 Task: Sync a video tutorial's audio with additional background music for enhanced engagement.
Action: Mouse moved to (101, 37)
Screenshot: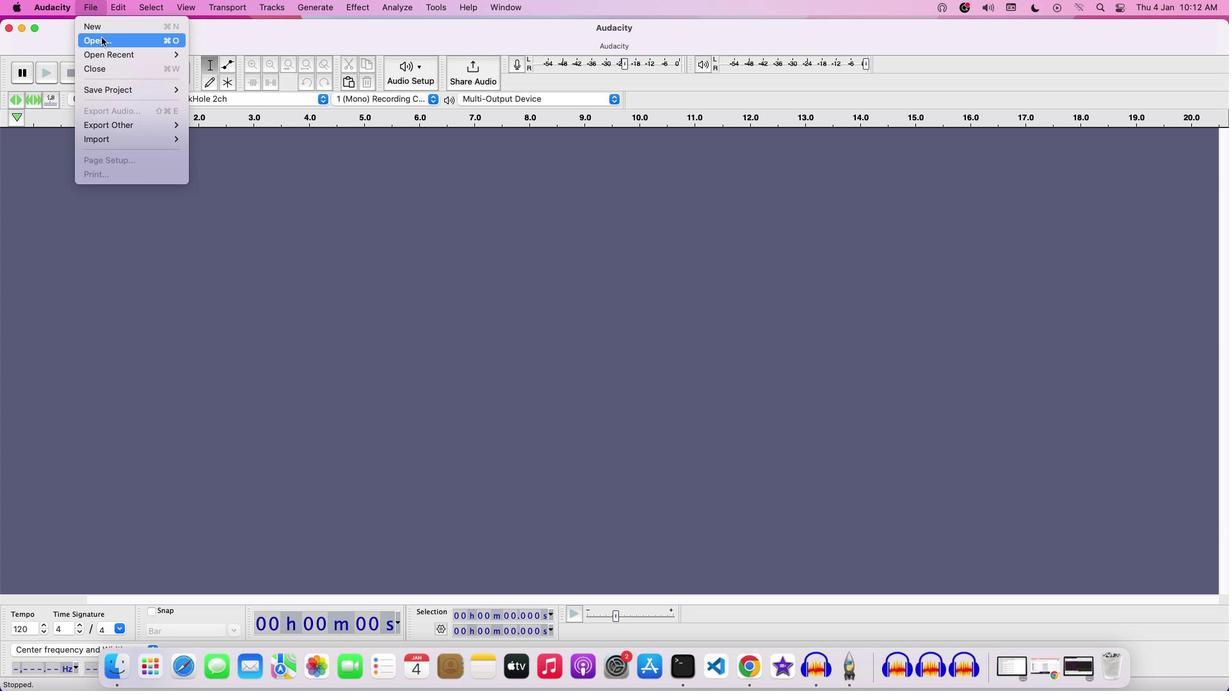 
Action: Mouse pressed left at (101, 37)
Screenshot: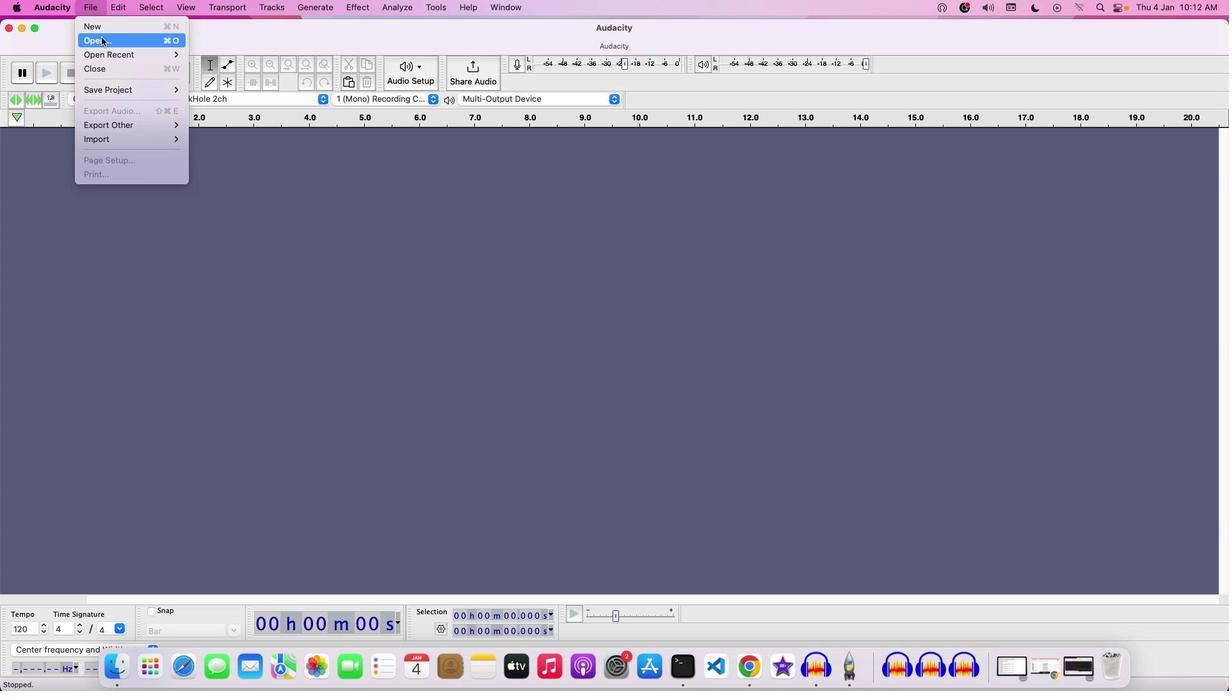 
Action: Mouse moved to (410, 170)
Screenshot: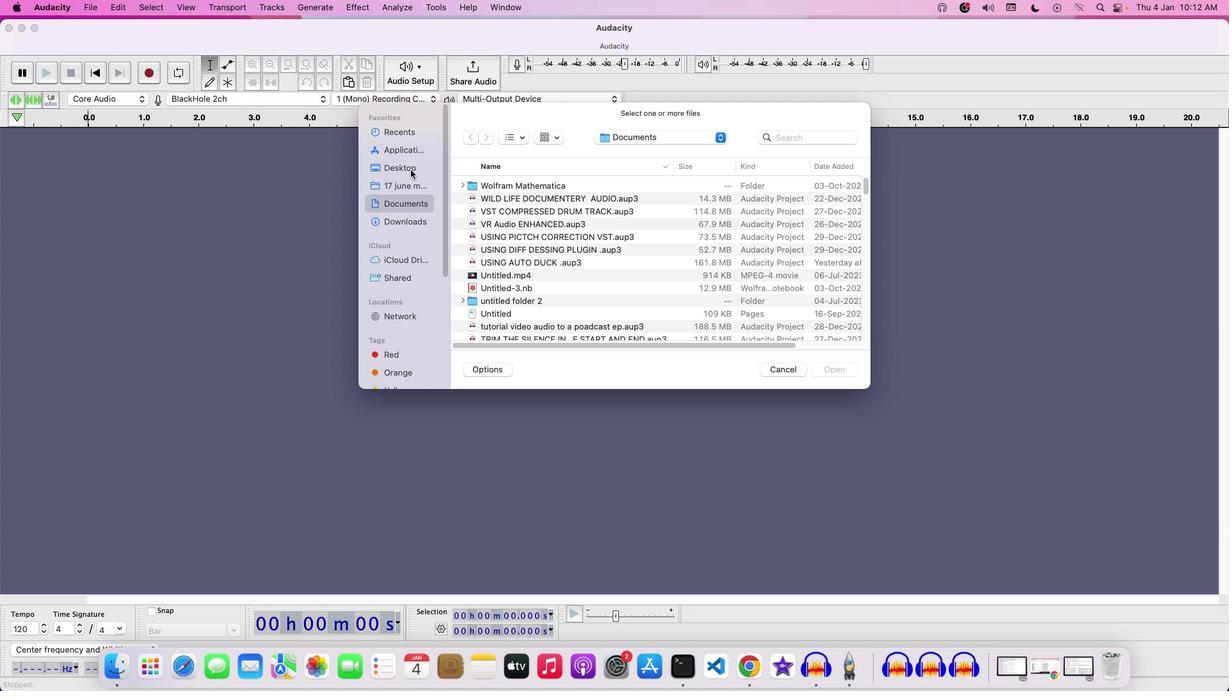 
Action: Mouse pressed left at (410, 170)
Screenshot: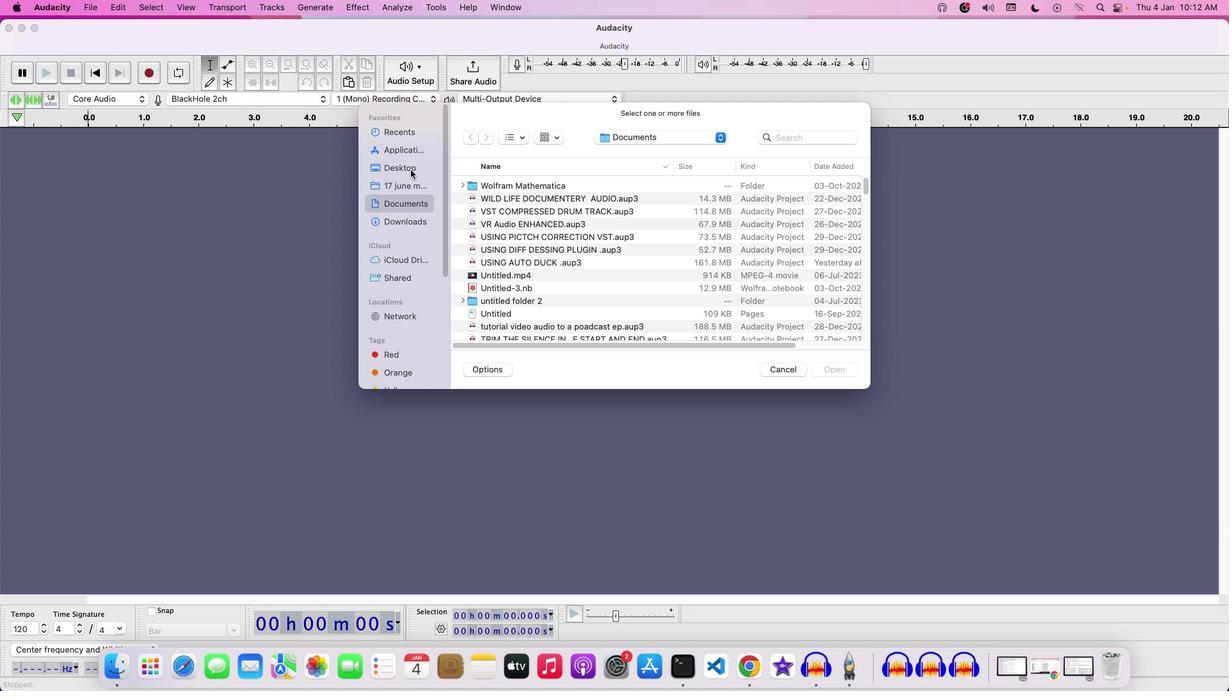 
Action: Mouse moved to (511, 220)
Screenshot: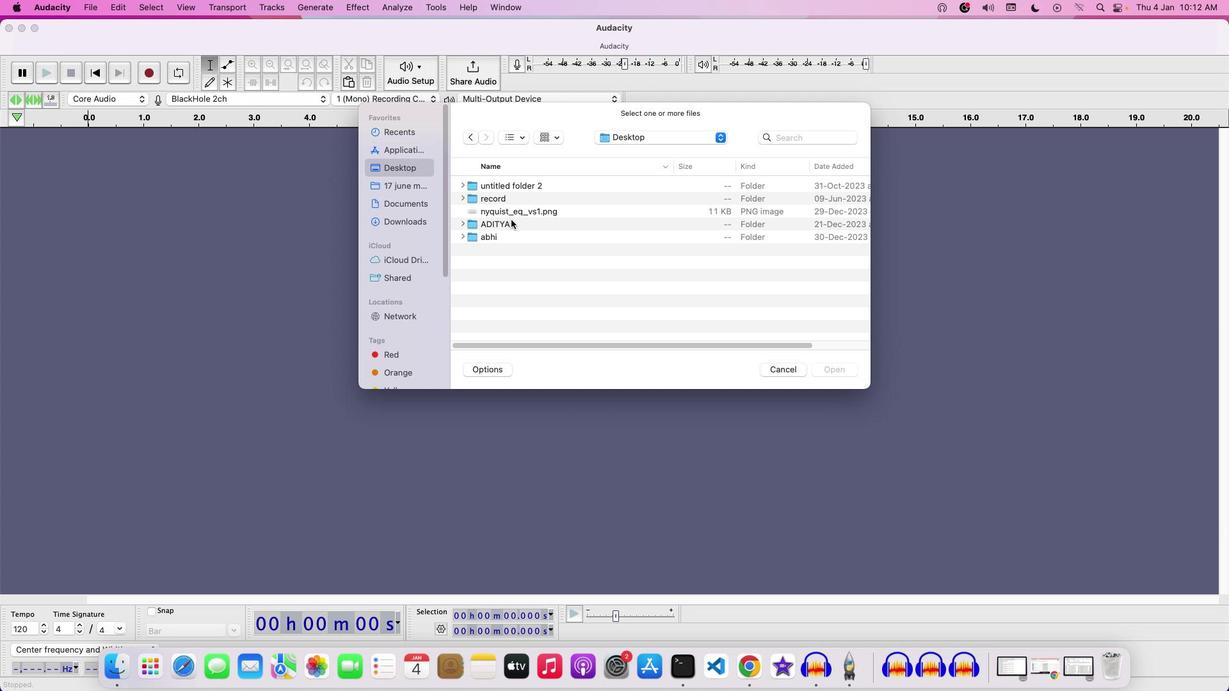 
Action: Mouse pressed left at (511, 220)
Screenshot: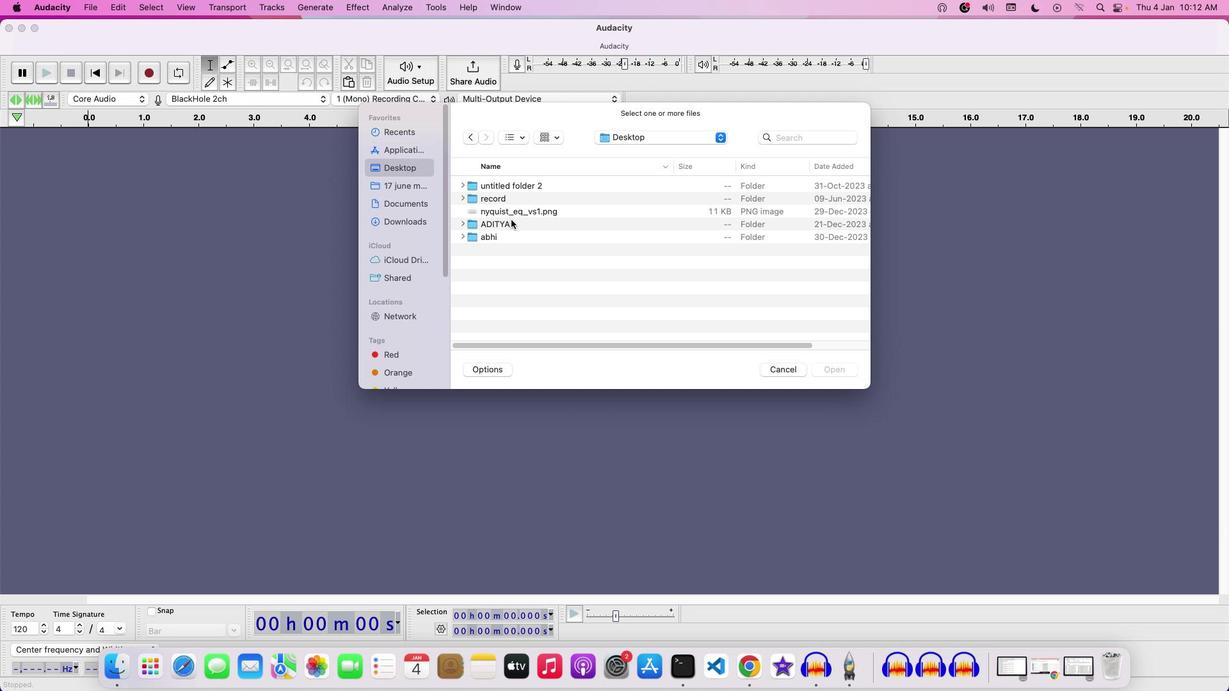 
Action: Mouse pressed left at (511, 220)
Screenshot: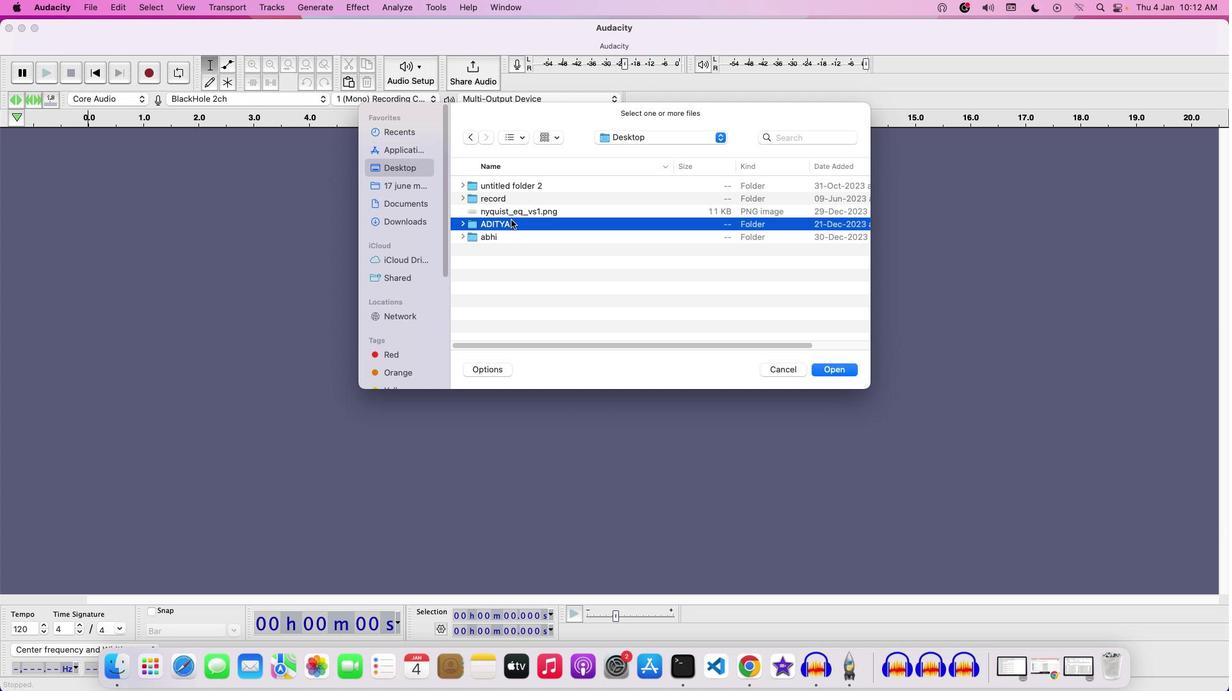 
Action: Mouse moved to (519, 258)
Screenshot: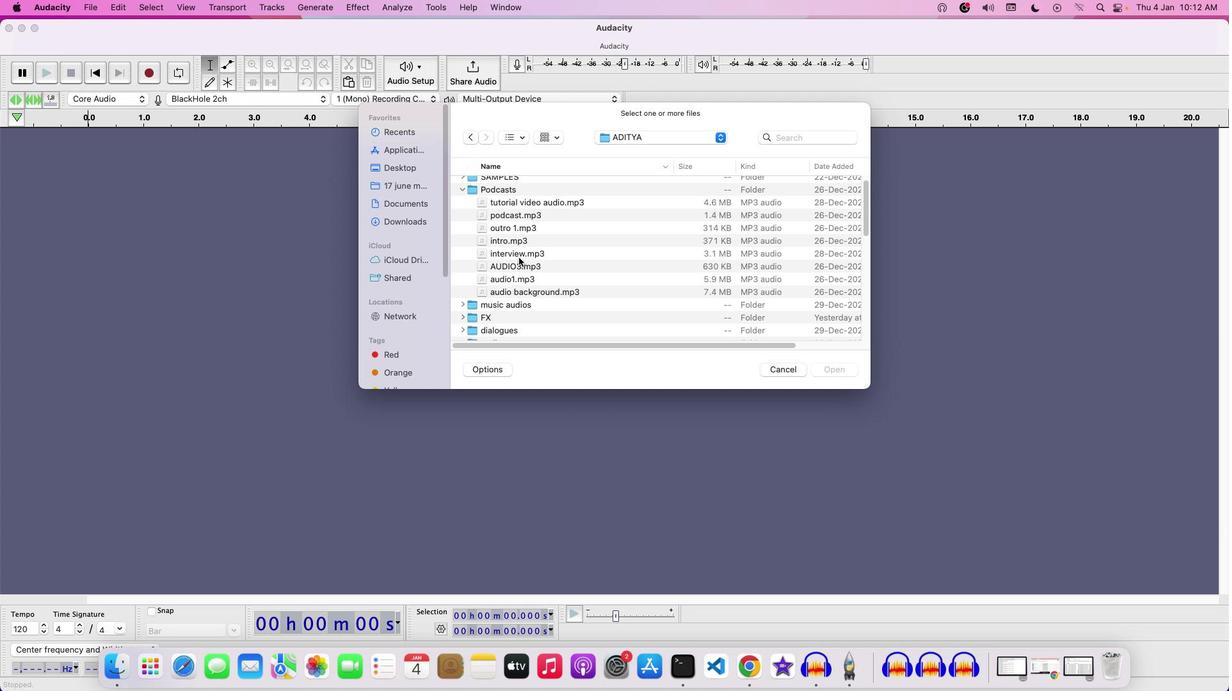 
Action: Mouse scrolled (519, 258) with delta (0, 0)
Screenshot: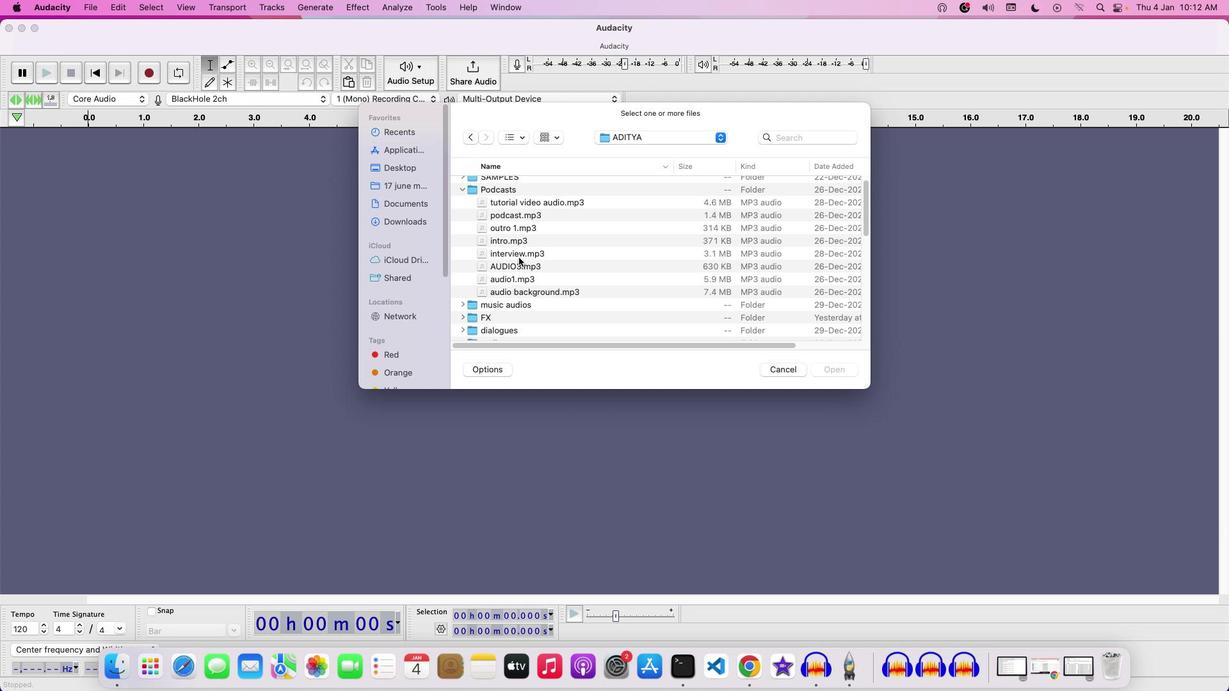 
Action: Mouse moved to (518, 258)
Screenshot: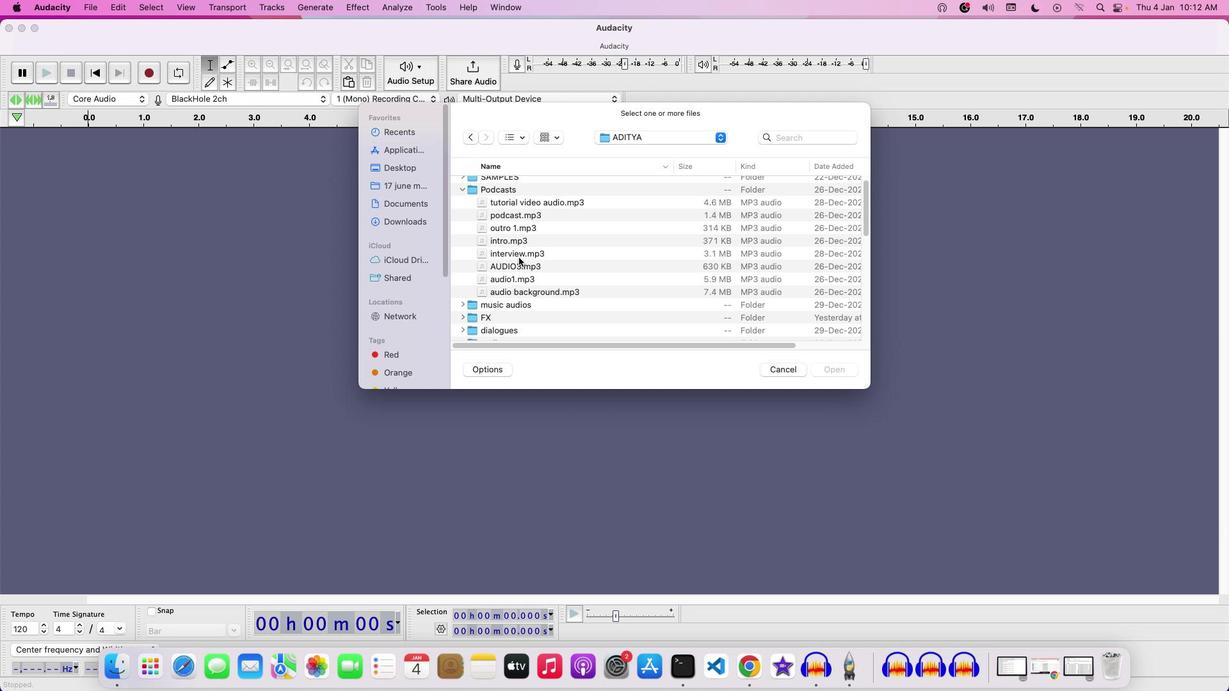 
Action: Mouse scrolled (518, 258) with delta (0, 0)
Screenshot: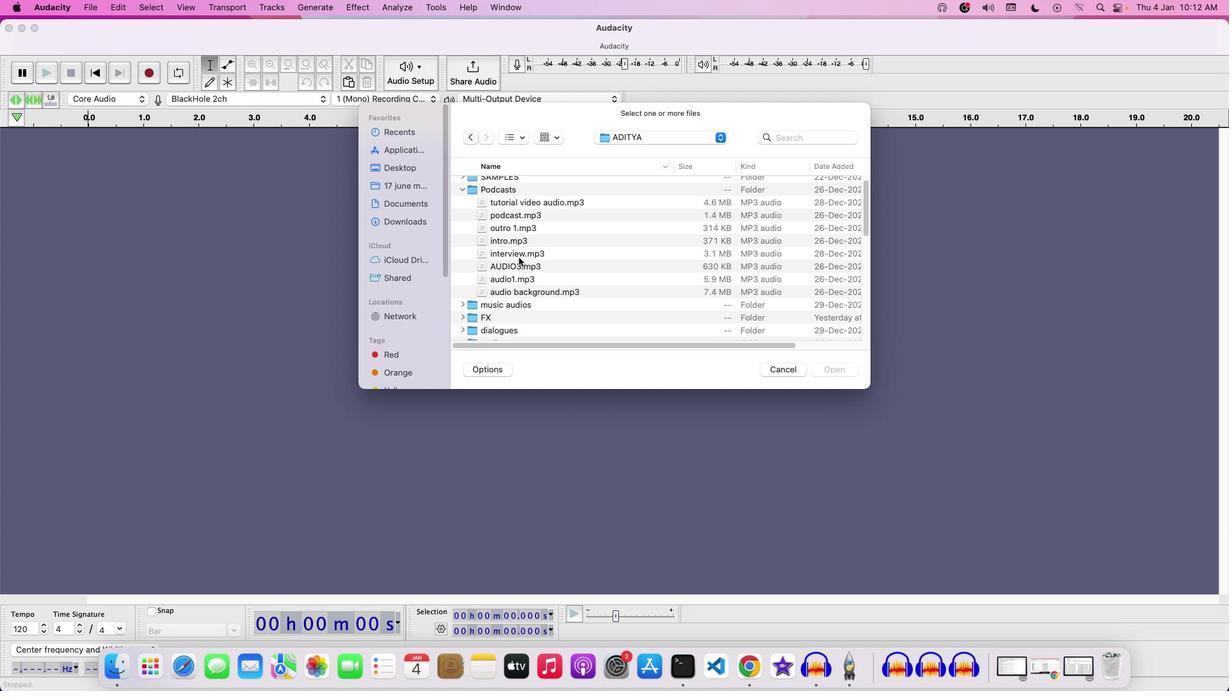 
Action: Mouse moved to (507, 278)
Screenshot: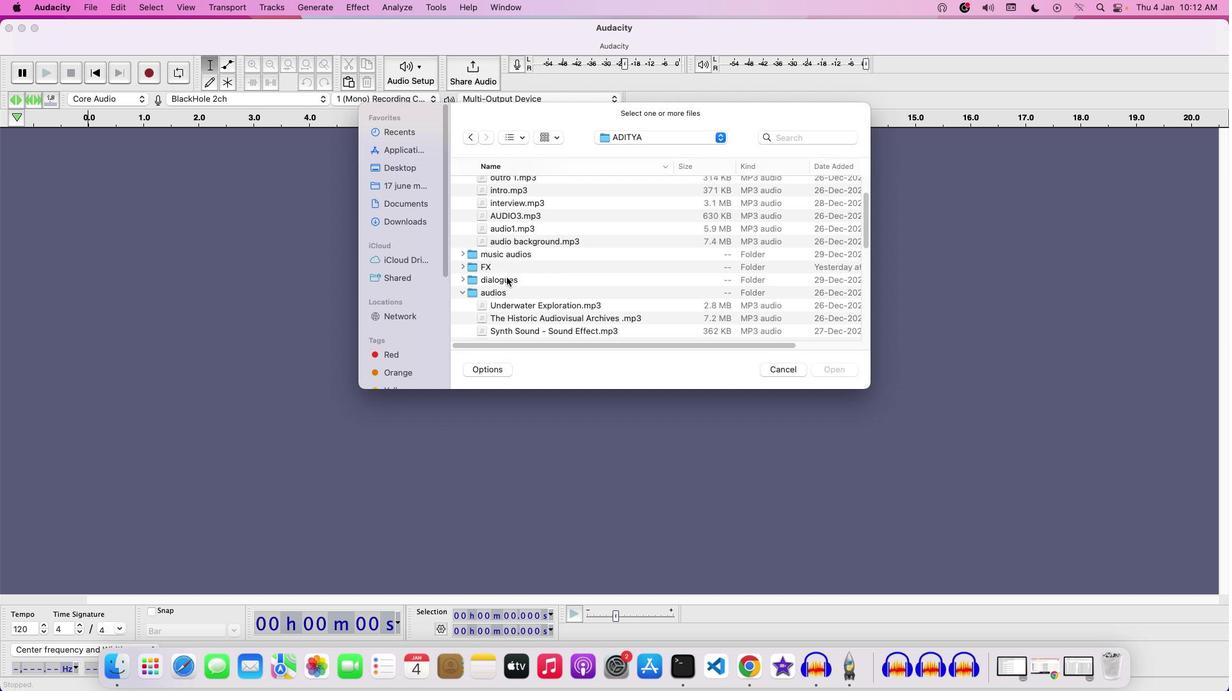 
Action: Mouse scrolled (507, 278) with delta (0, 0)
Screenshot: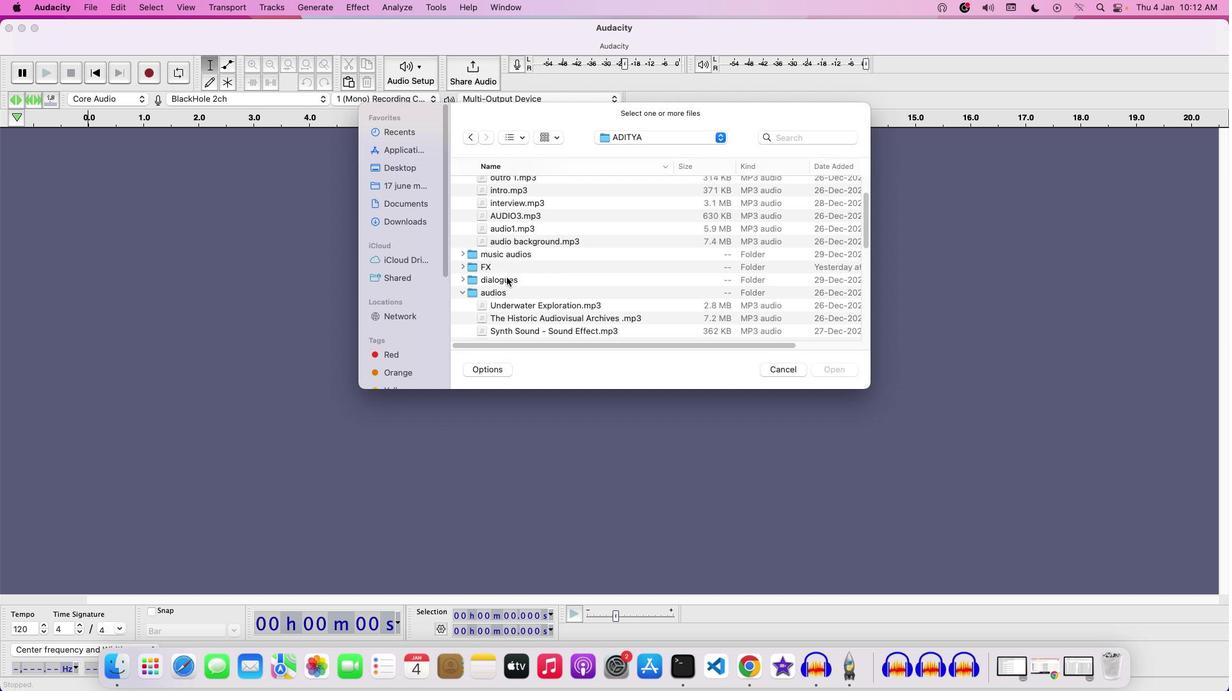 
Action: Mouse scrolled (507, 278) with delta (0, 0)
Screenshot: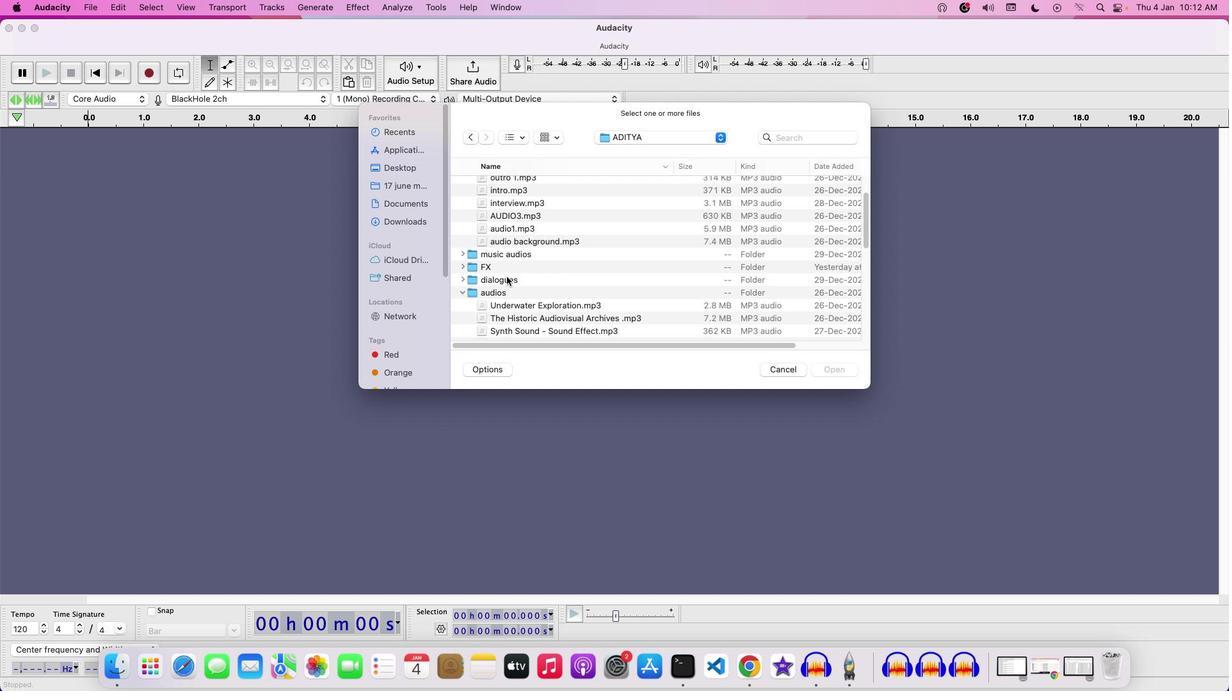 
Action: Mouse moved to (507, 277)
Screenshot: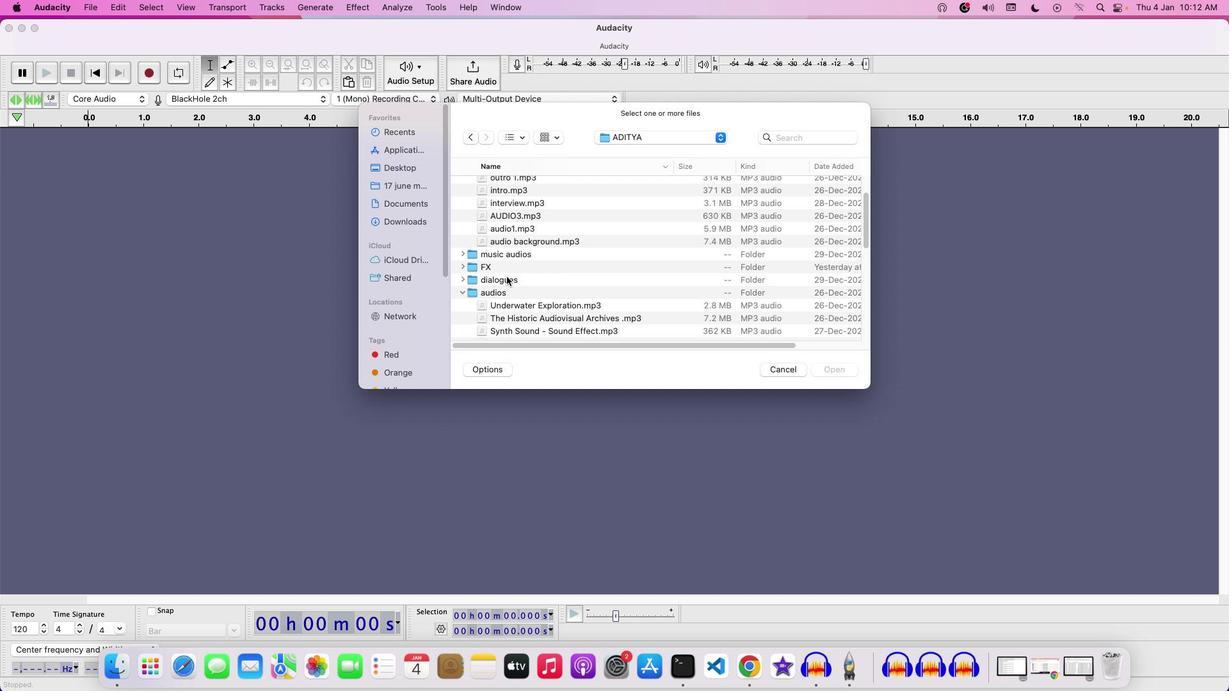 
Action: Mouse scrolled (507, 277) with delta (0, -1)
Screenshot: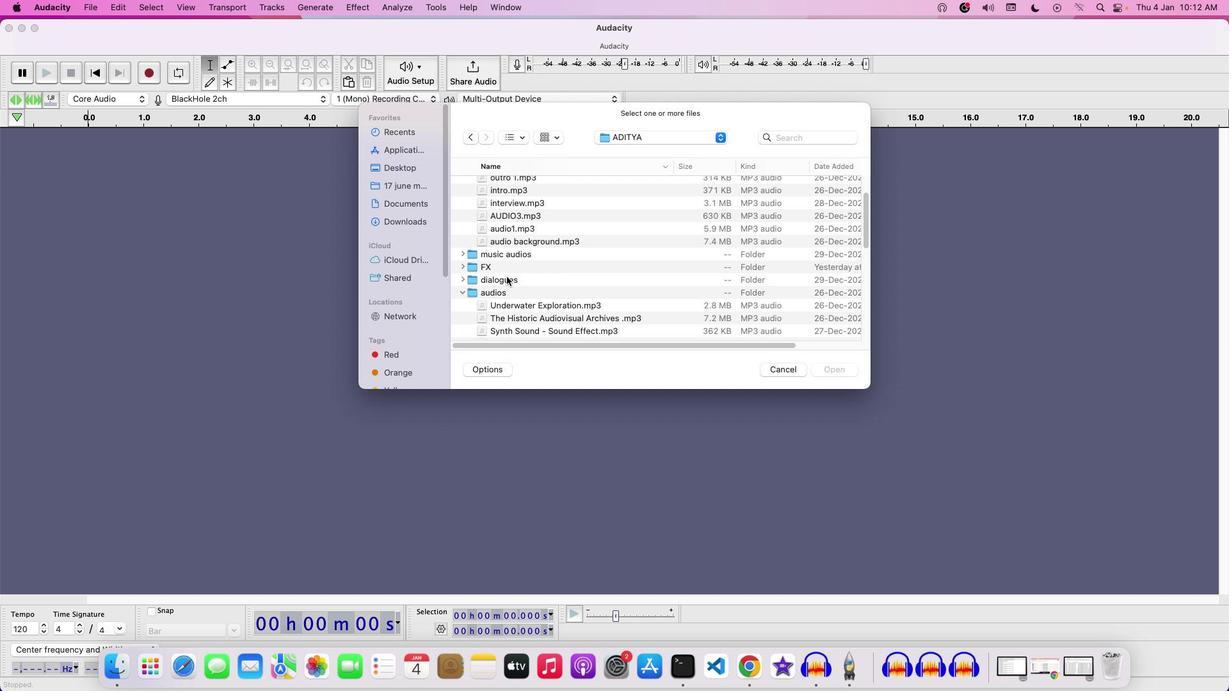 
Action: Mouse moved to (507, 276)
Screenshot: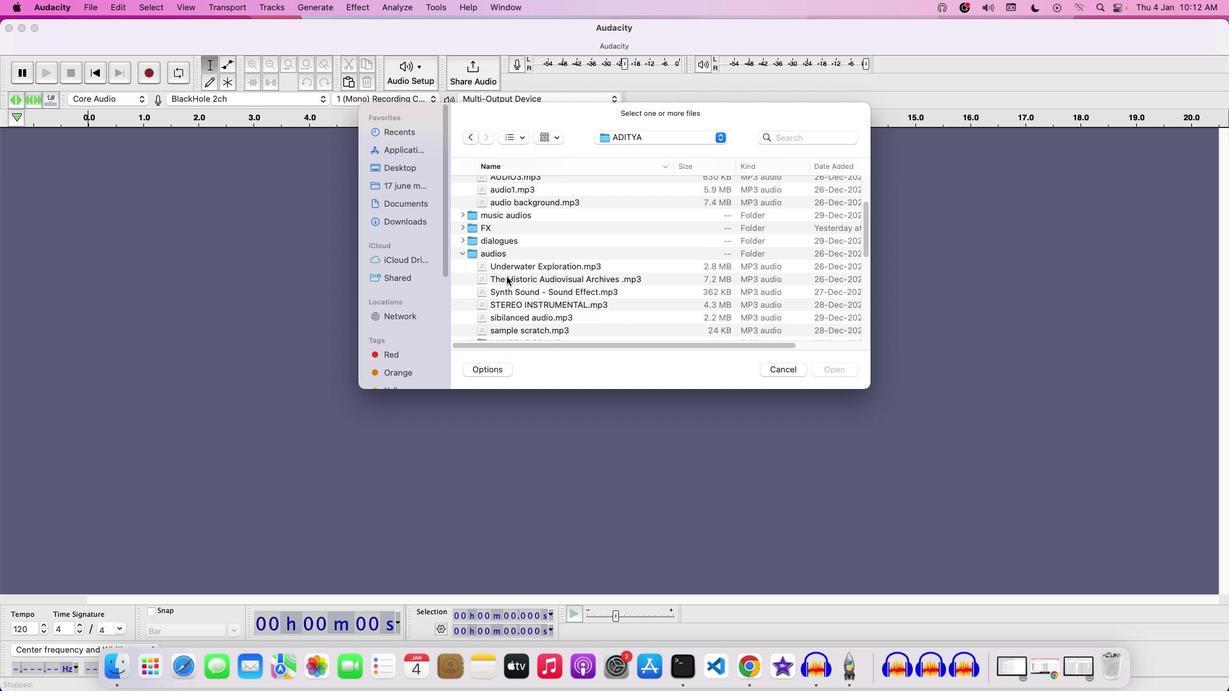 
Action: Mouse scrolled (507, 276) with delta (0, -1)
Screenshot: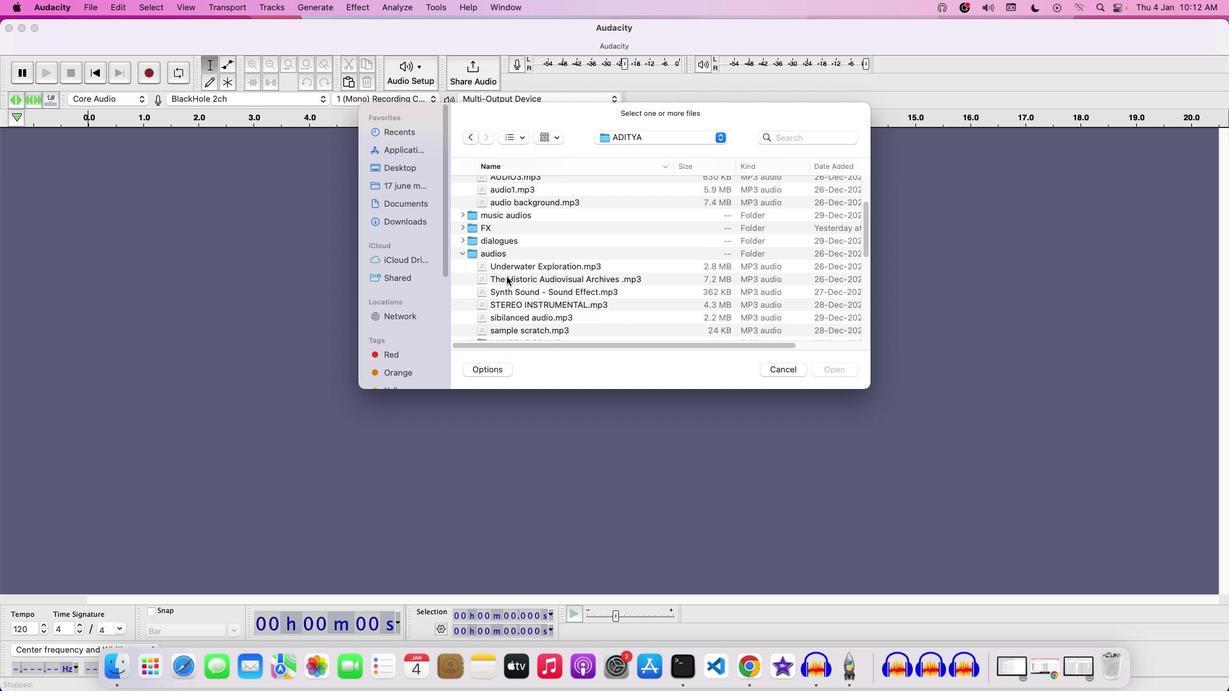 
Action: Mouse moved to (539, 279)
Screenshot: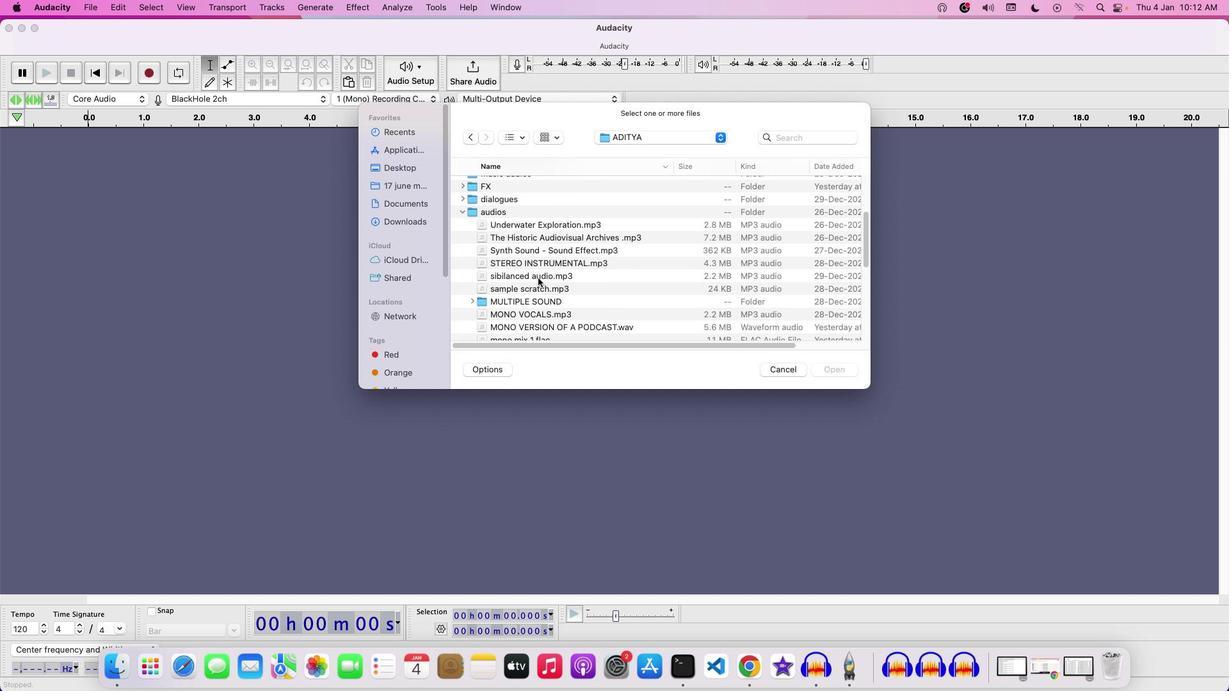 
Action: Mouse scrolled (539, 279) with delta (0, 0)
Screenshot: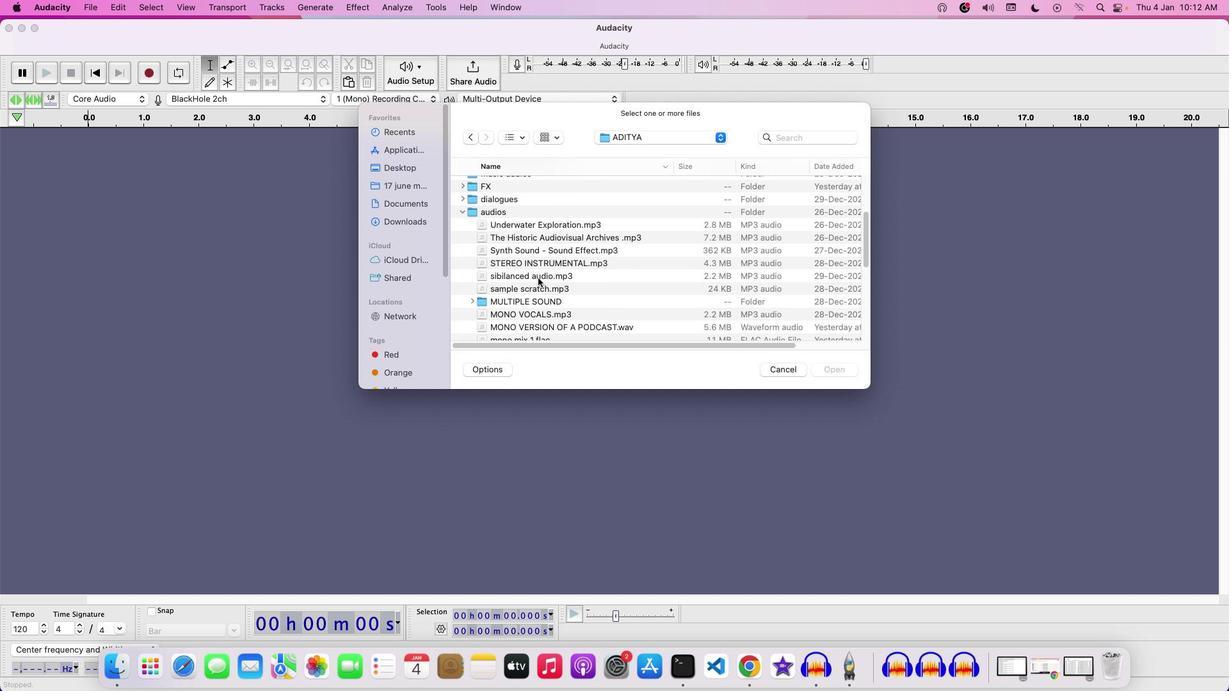 
Action: Mouse moved to (538, 278)
Screenshot: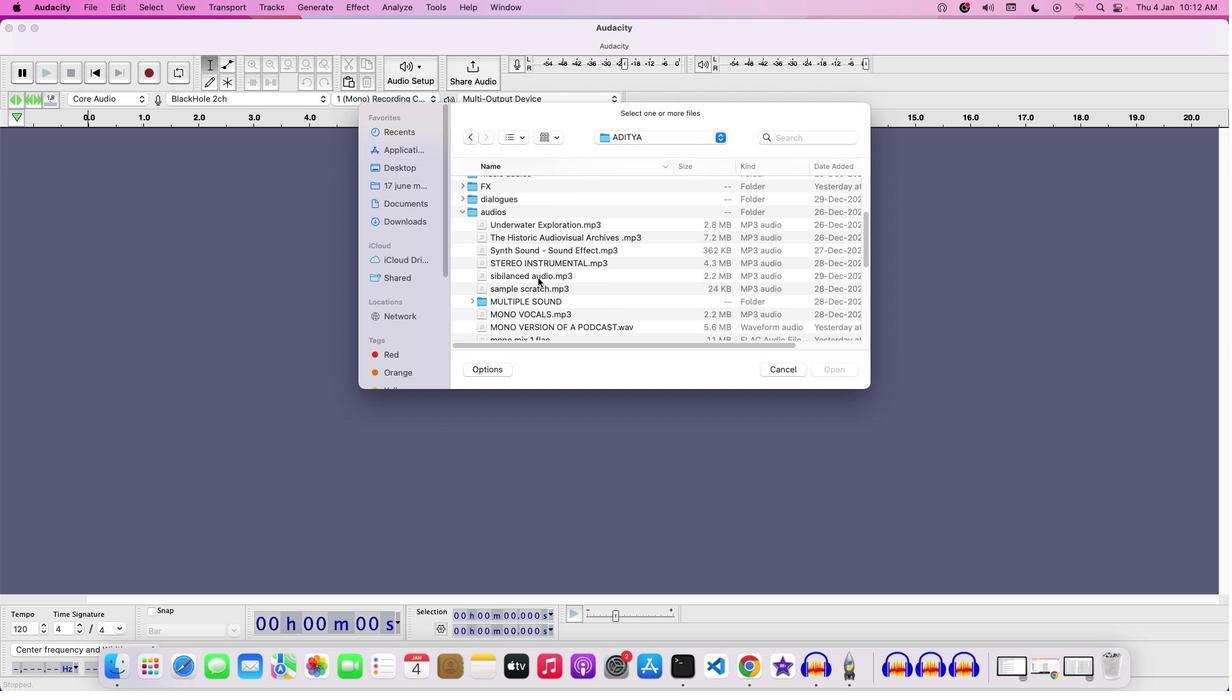 
Action: Mouse scrolled (538, 278) with delta (0, 0)
Screenshot: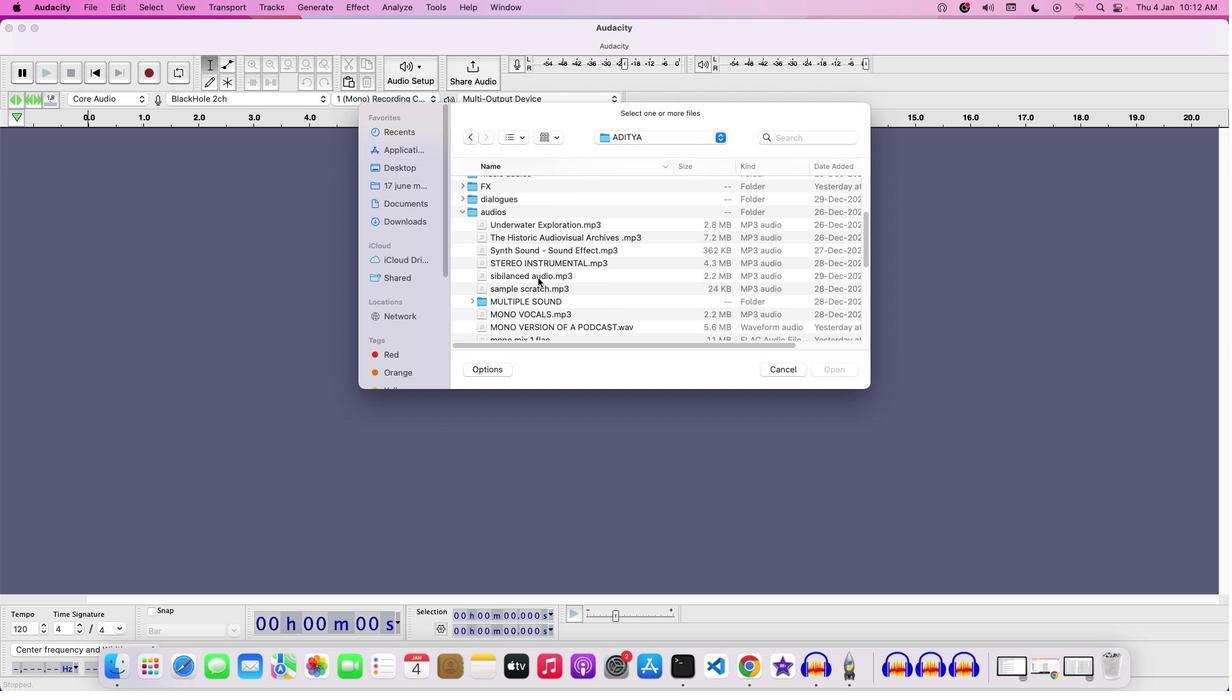 
Action: Mouse moved to (538, 278)
Screenshot: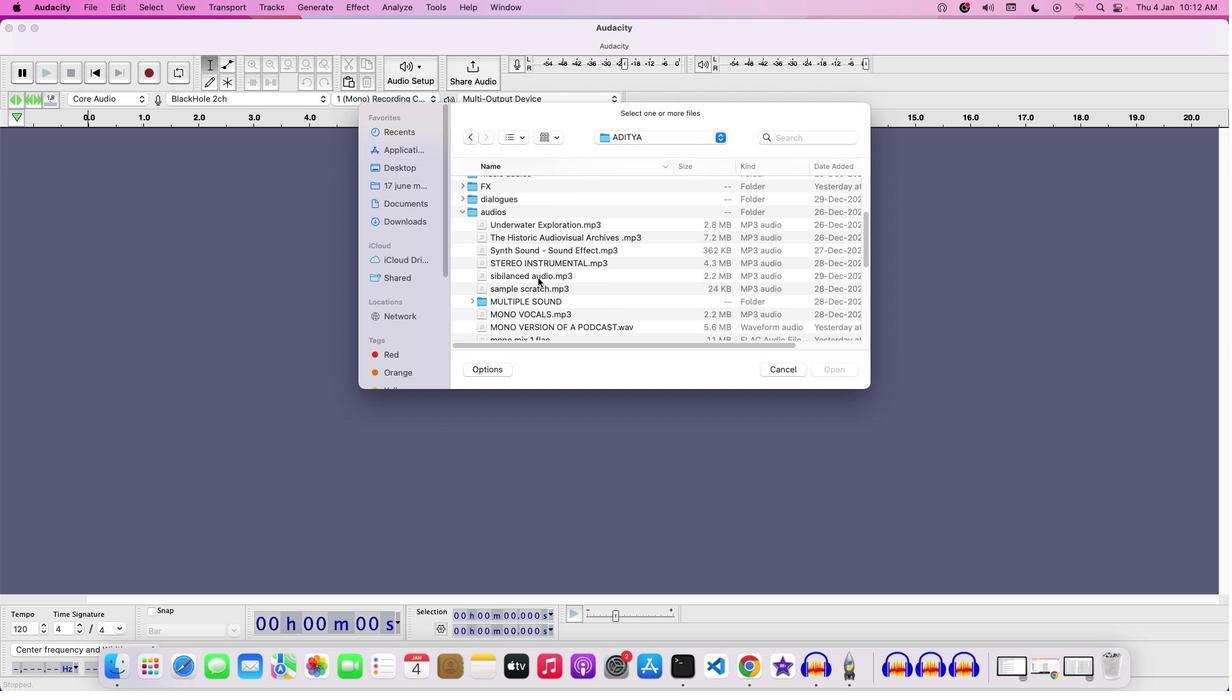 
Action: Mouse scrolled (538, 278) with delta (0, -1)
Screenshot: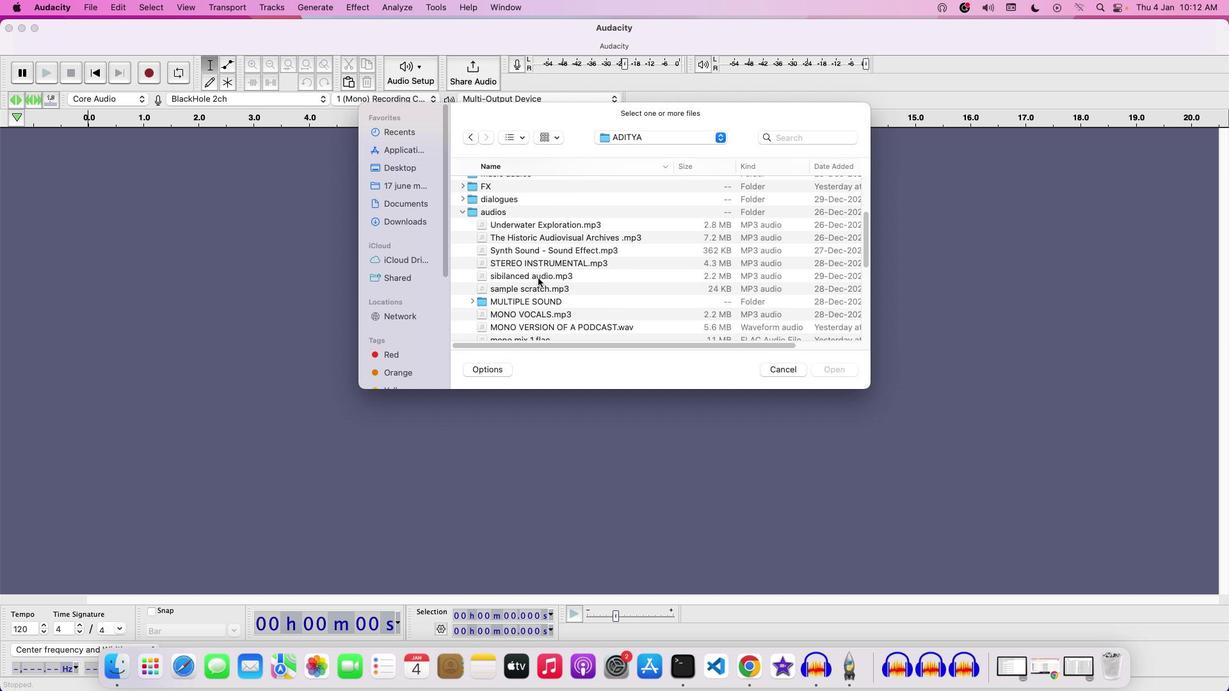 
Action: Mouse moved to (538, 297)
Screenshot: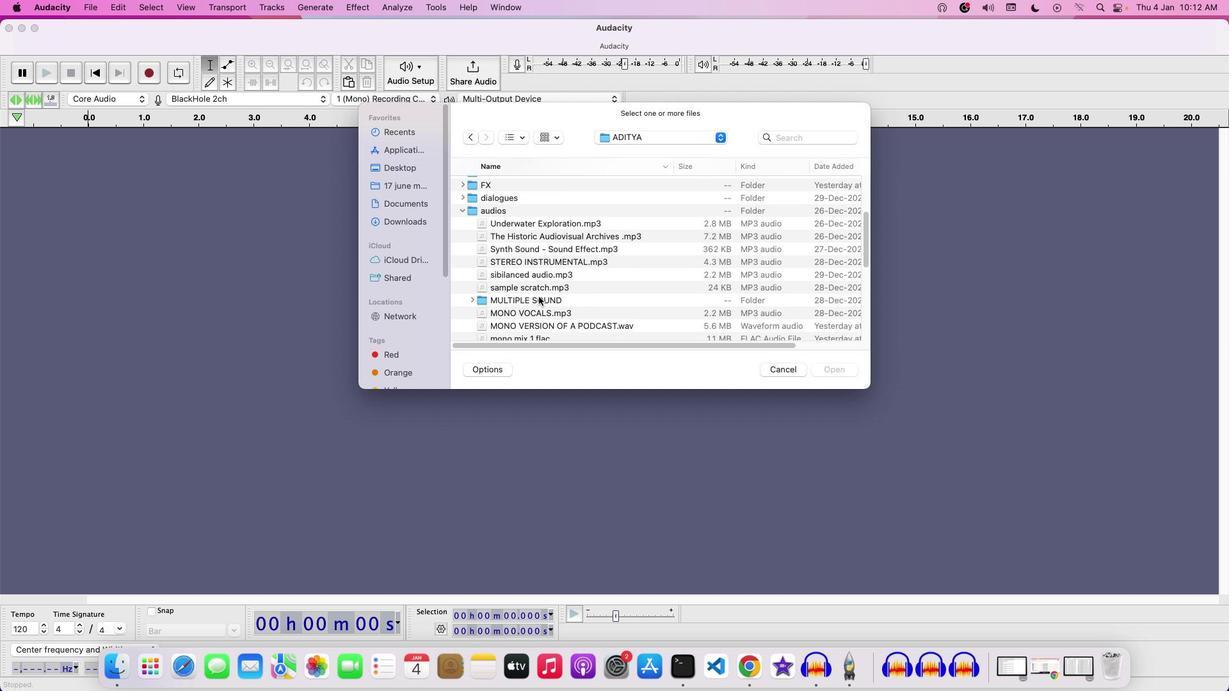 
Action: Mouse scrolled (538, 297) with delta (0, 0)
Screenshot: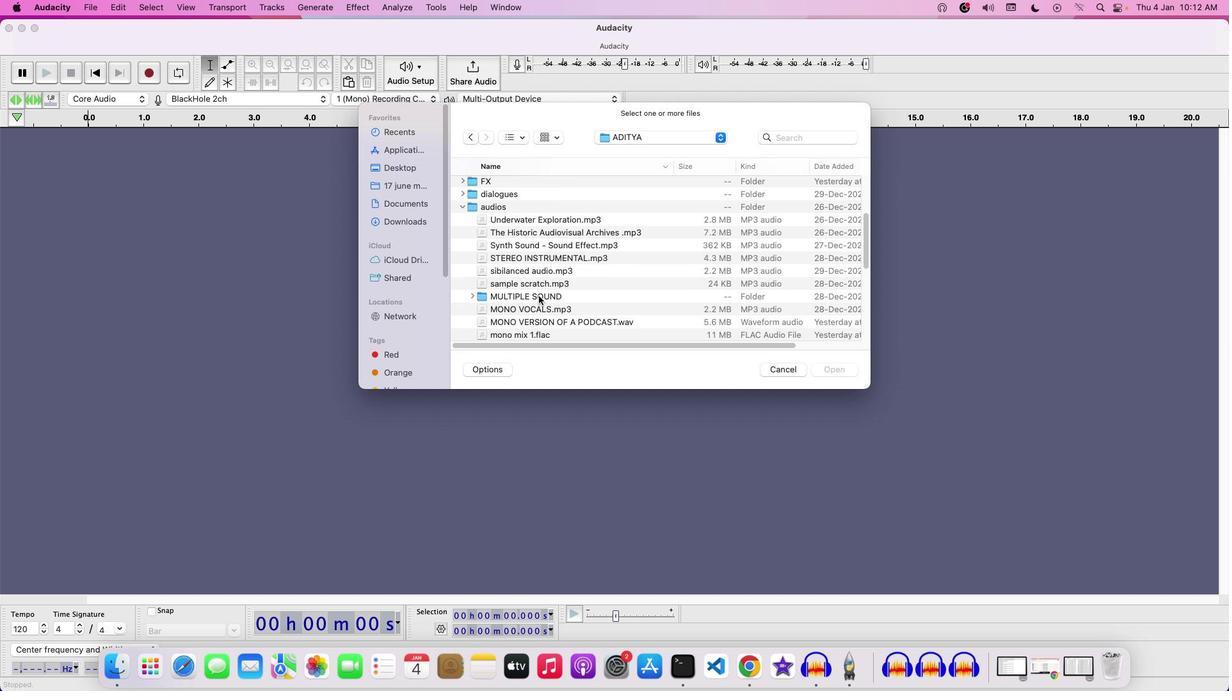 
Action: Mouse moved to (538, 296)
Screenshot: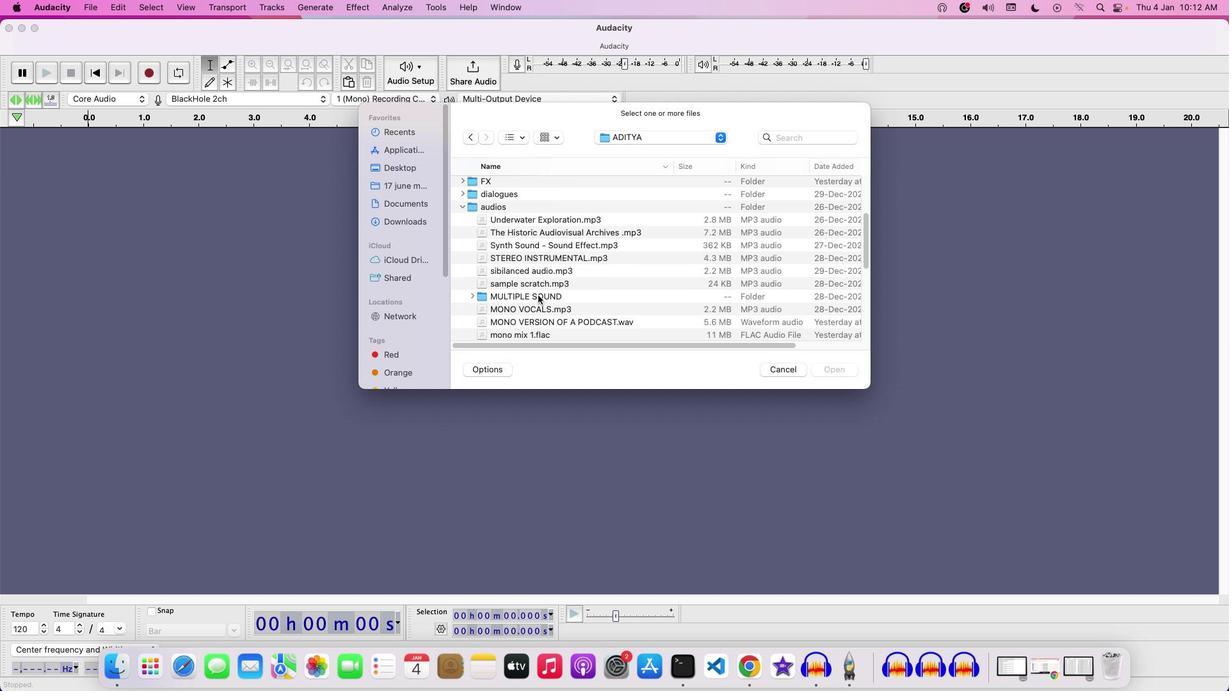 
Action: Mouse scrolled (538, 296) with delta (0, 0)
Screenshot: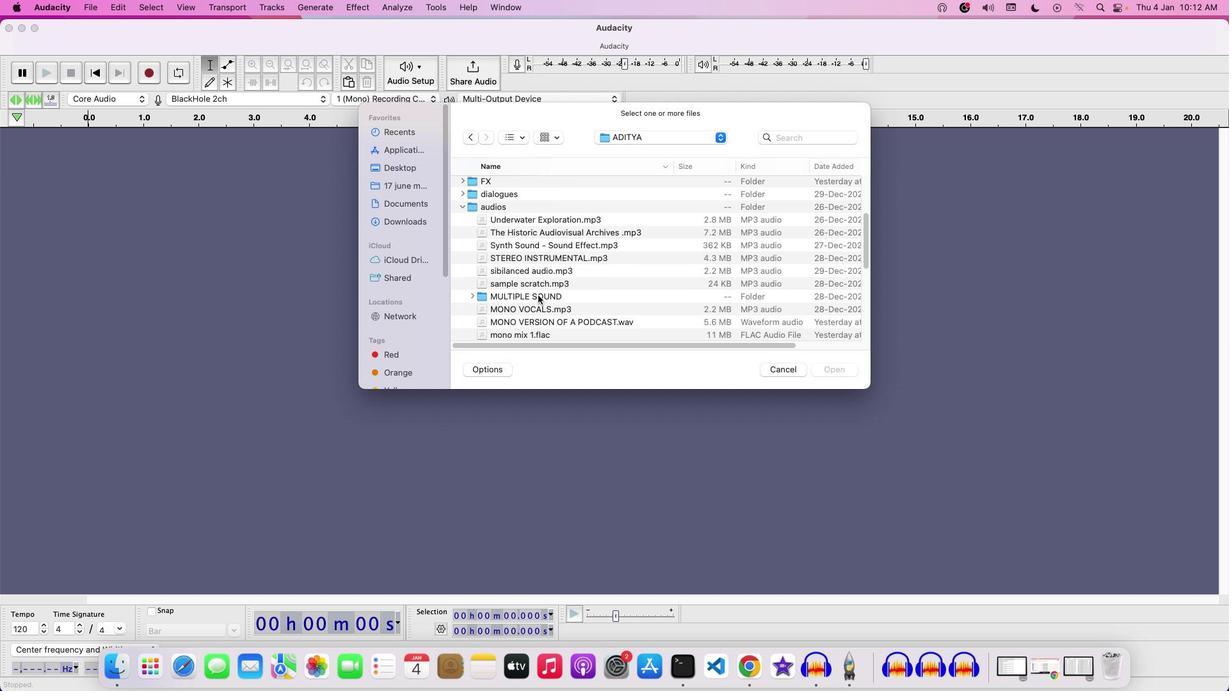 
Action: Mouse moved to (476, 296)
Screenshot: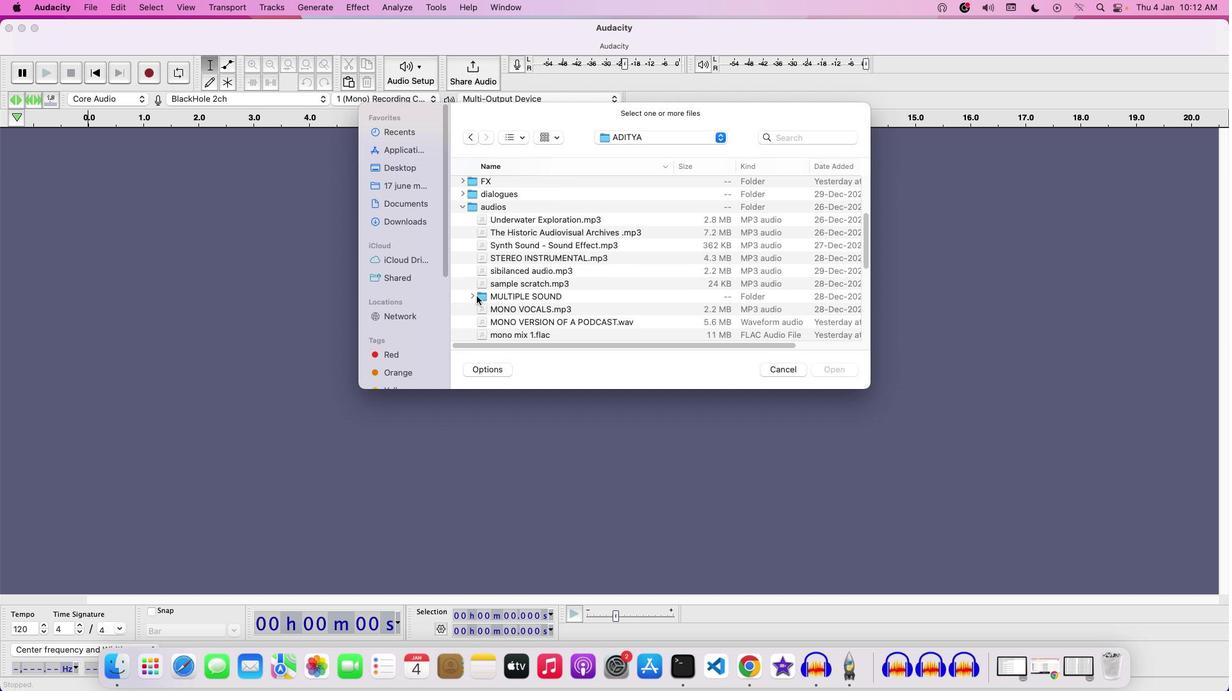 
Action: Mouse pressed left at (476, 296)
Screenshot: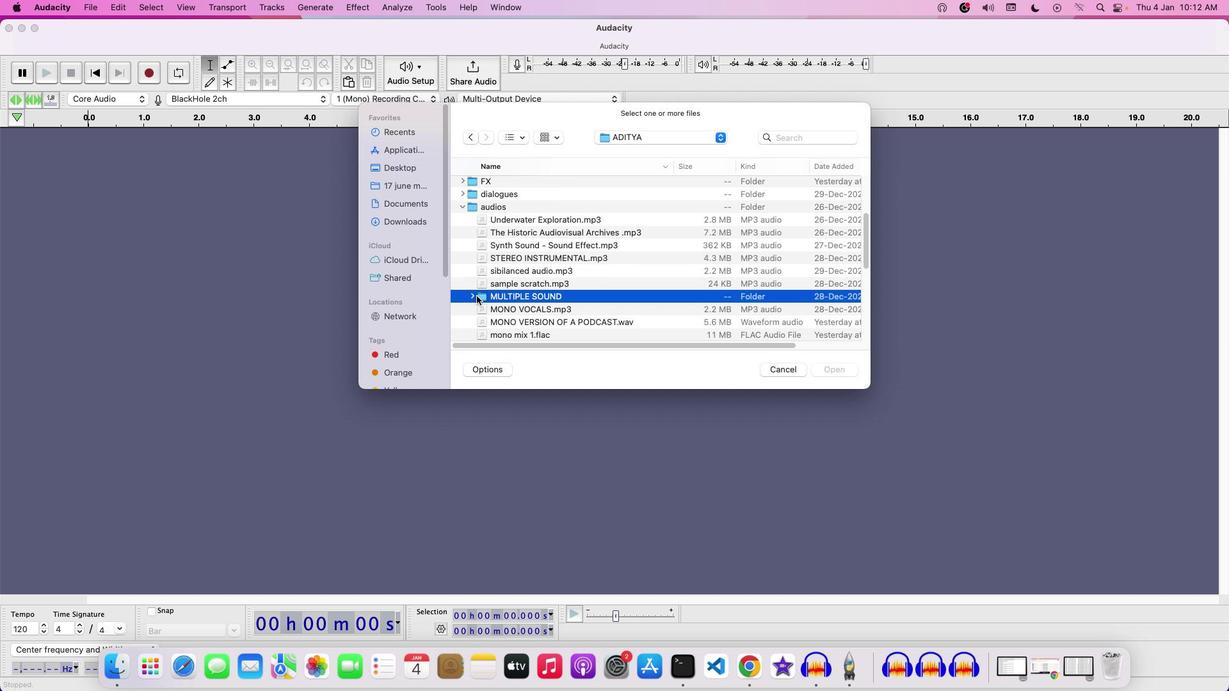 
Action: Mouse pressed left at (476, 296)
Screenshot: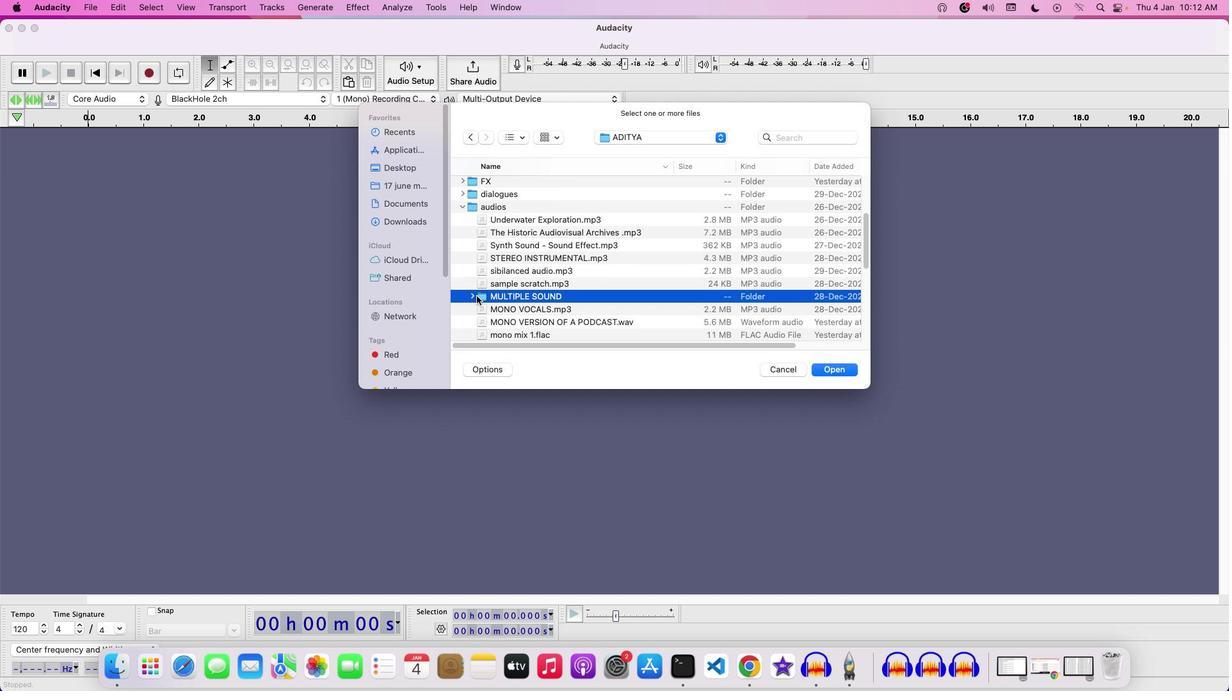
Action: Mouse pressed left at (476, 296)
Screenshot: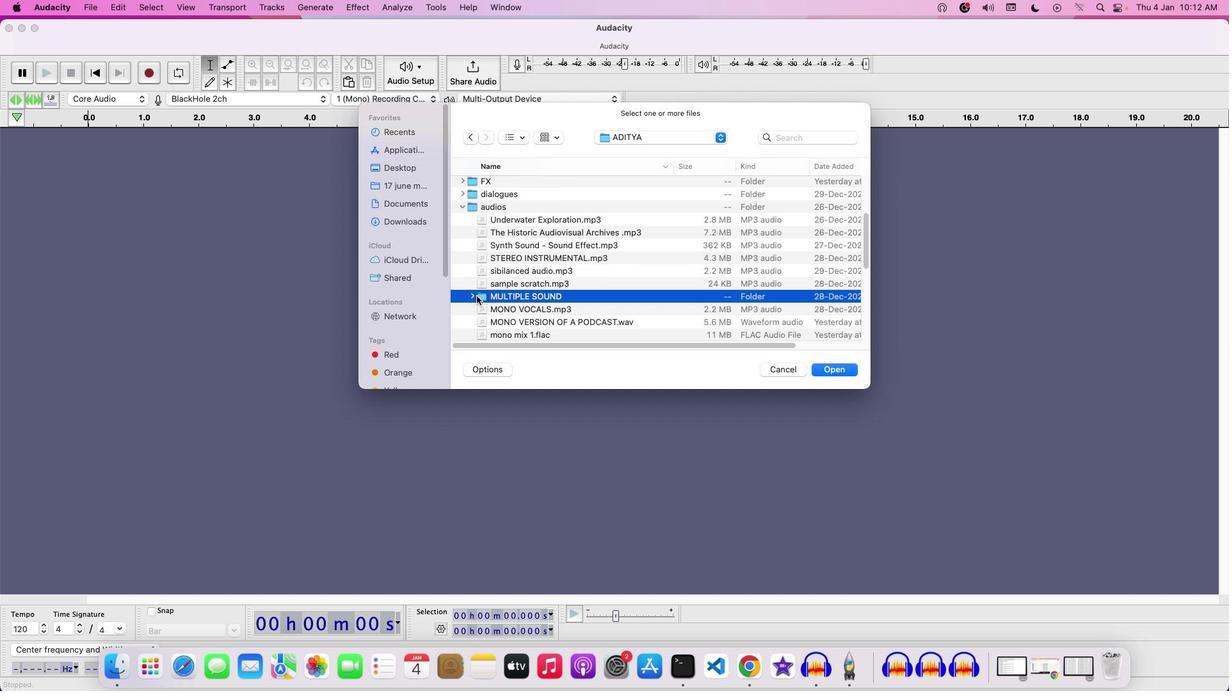 
Action: Mouse pressed left at (476, 296)
Screenshot: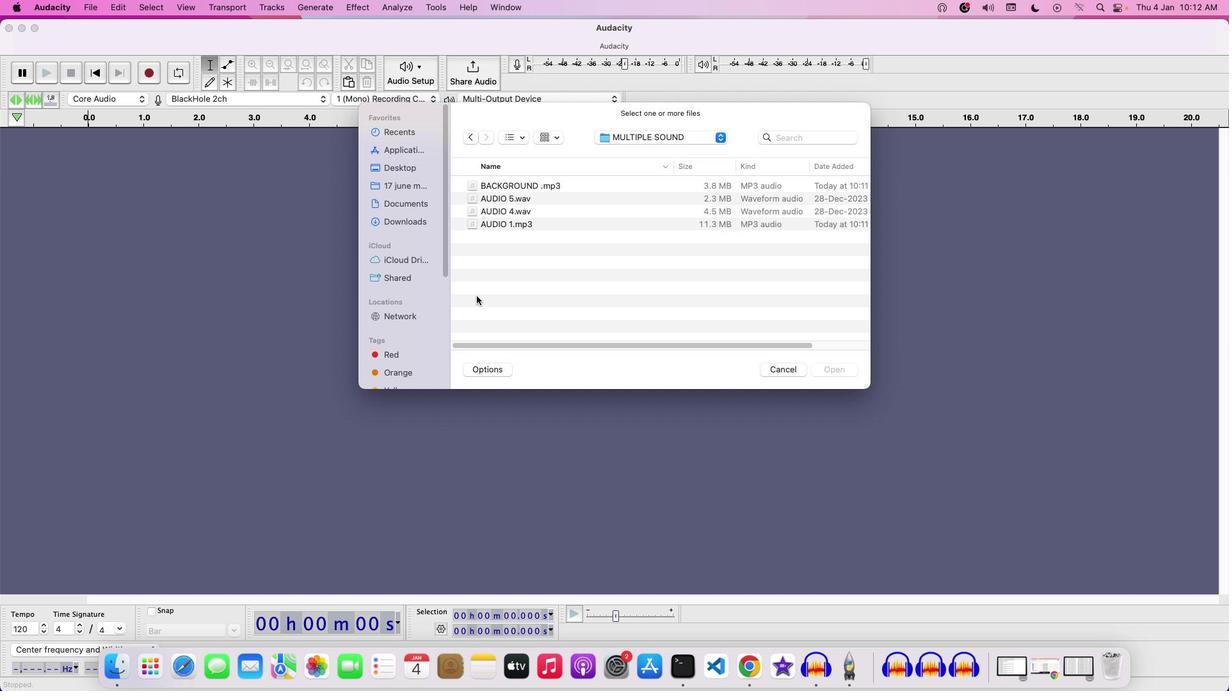 
Action: Mouse moved to (523, 183)
Screenshot: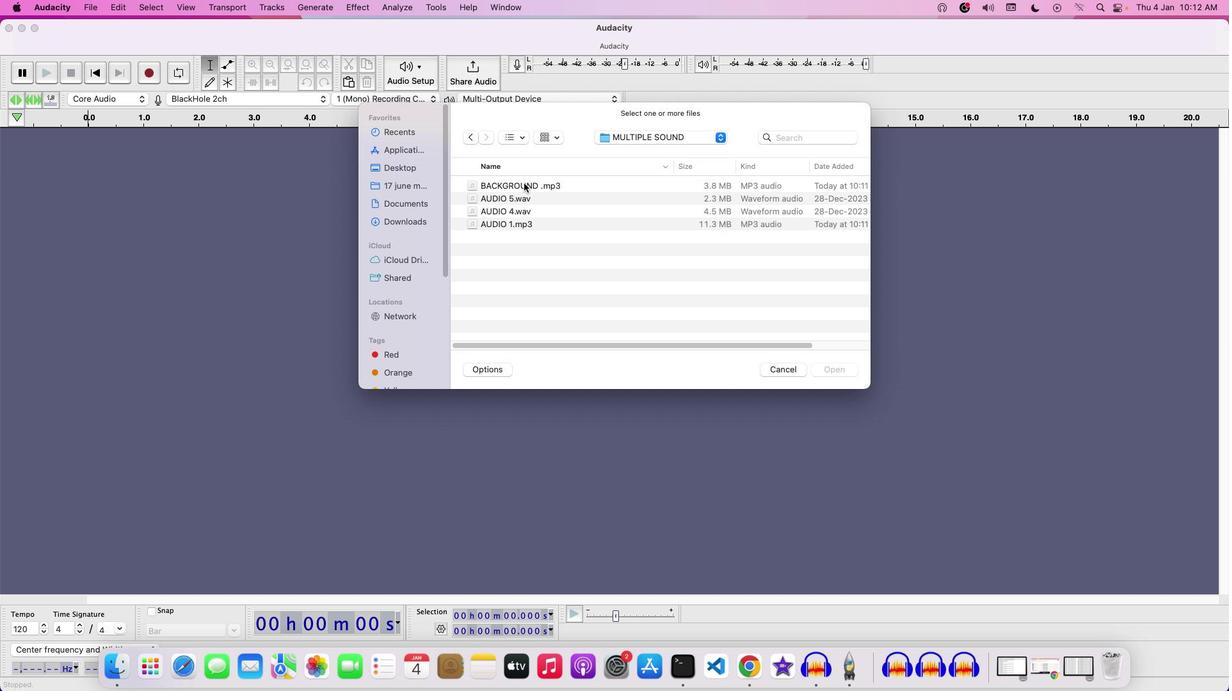 
Action: Mouse pressed left at (523, 183)
Screenshot: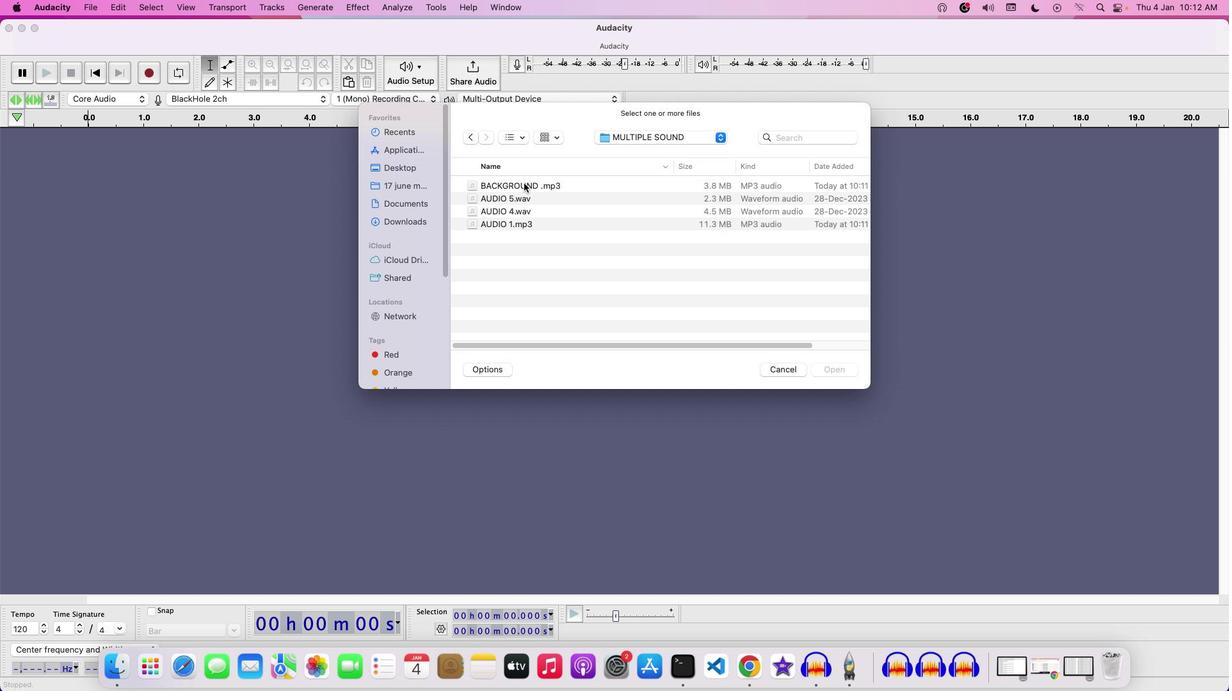 
Action: Mouse moved to (524, 222)
Screenshot: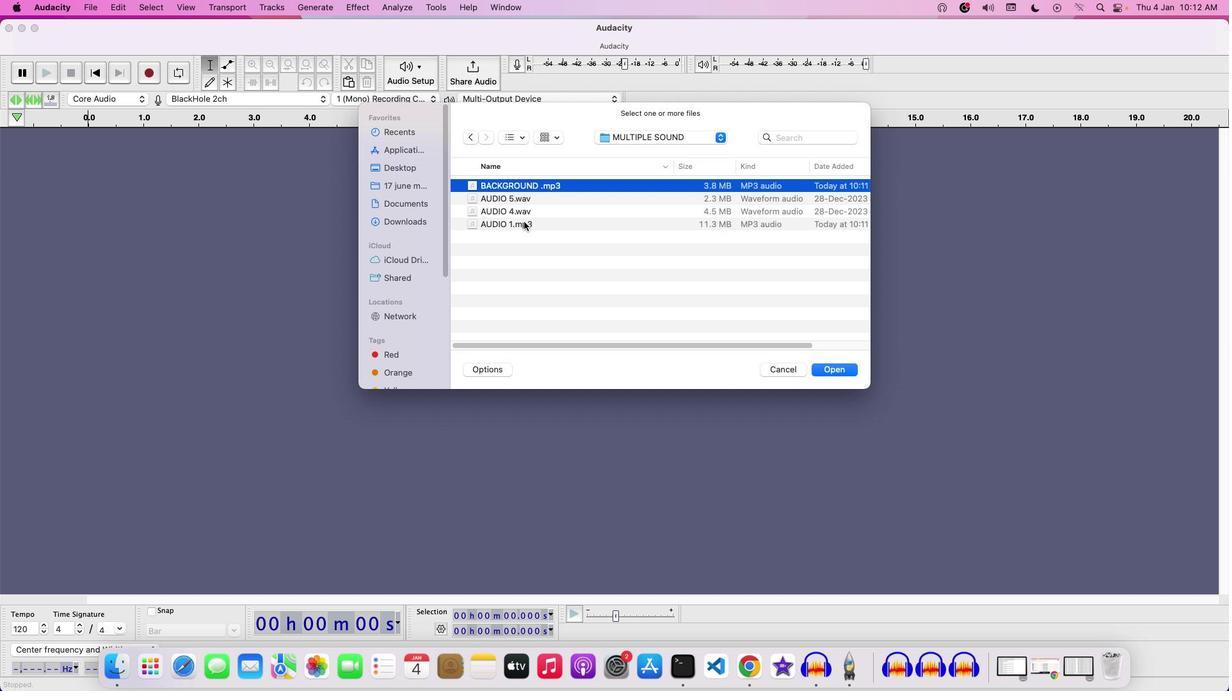 
Action: Mouse pressed left at (524, 222)
Screenshot: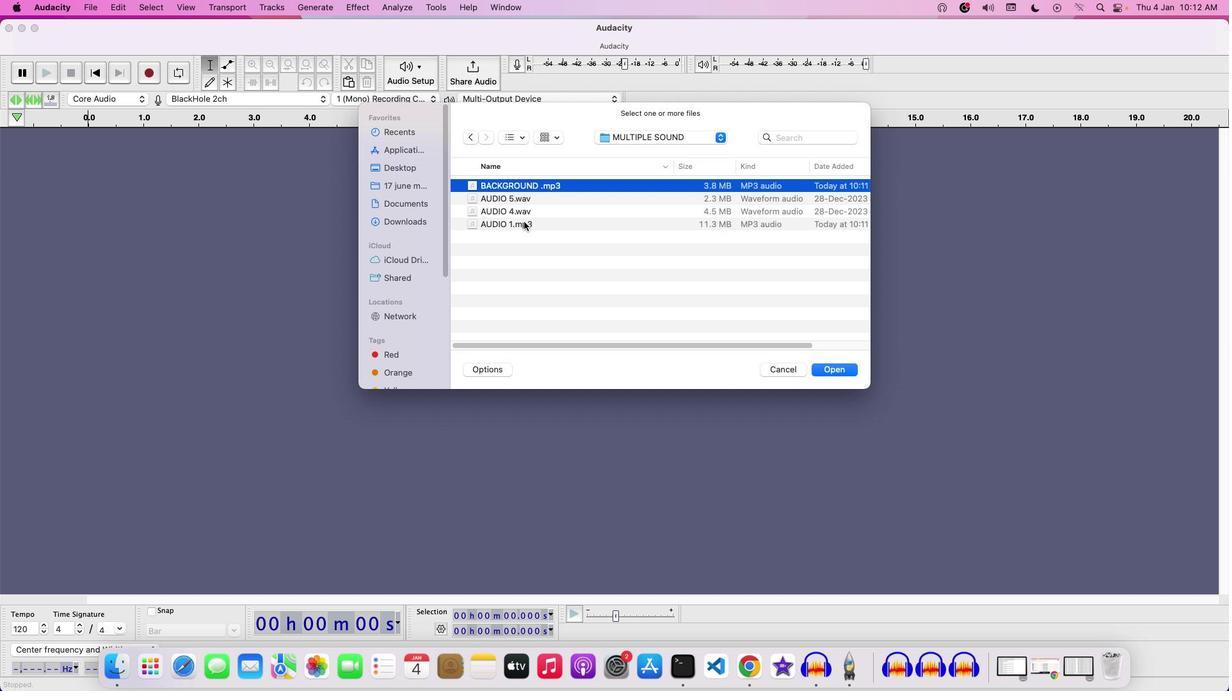
Action: Mouse moved to (536, 222)
Screenshot: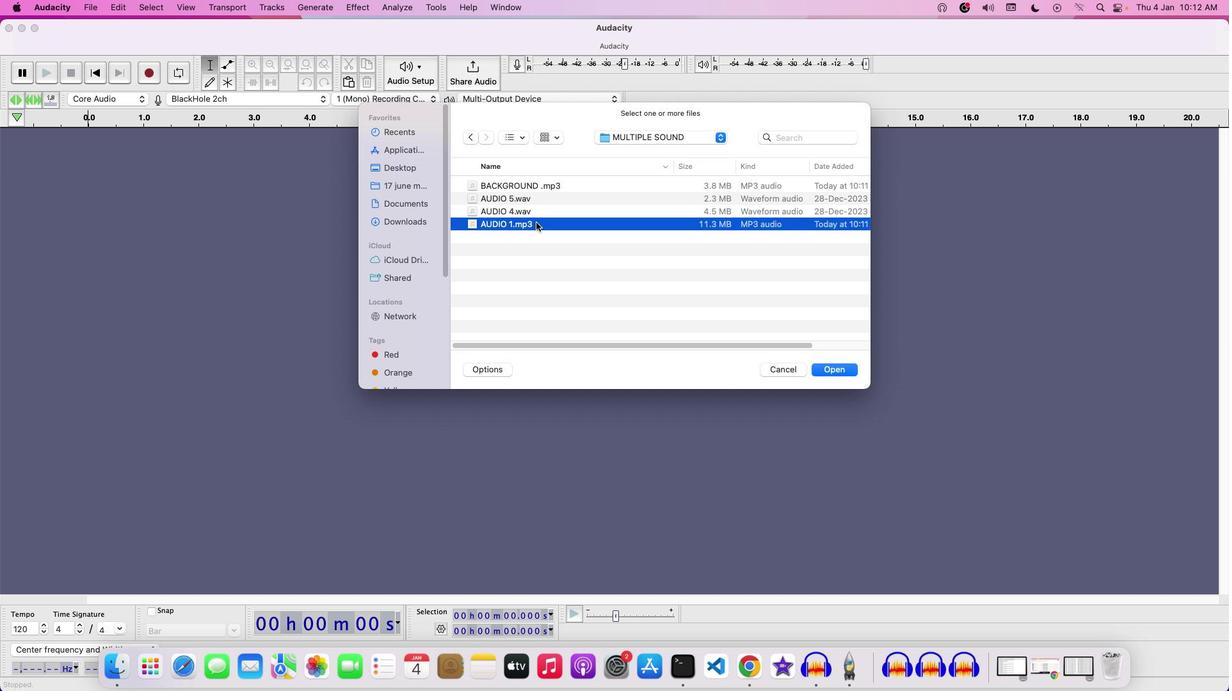 
Action: Mouse pressed left at (536, 222)
Screenshot: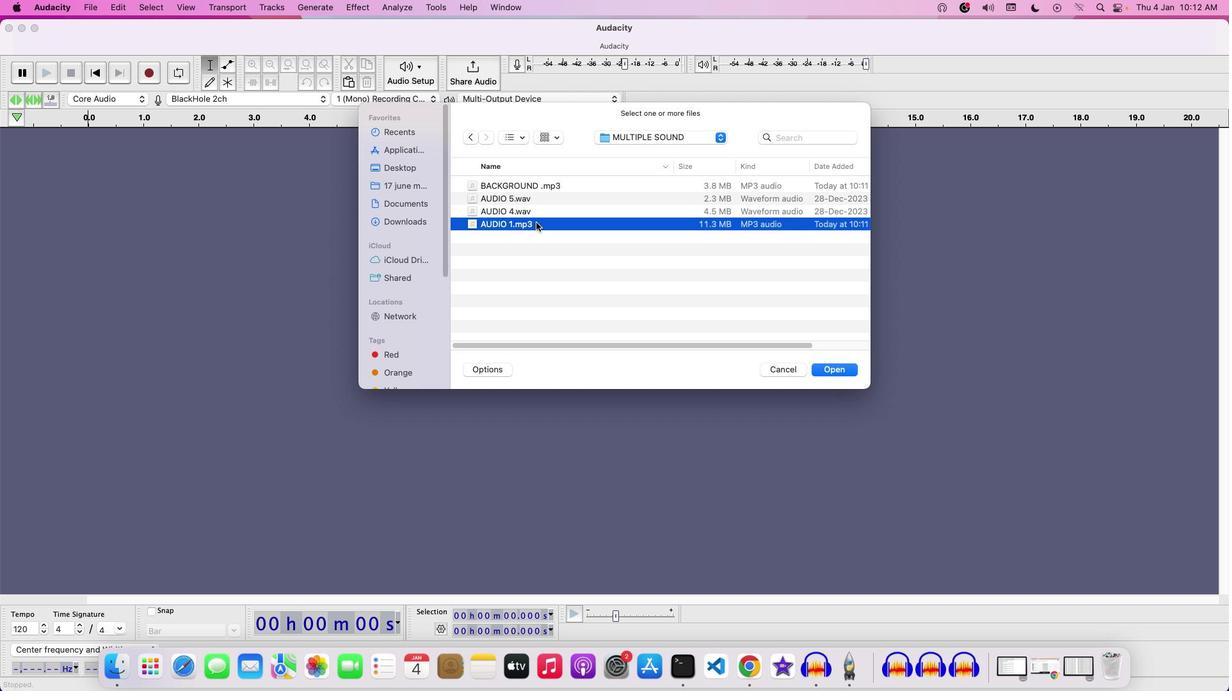 
Action: Mouse moved to (592, 110)
Screenshot: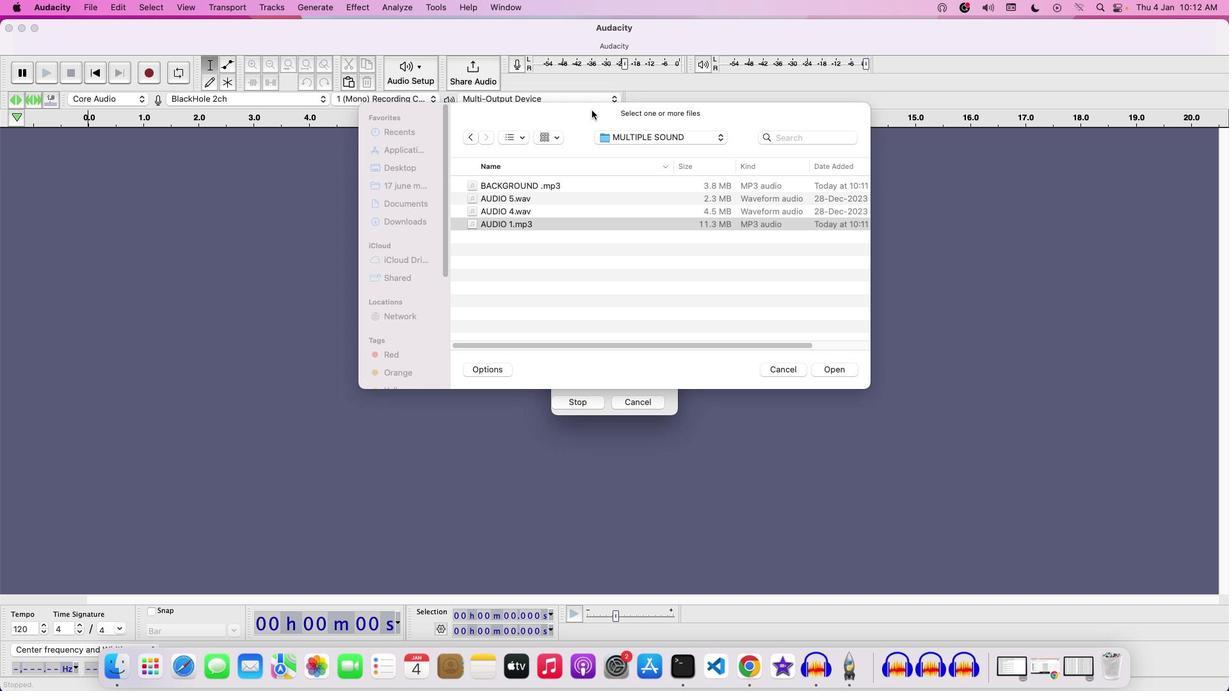
Action: Mouse pressed left at (592, 110)
Screenshot: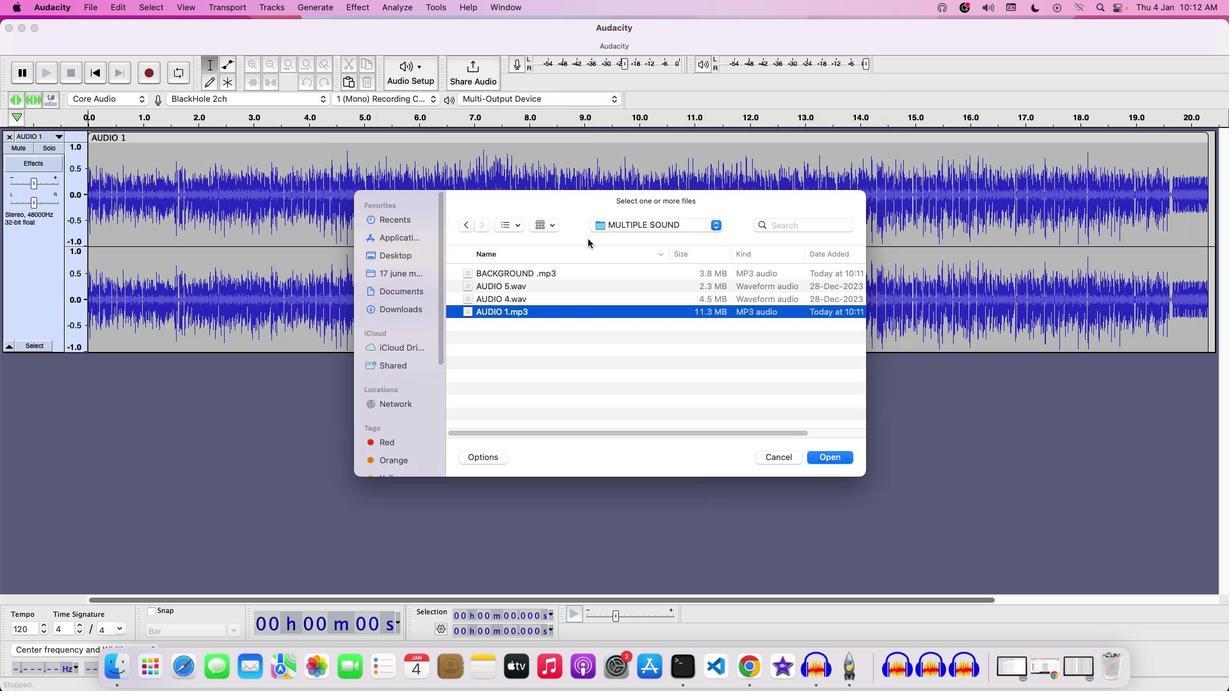 
Action: Mouse moved to (524, 213)
Screenshot: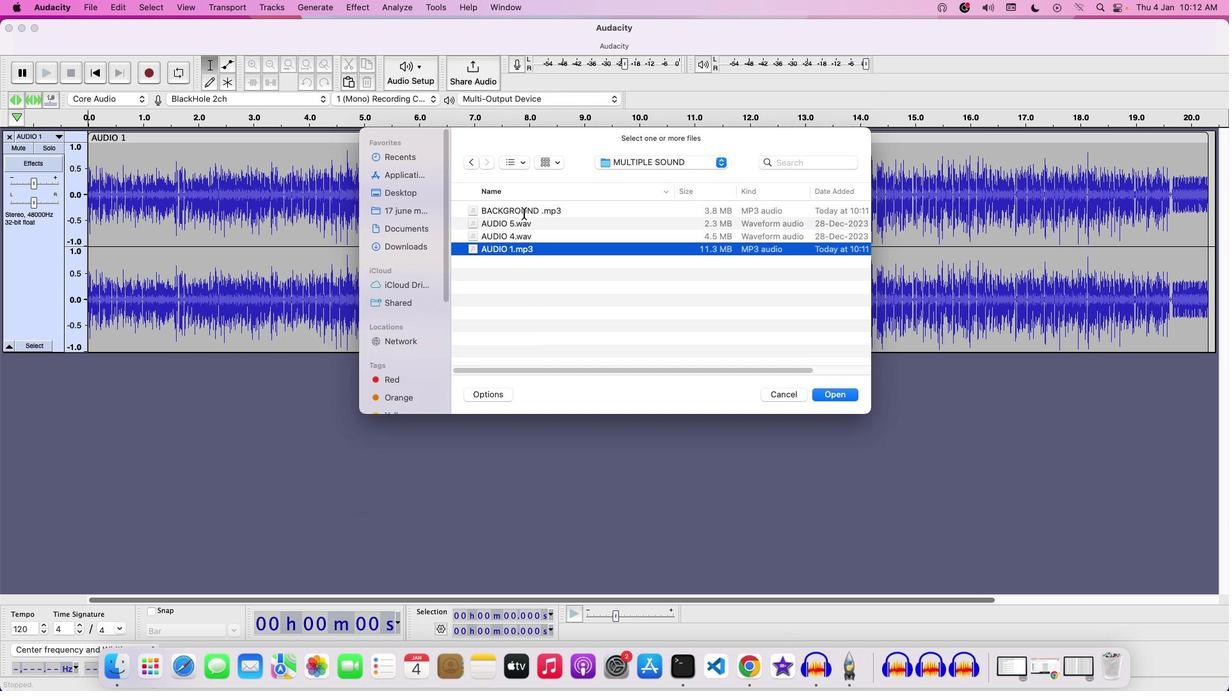 
Action: Mouse pressed left at (524, 213)
Screenshot: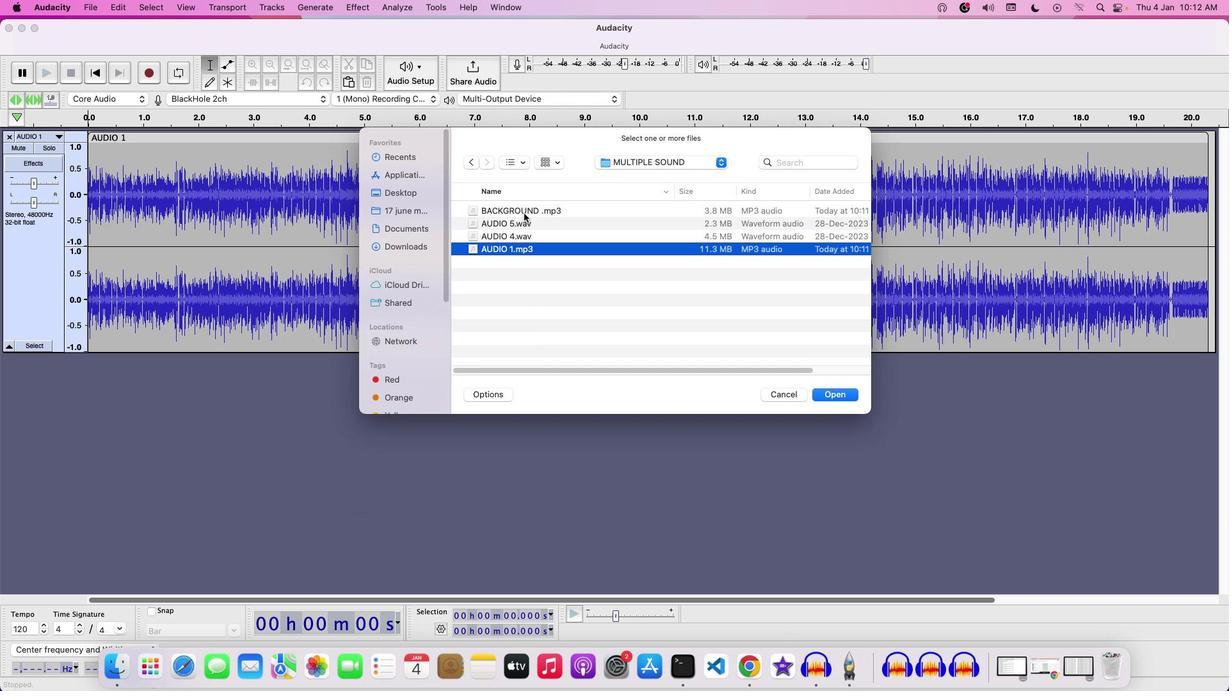 
Action: Mouse moved to (530, 211)
Screenshot: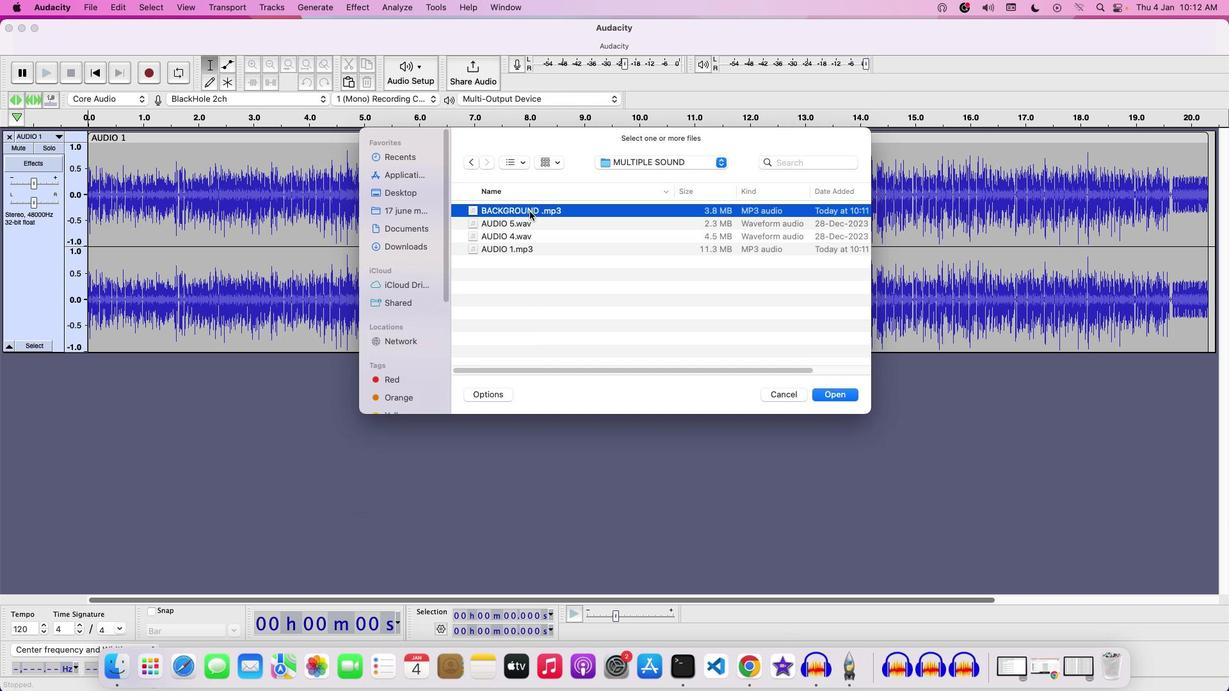 
Action: Mouse pressed left at (530, 211)
Screenshot: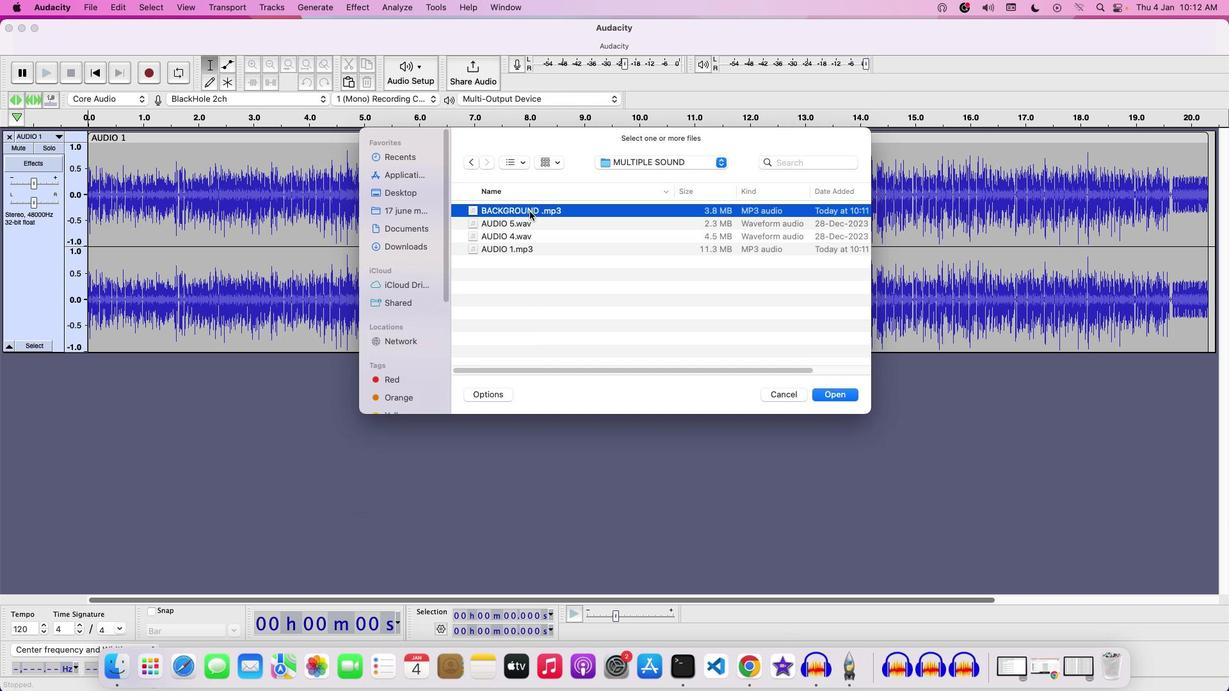 
Action: Mouse moved to (772, 396)
Screenshot: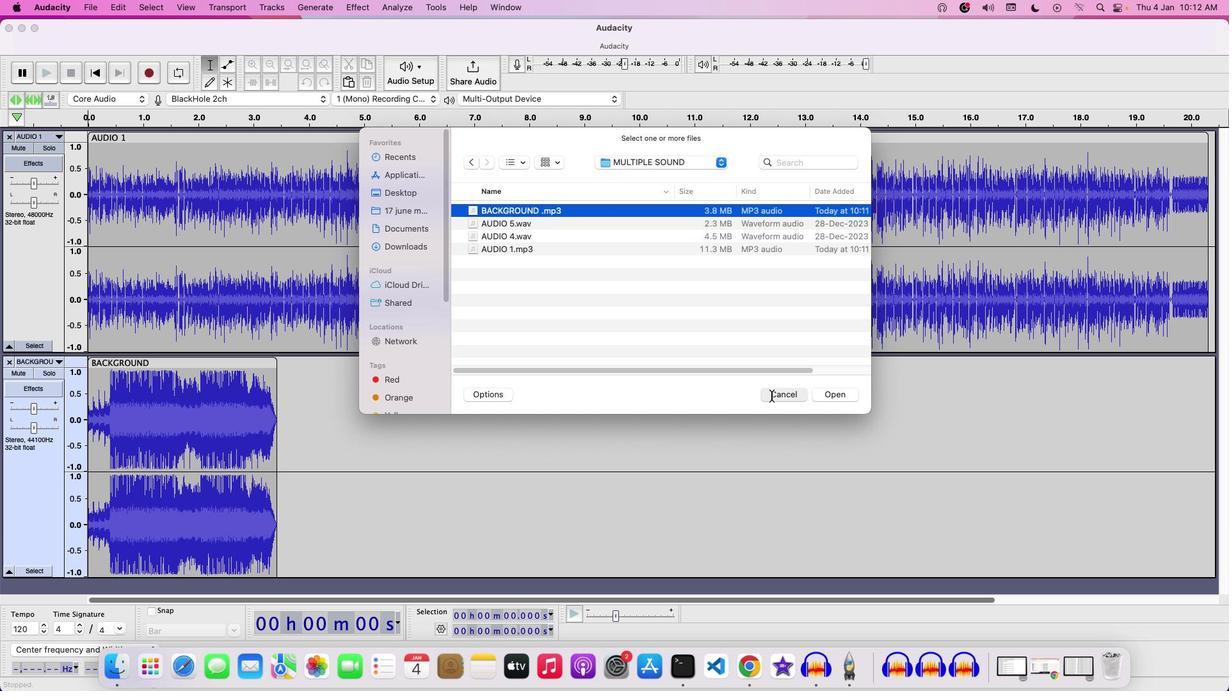 
Action: Mouse pressed left at (772, 396)
Screenshot: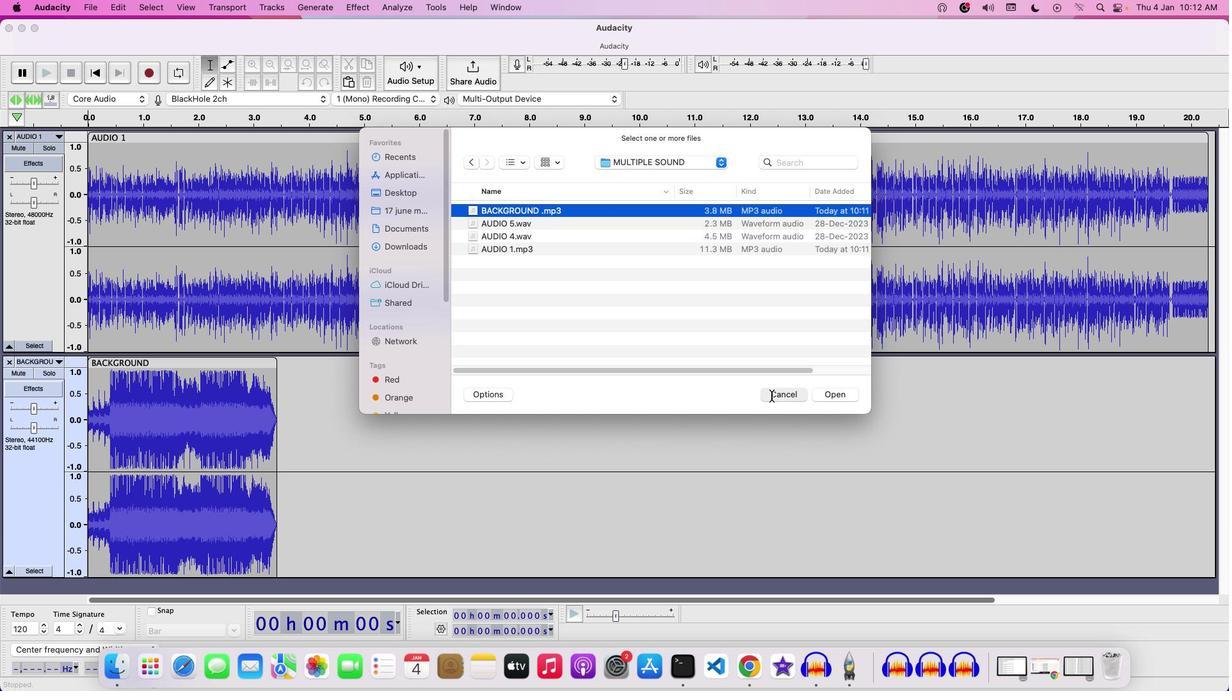 
Action: Mouse moved to (1205, 139)
Screenshot: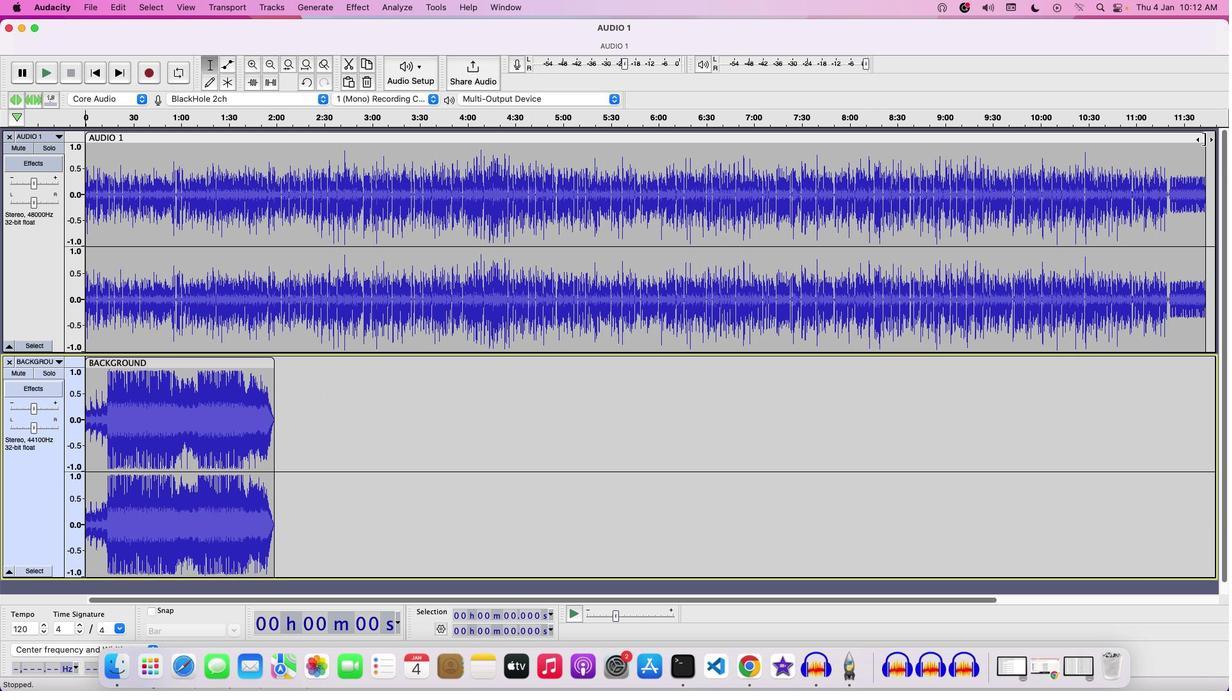 
Action: Mouse pressed left at (1205, 139)
Screenshot: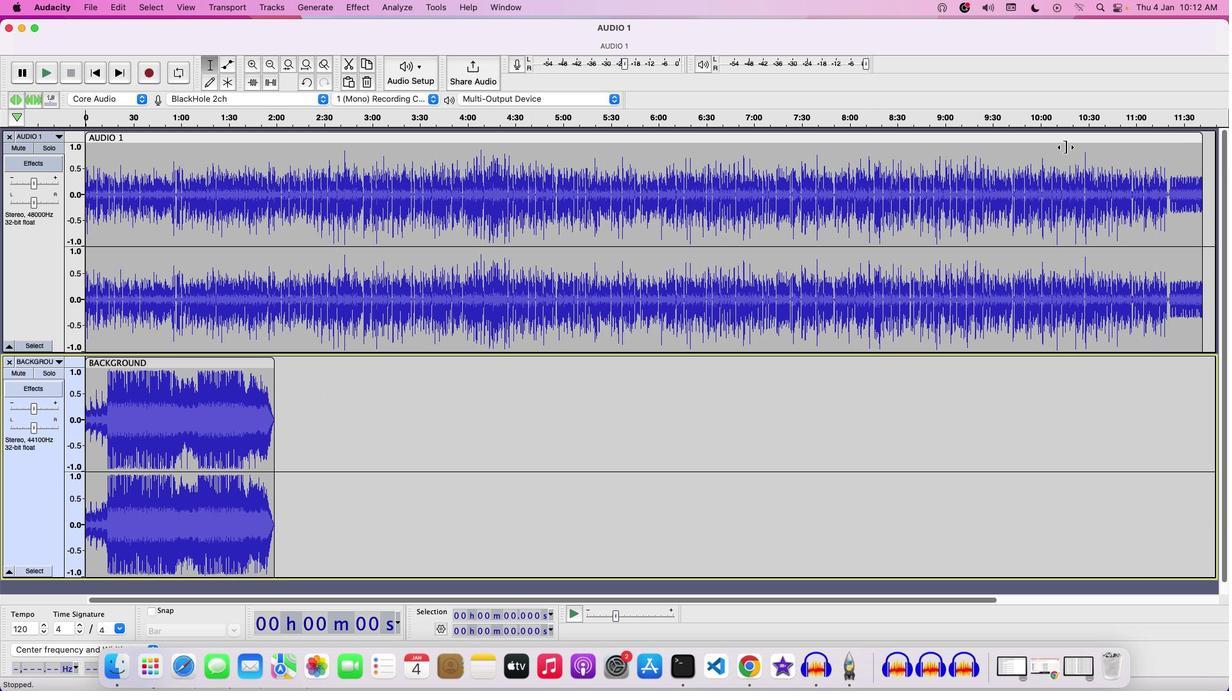 
Action: Mouse moved to (247, 67)
Screenshot: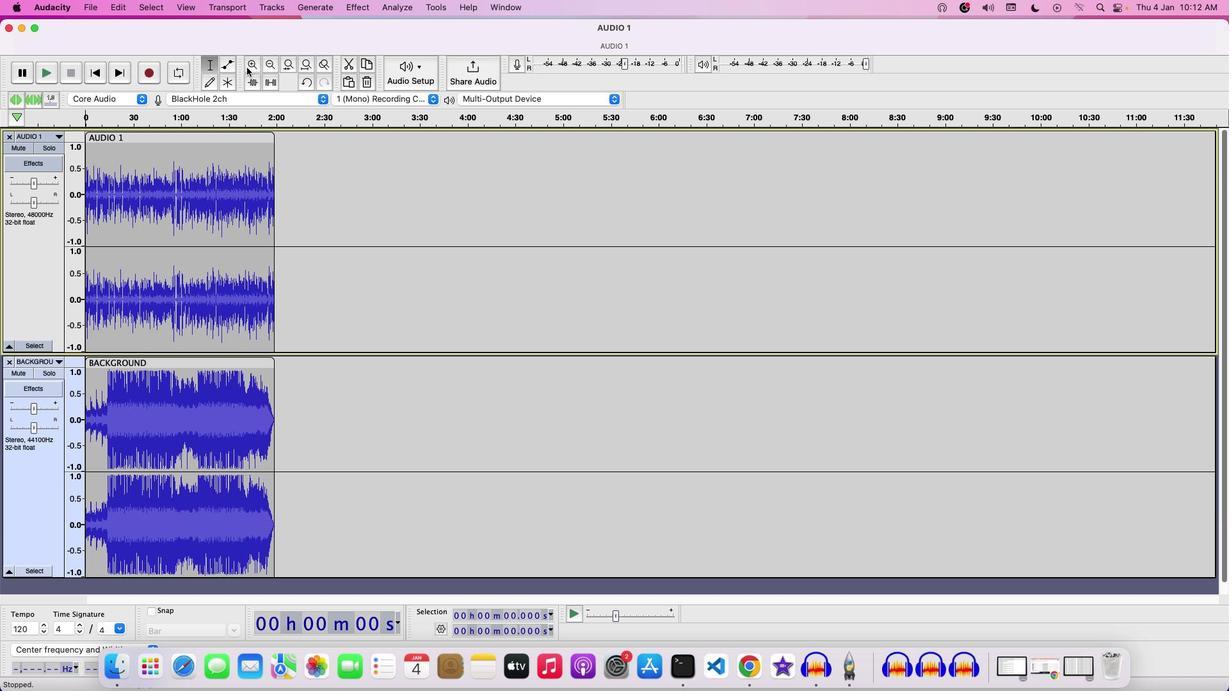 
Action: Mouse pressed left at (247, 67)
Screenshot: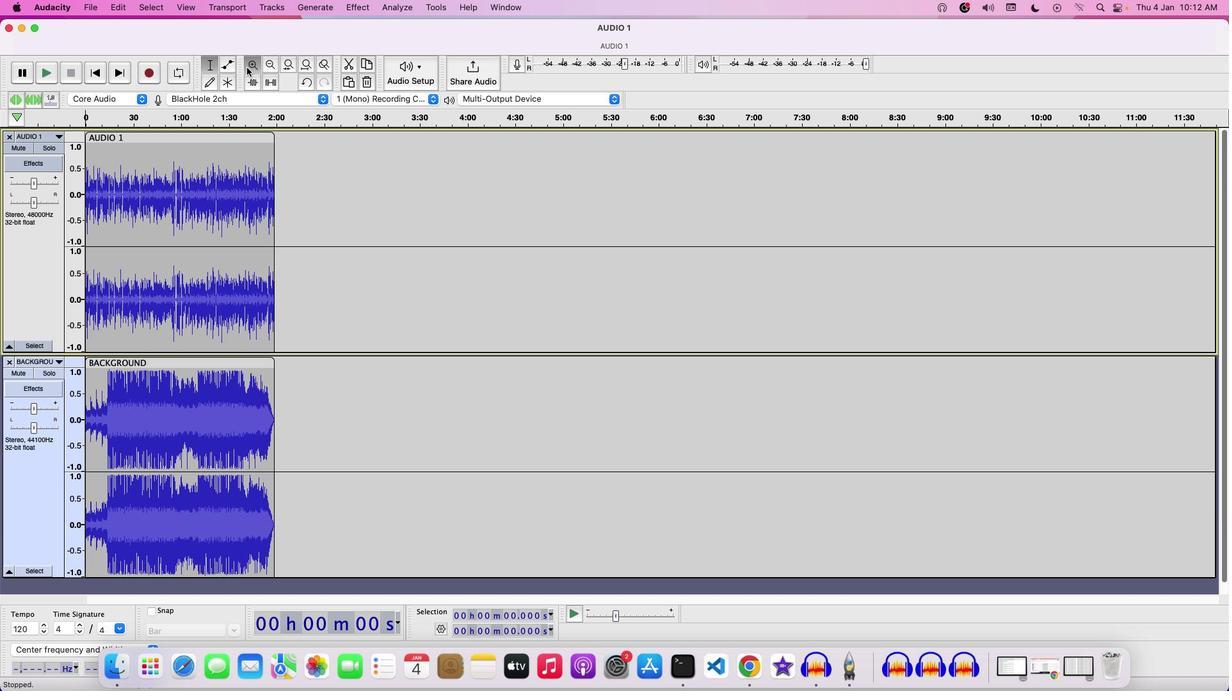 
Action: Mouse moved to (251, 67)
Screenshot: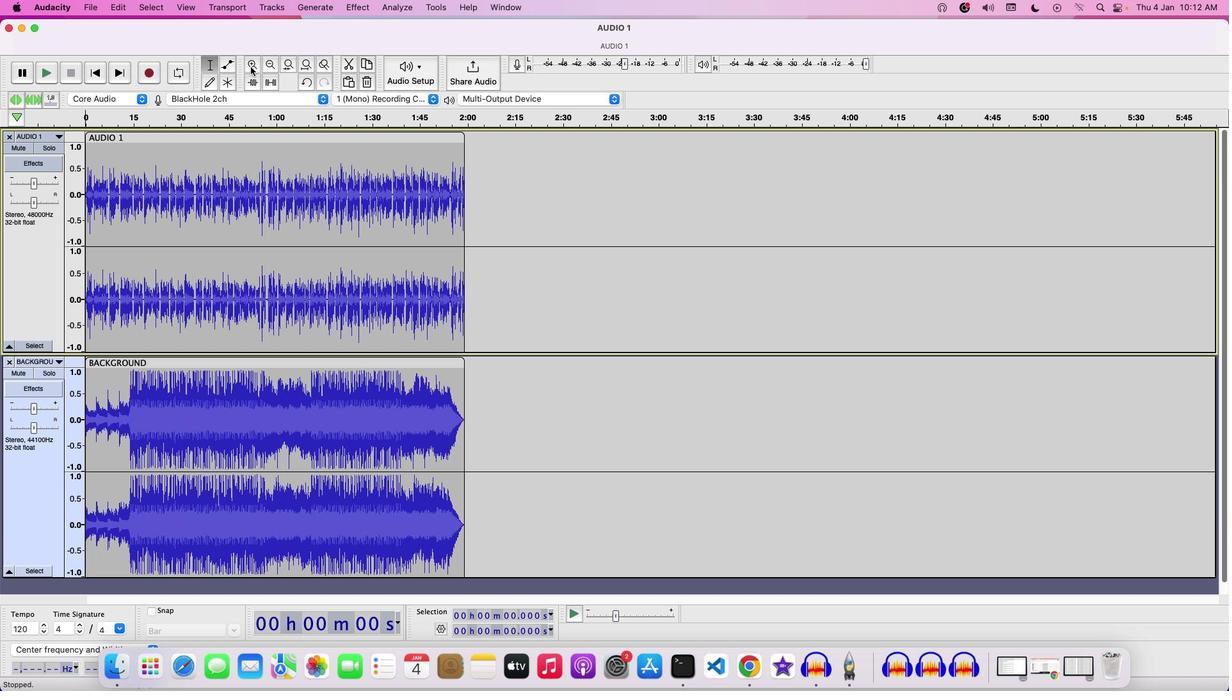 
Action: Mouse pressed left at (251, 67)
Screenshot: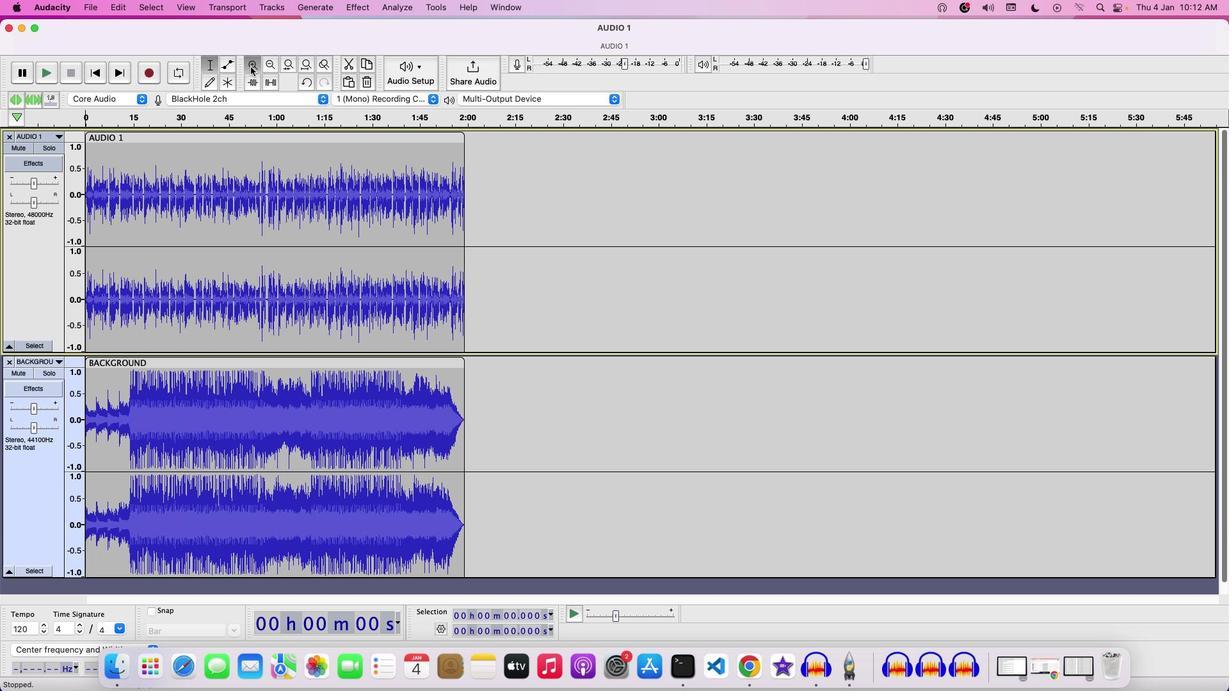 
Action: Mouse moved to (236, 89)
Screenshot: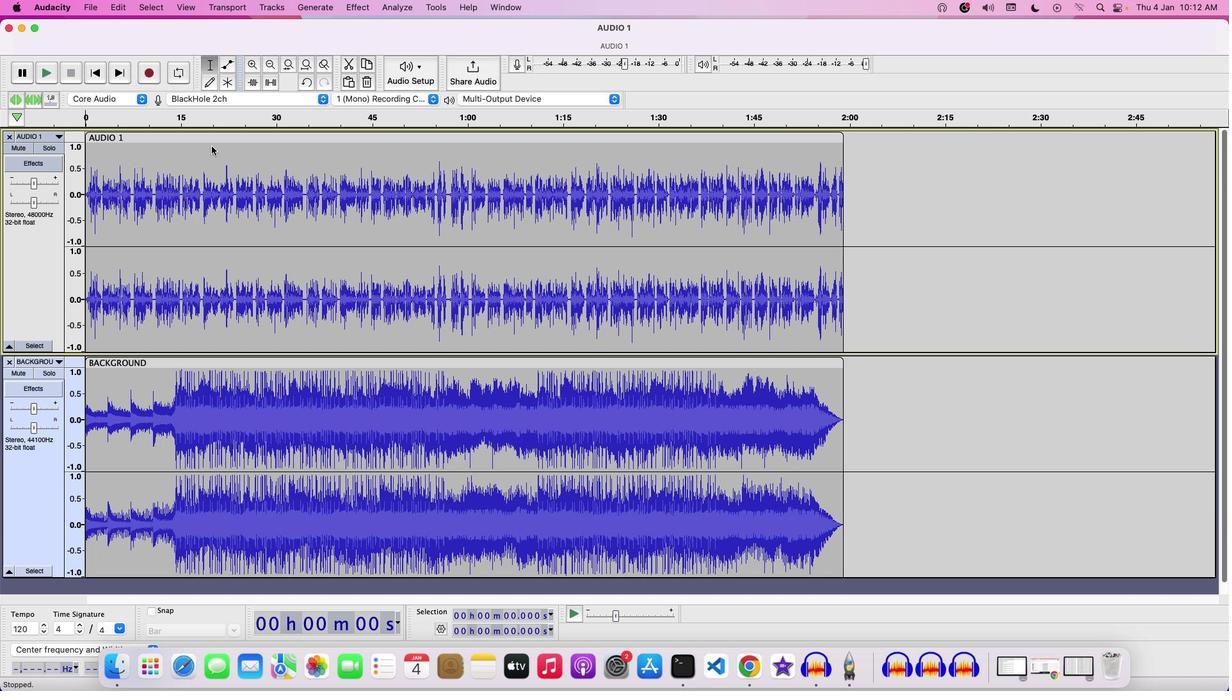 
Action: Key pressed Key.space
Screenshot: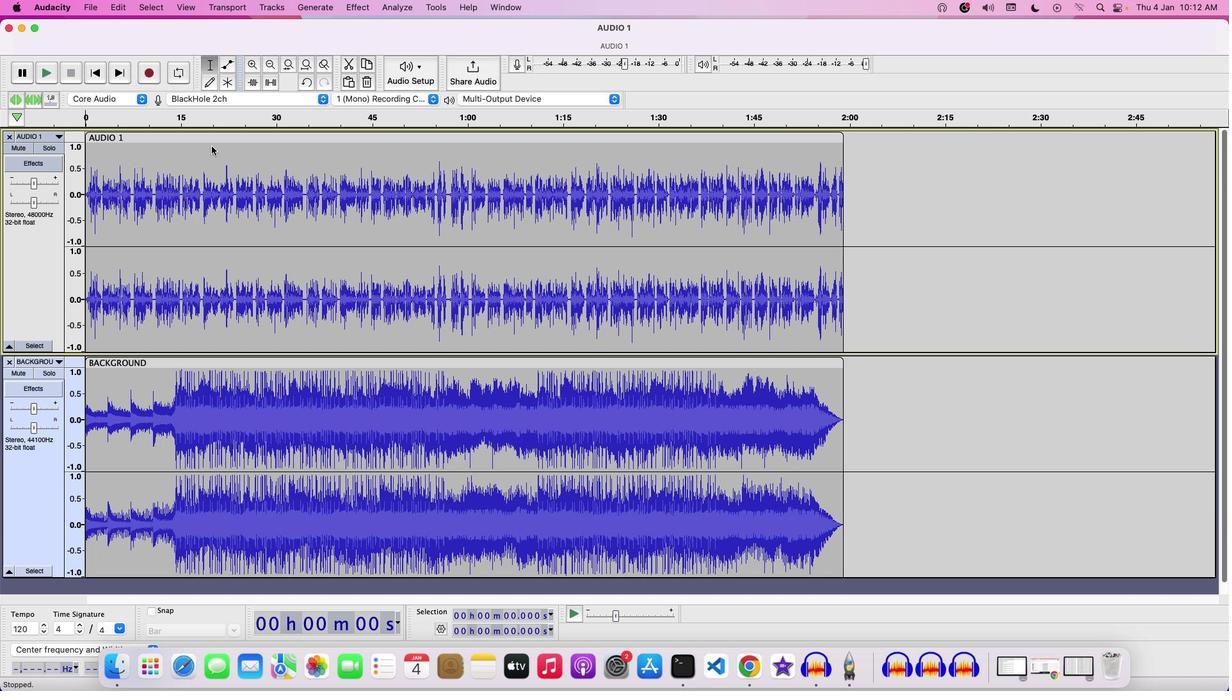 
Action: Mouse moved to (31, 409)
Screenshot: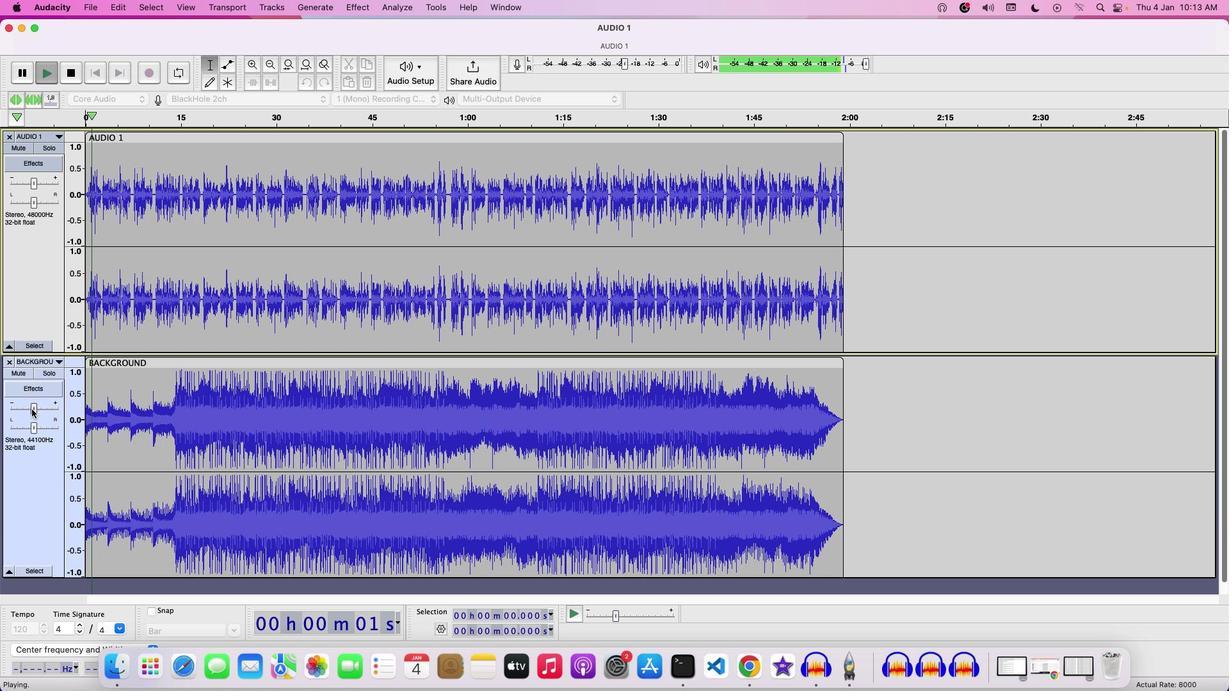 
Action: Mouse pressed left at (31, 409)
Screenshot: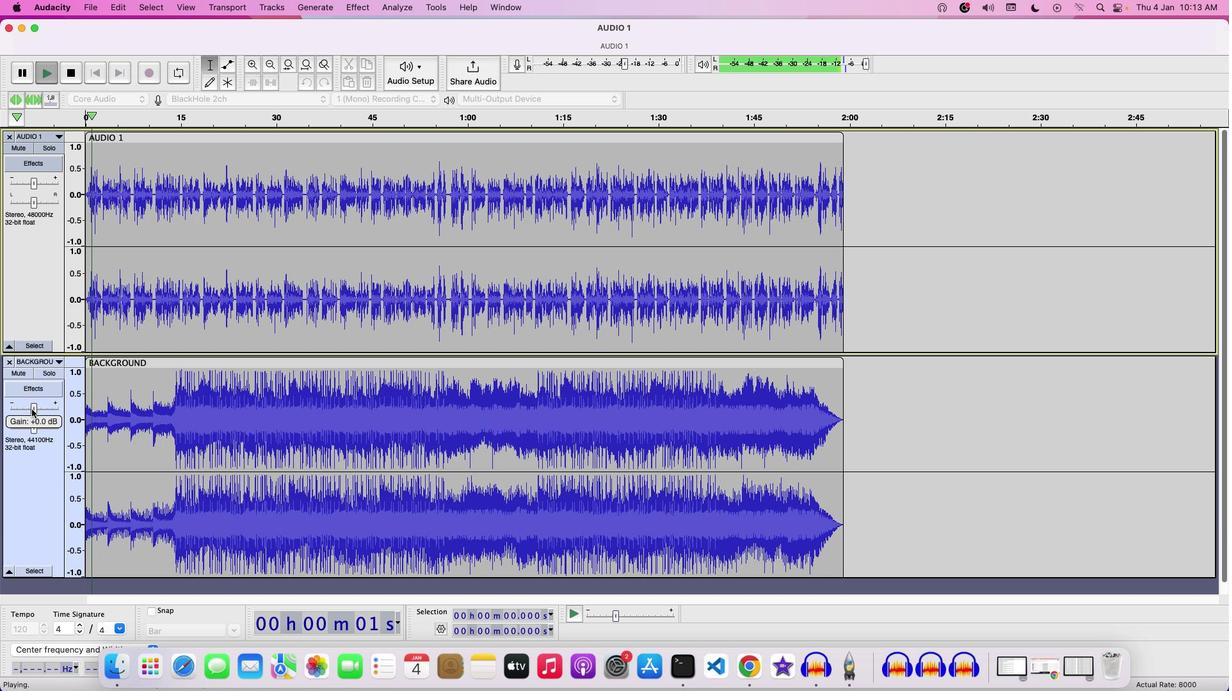 
Action: Mouse moved to (133, 370)
Screenshot: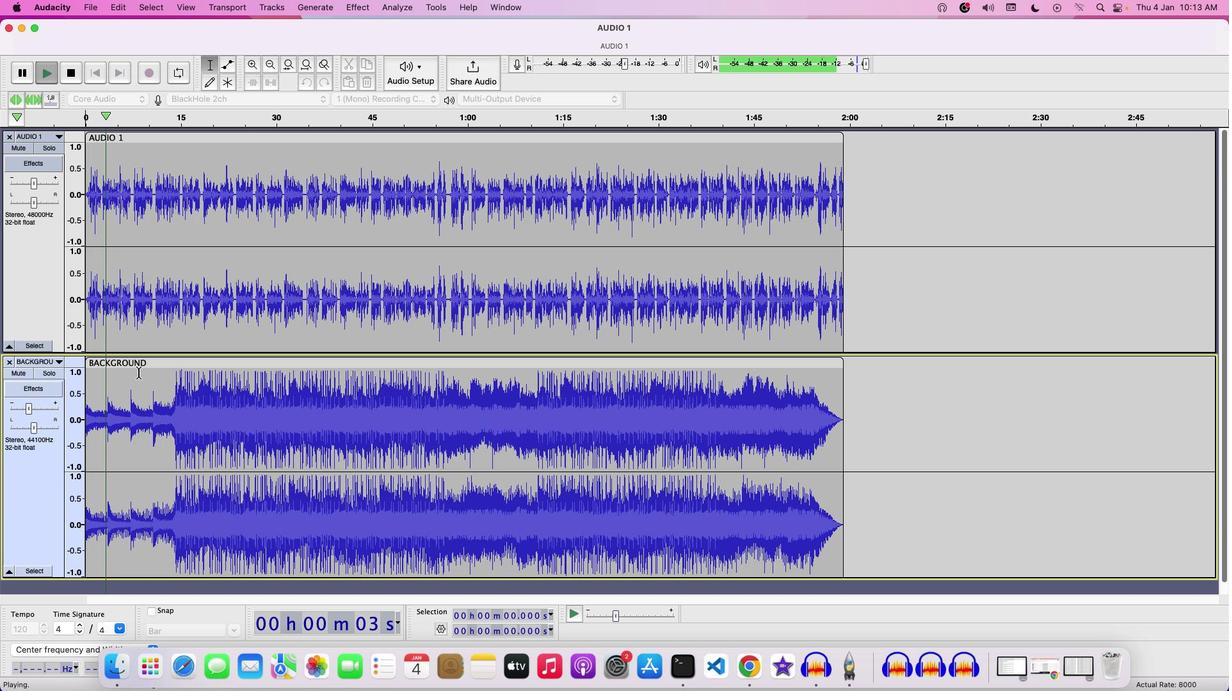 
Action: Key pressed Key.space
Screenshot: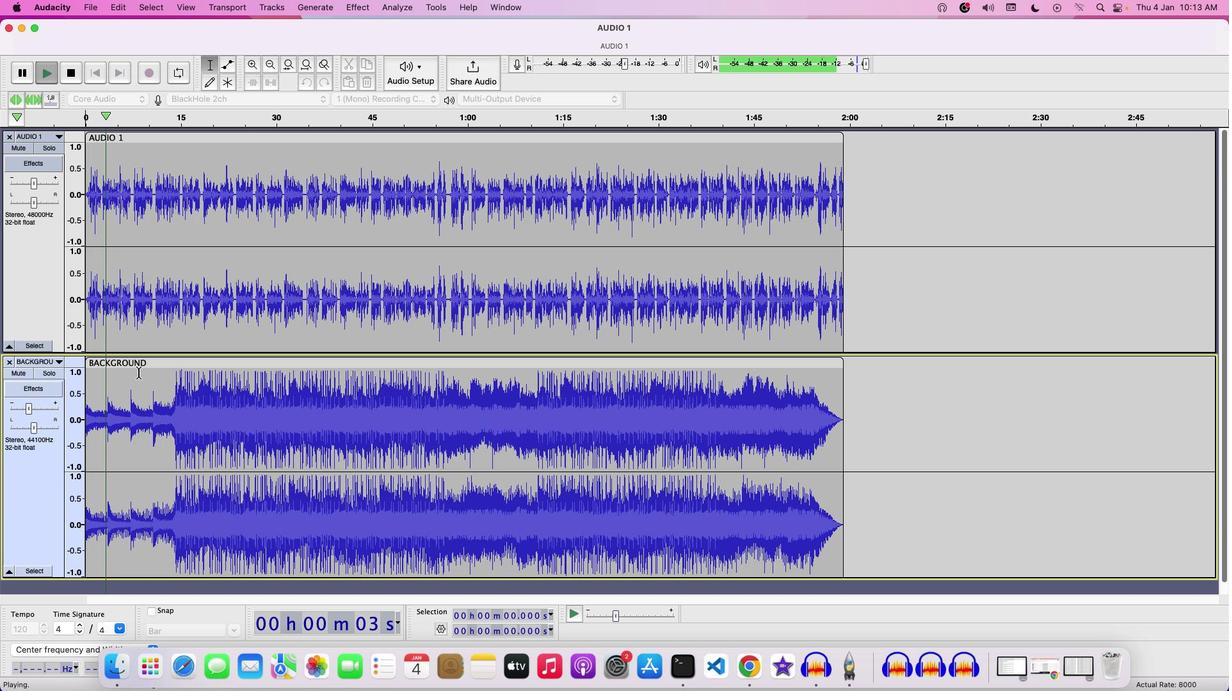 
Action: Mouse moved to (155, 394)
Screenshot: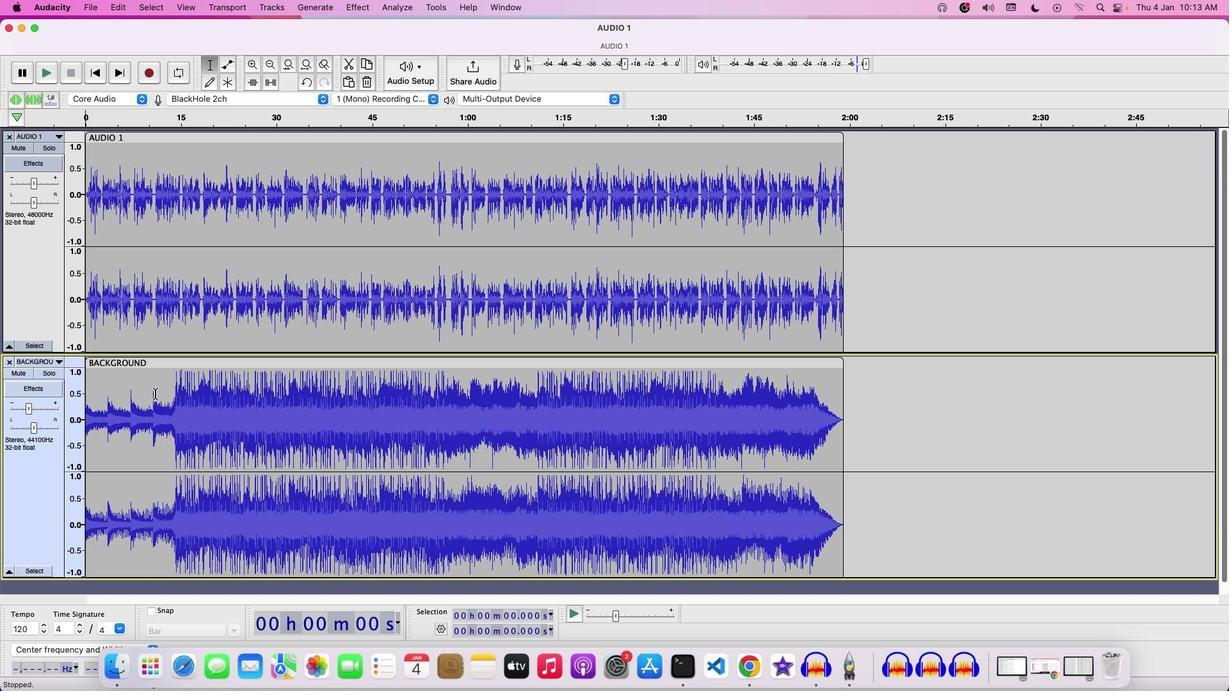 
Action: Mouse pressed left at (155, 394)
Screenshot: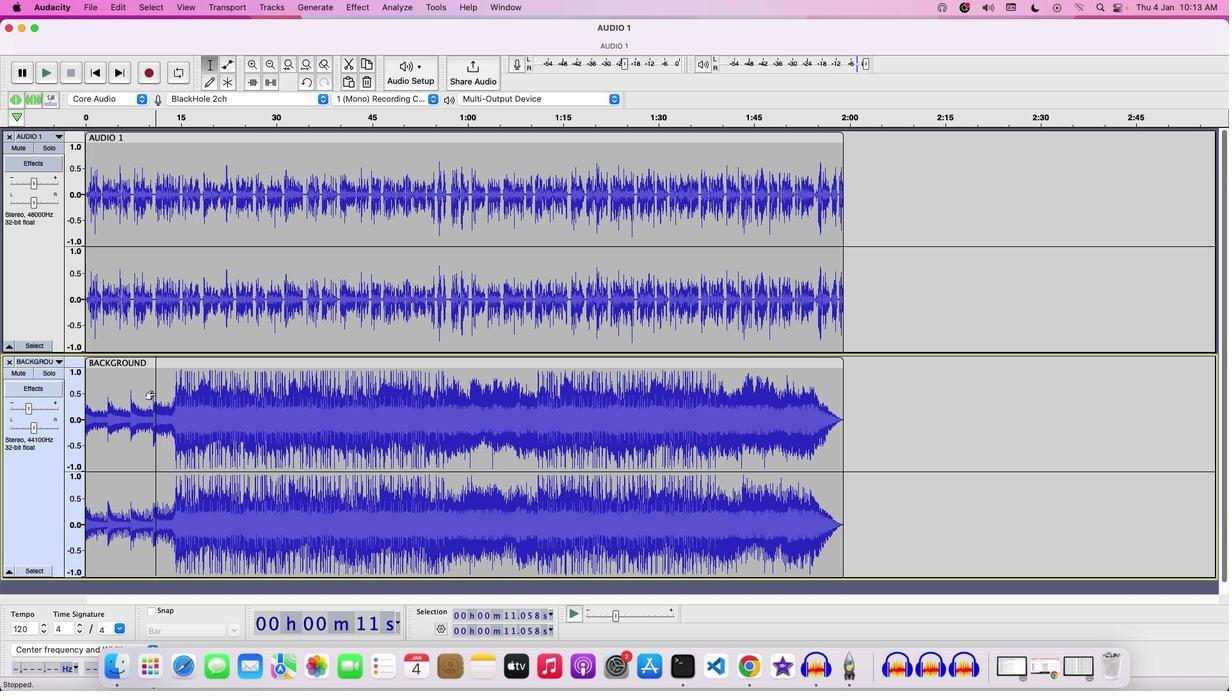 
Action: Mouse pressed left at (155, 394)
Screenshot: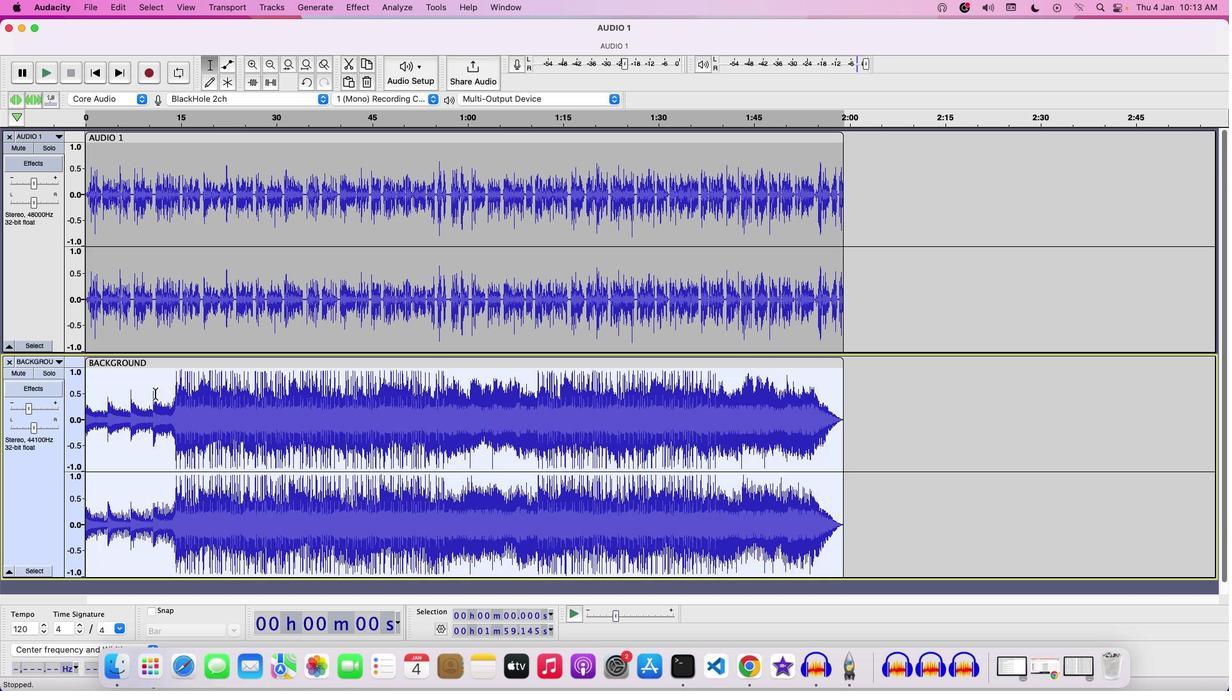 
Action: Mouse moved to (350, 7)
Screenshot: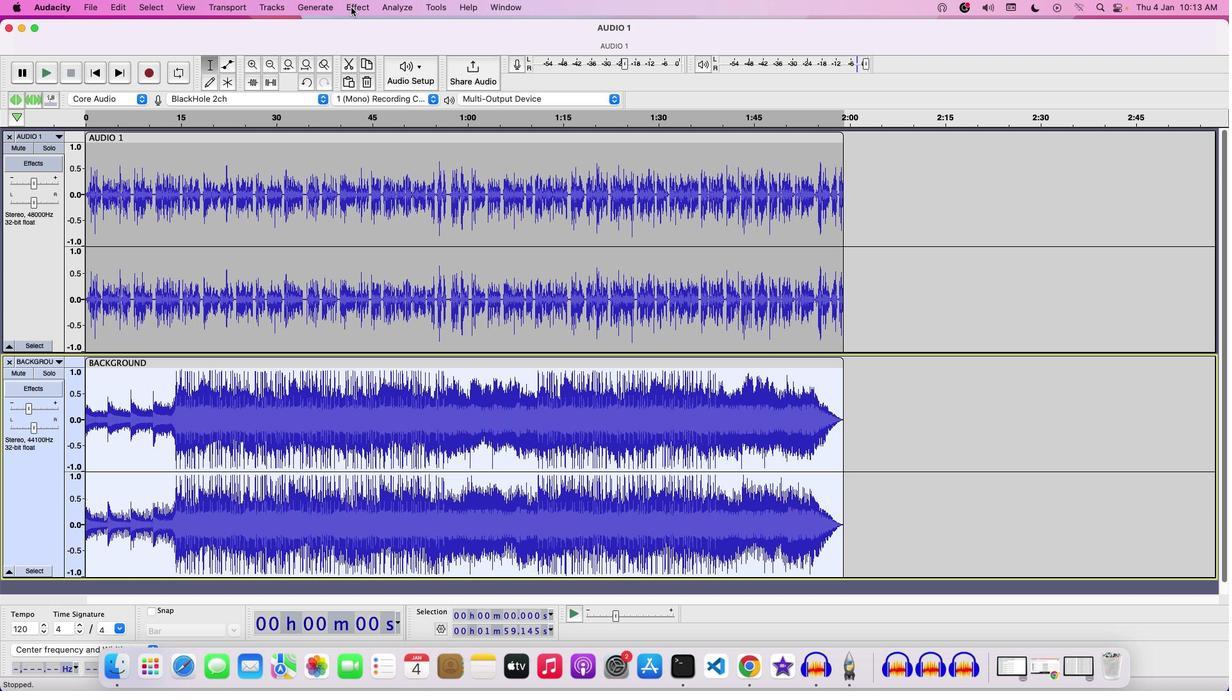 
Action: Mouse pressed left at (350, 7)
Screenshot: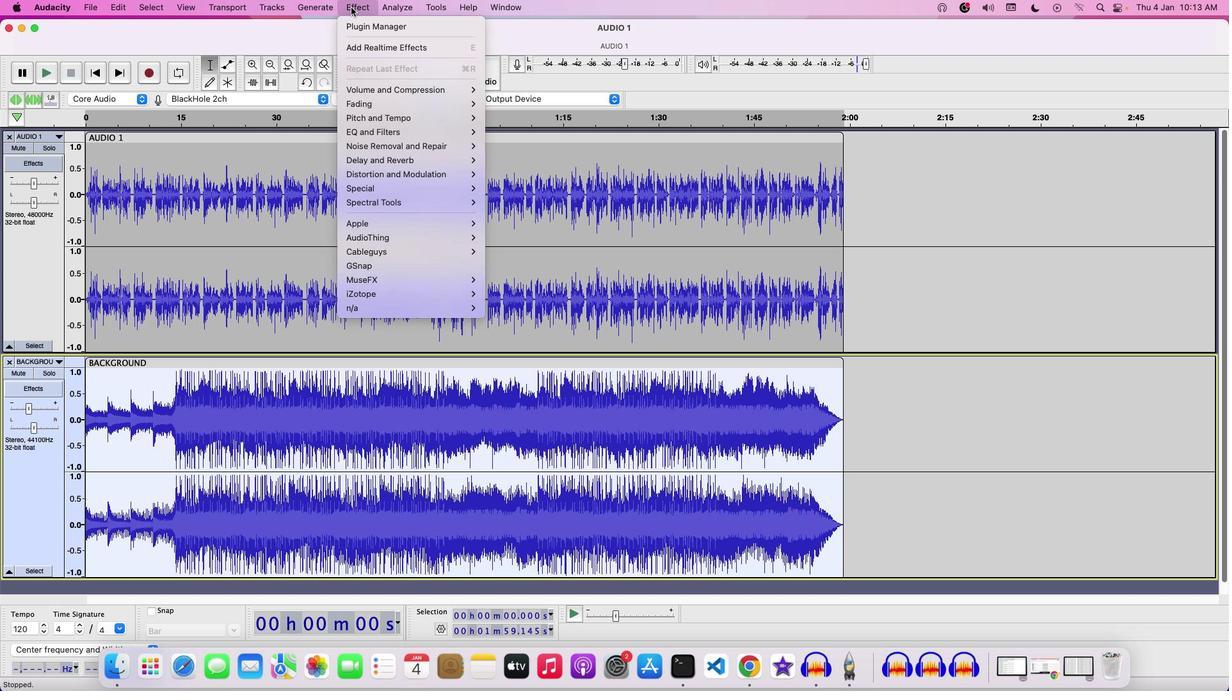 
Action: Mouse moved to (534, 108)
Screenshot: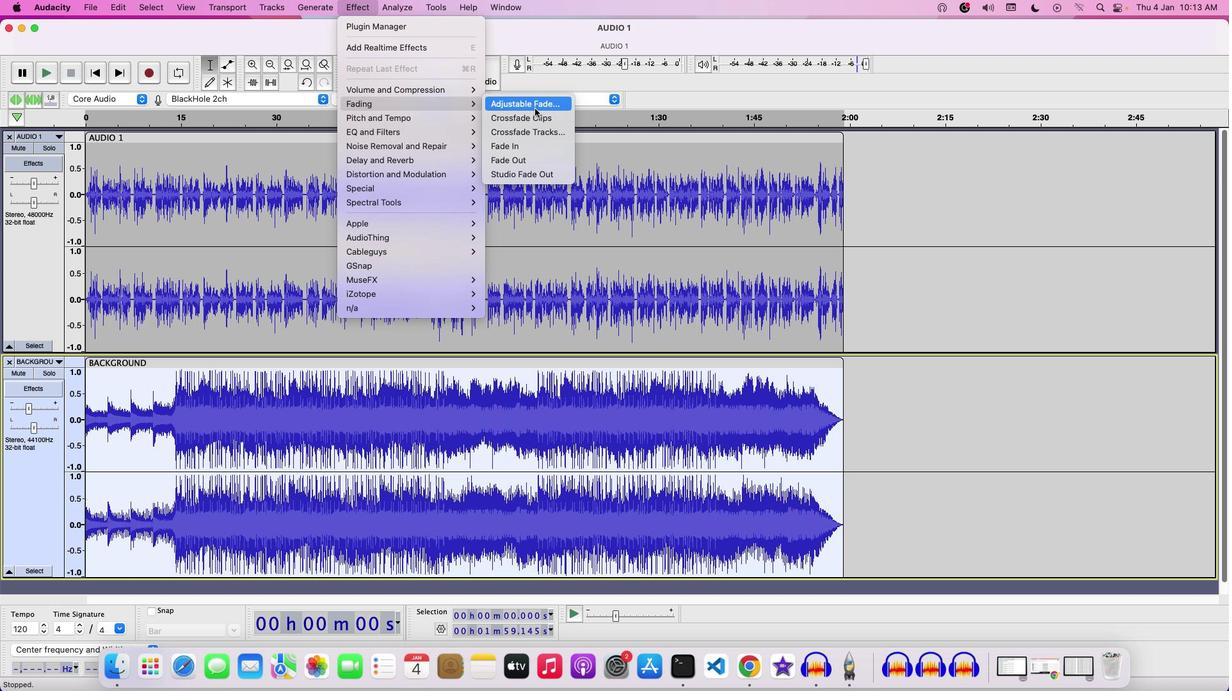
Action: Mouse pressed left at (534, 108)
Screenshot: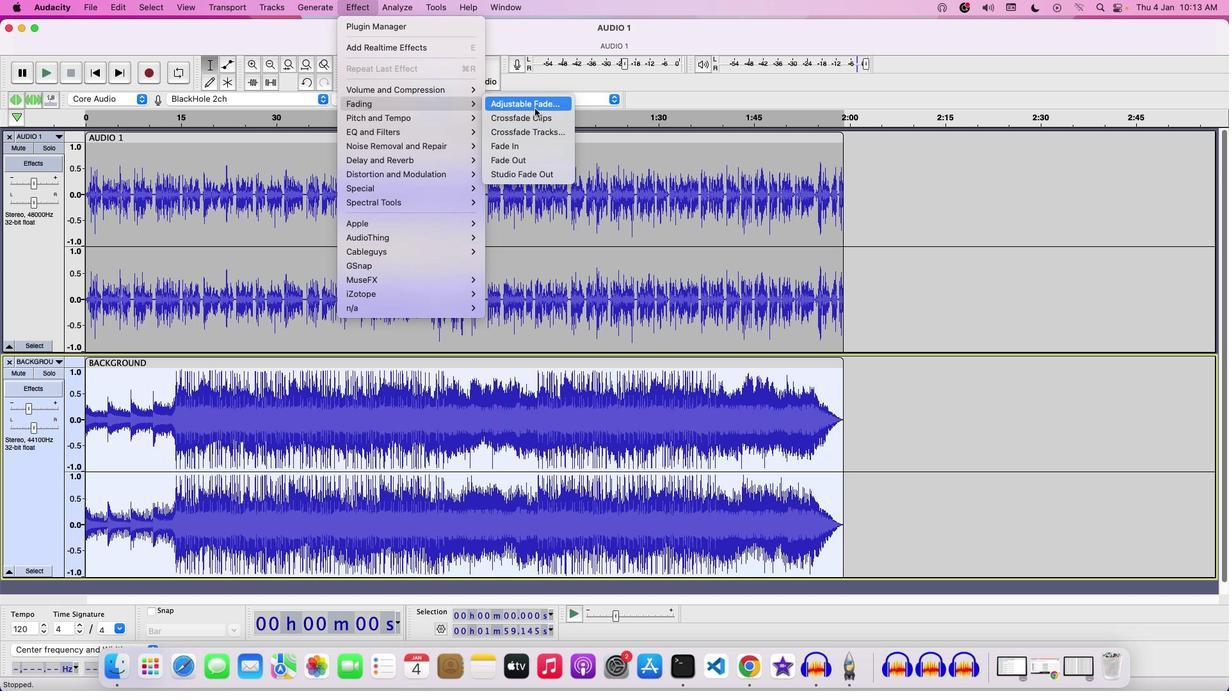 
Action: Mouse moved to (713, 299)
Screenshot: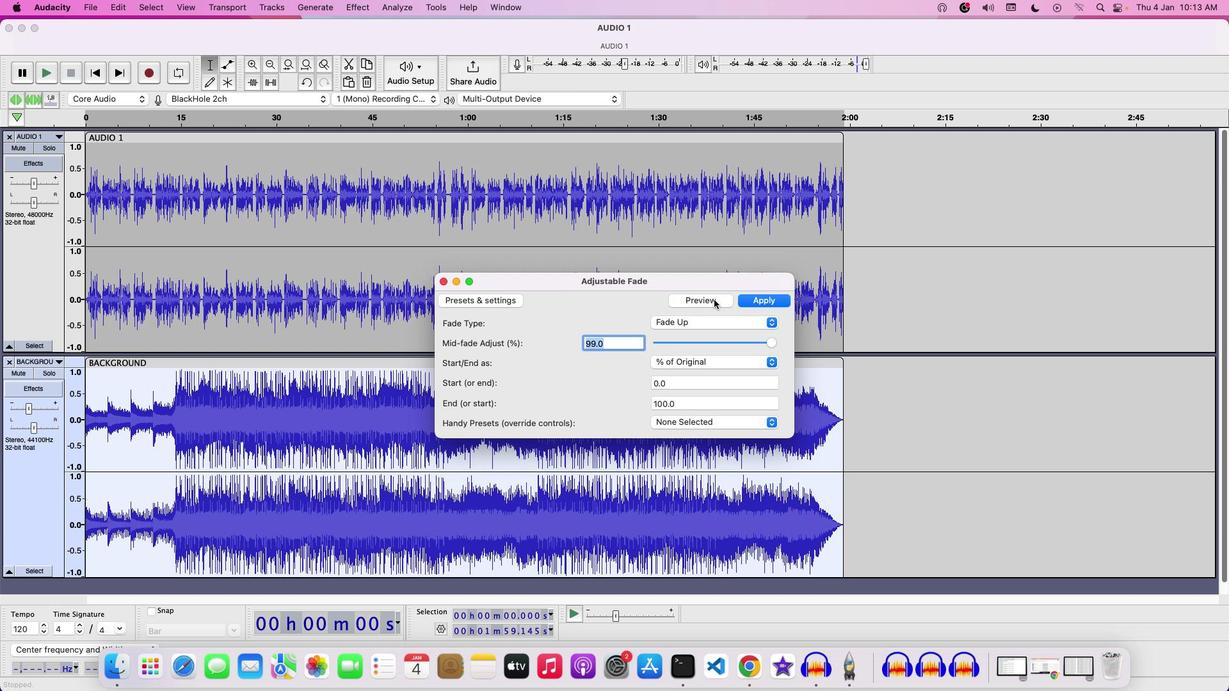 
Action: Mouse pressed left at (713, 299)
Screenshot: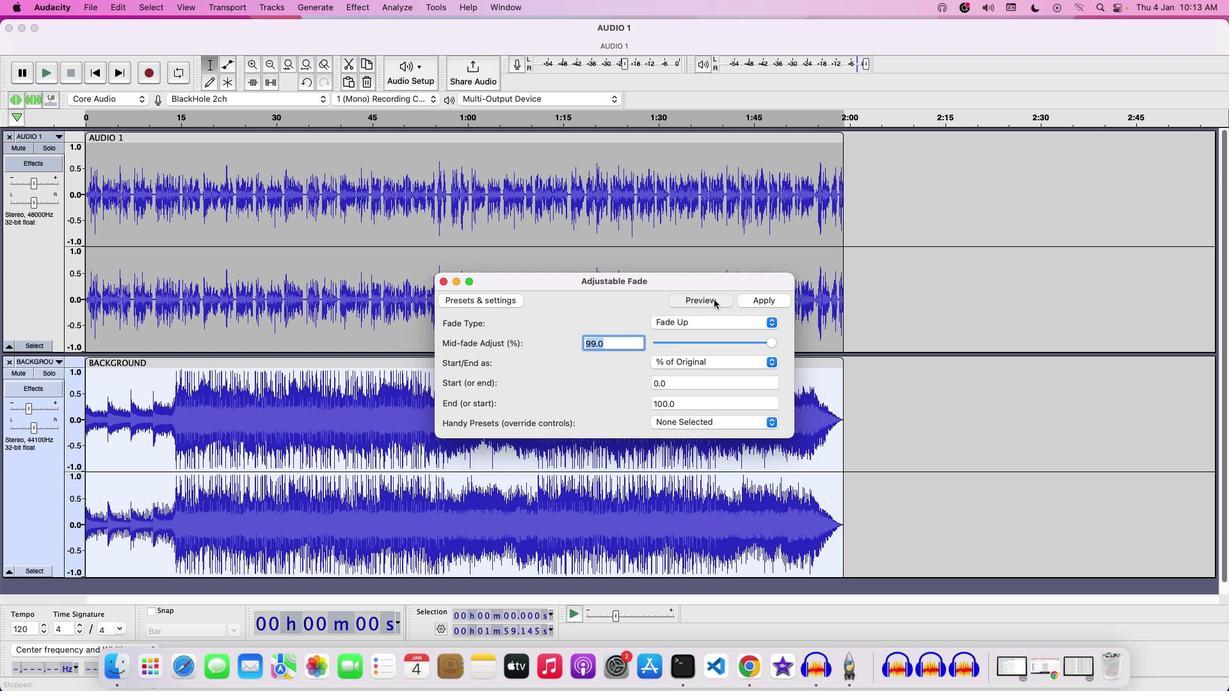 
Action: Mouse moved to (443, 282)
Screenshot: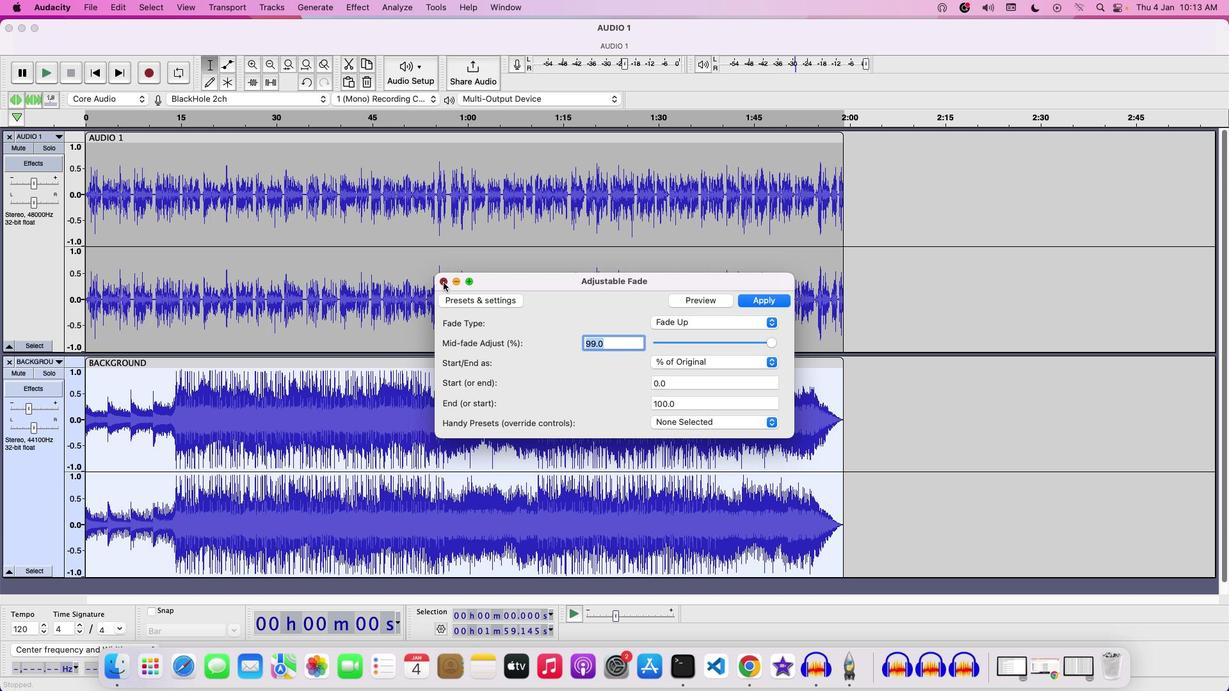 
Action: Mouse pressed left at (443, 282)
Screenshot: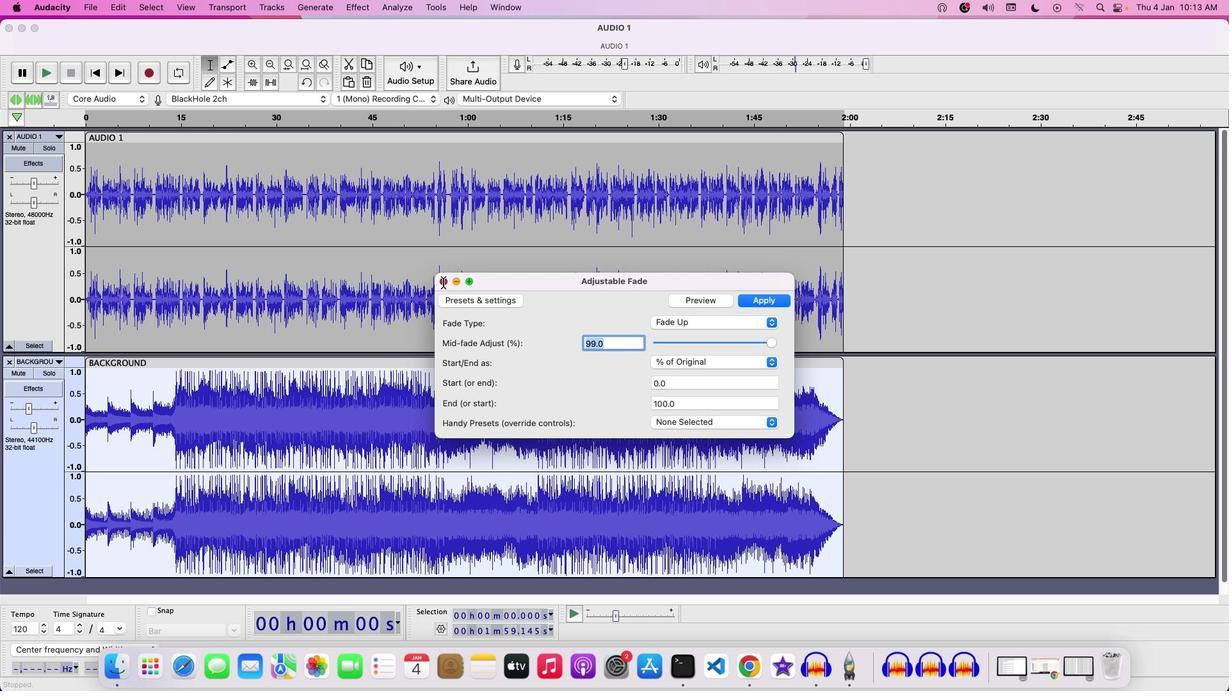 
Action: Mouse moved to (469, 430)
Screenshot: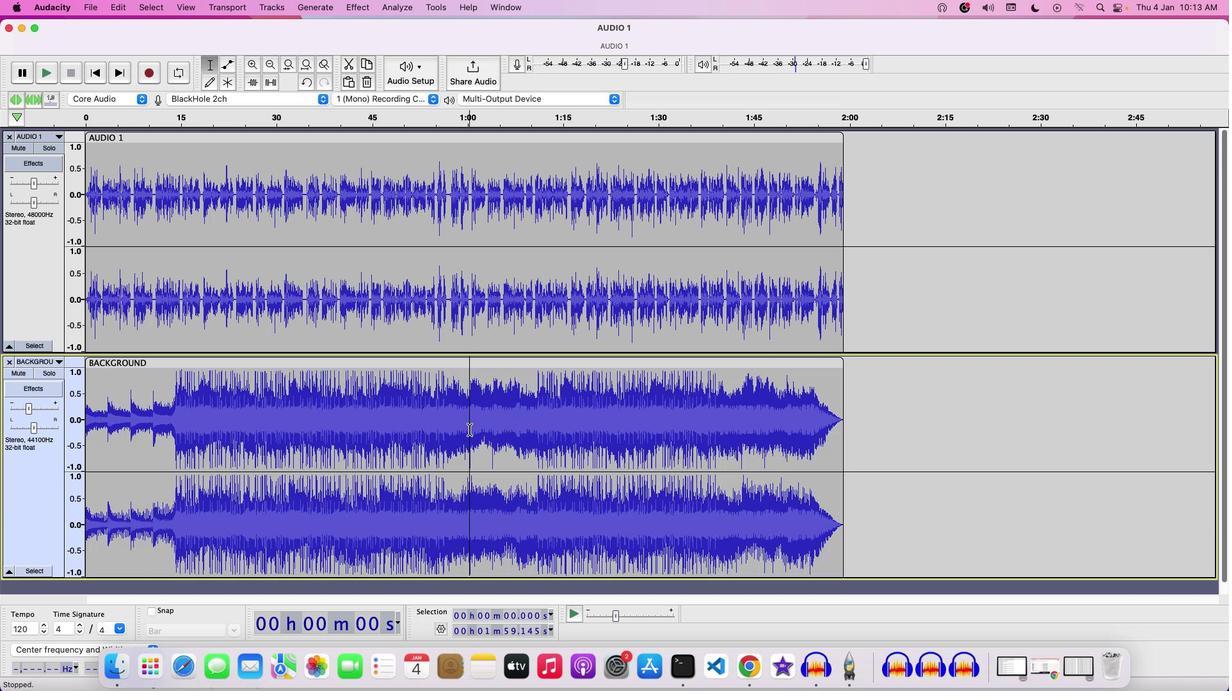 
Action: Mouse pressed left at (469, 430)
Screenshot: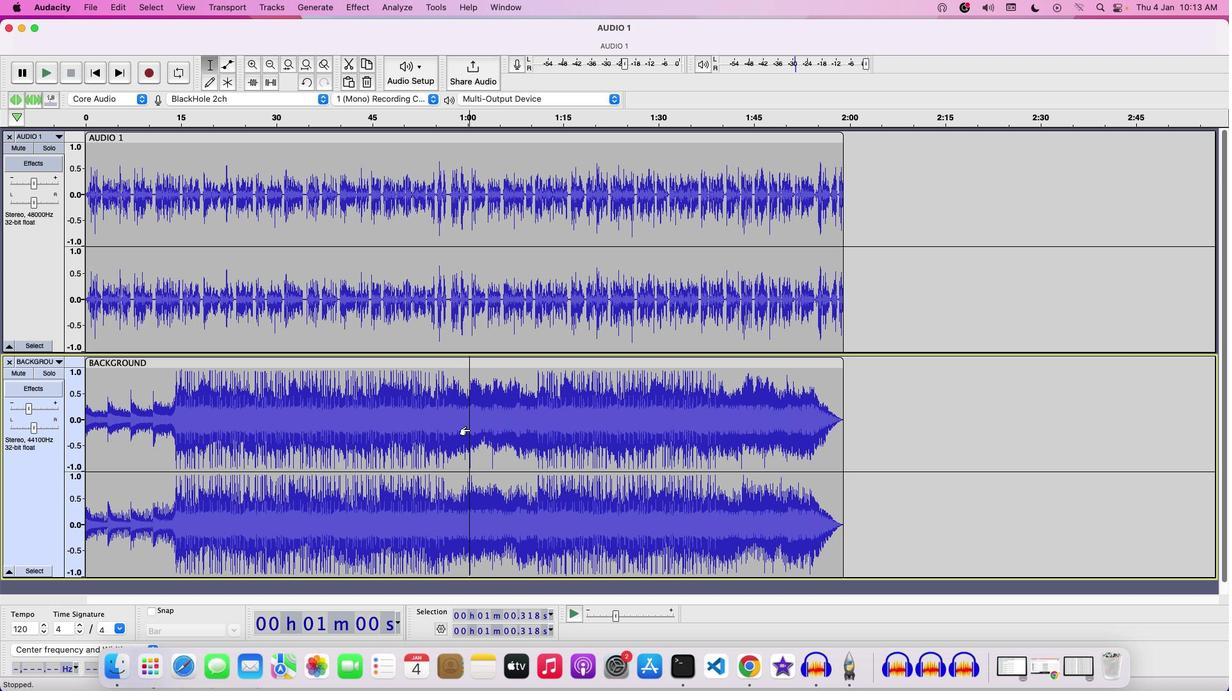 
Action: Mouse moved to (214, 398)
Screenshot: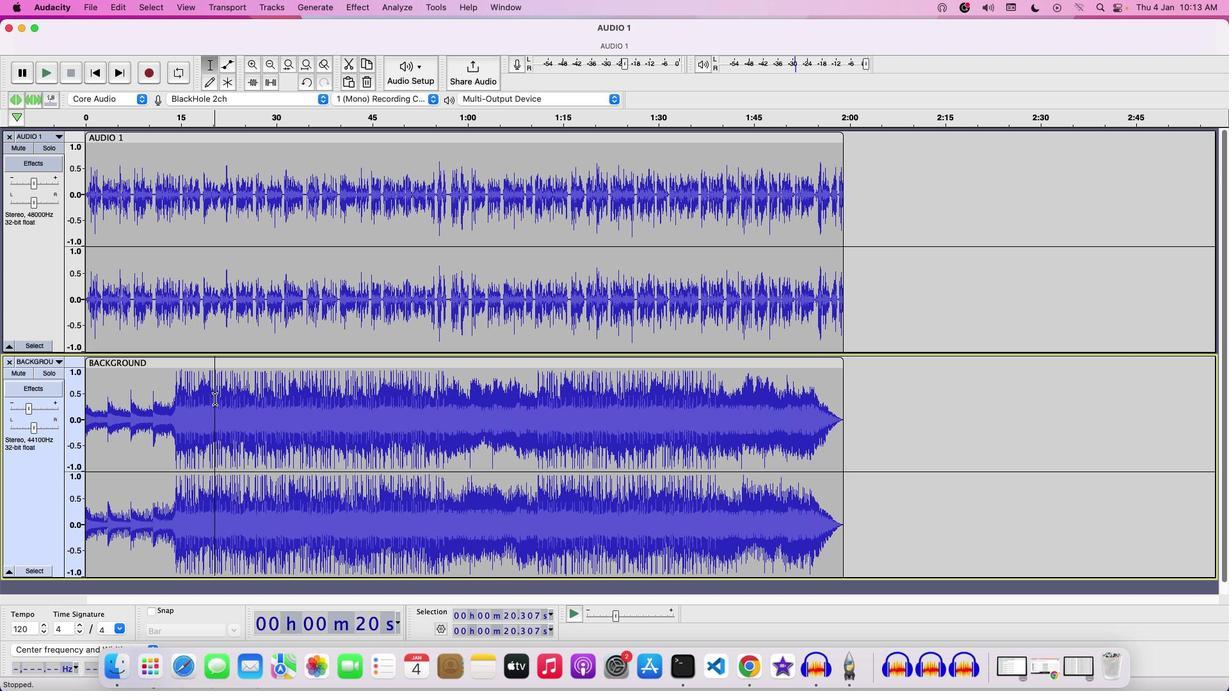 
Action: Mouse pressed left at (214, 398)
Screenshot: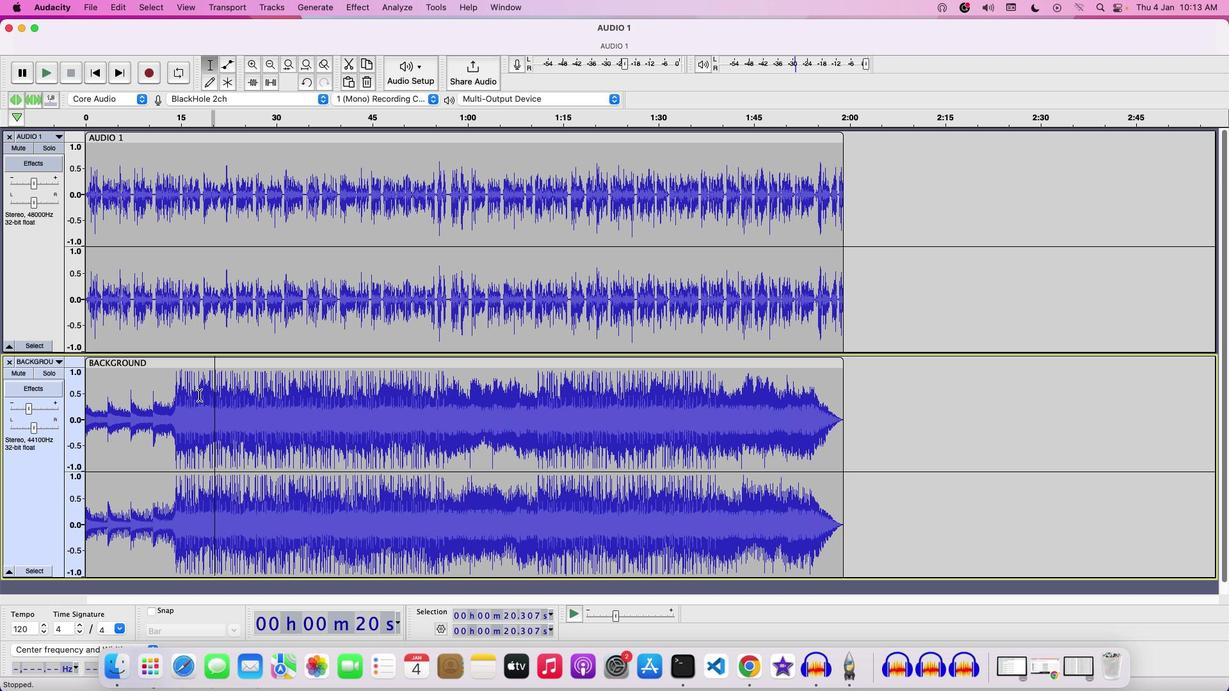 
Action: Mouse moved to (363, 8)
Screenshot: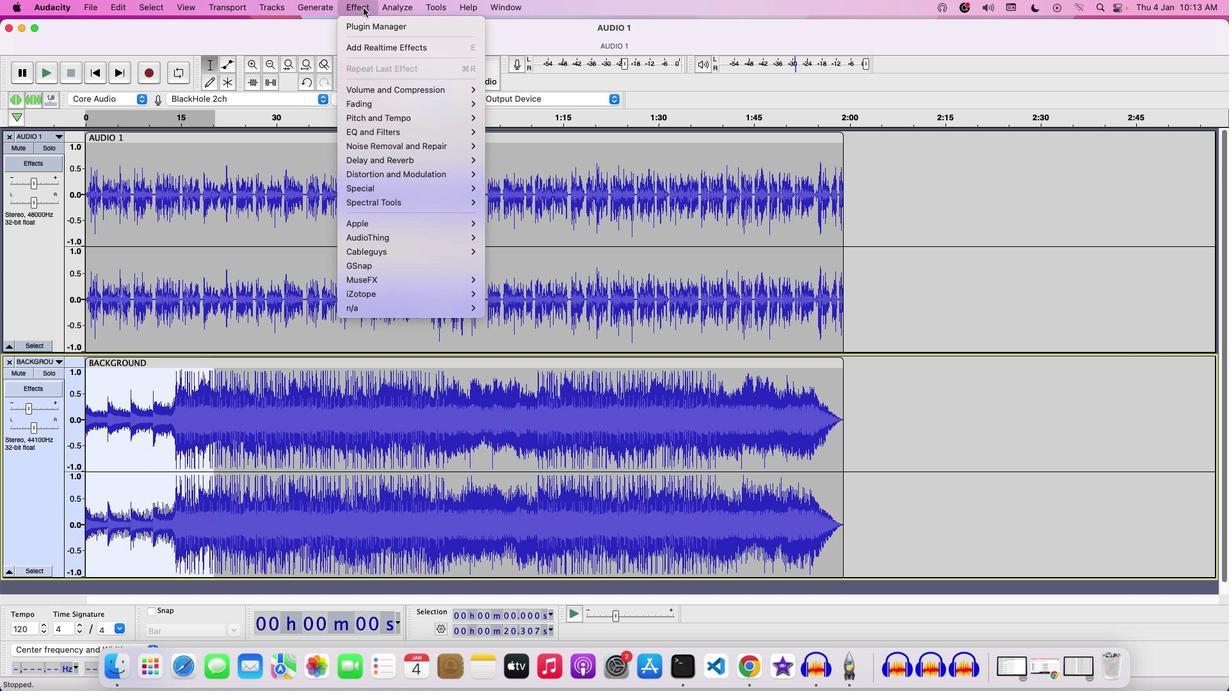 
Action: Mouse pressed left at (363, 8)
Screenshot: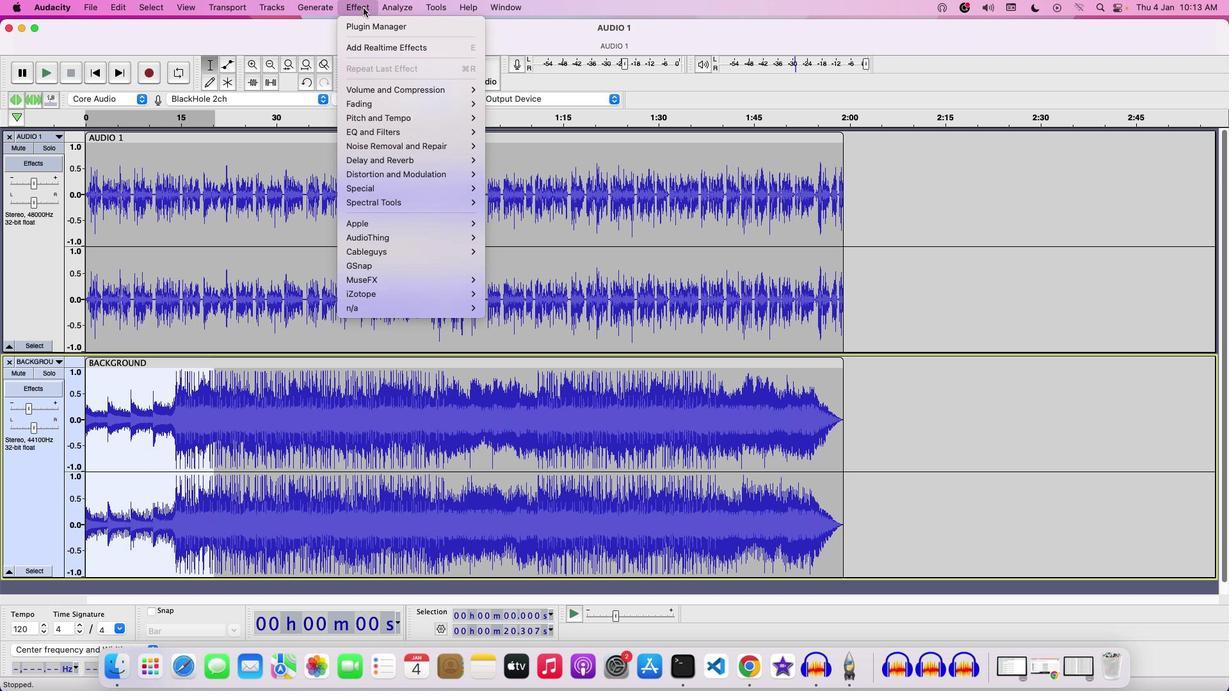 
Action: Mouse moved to (404, 105)
Screenshot: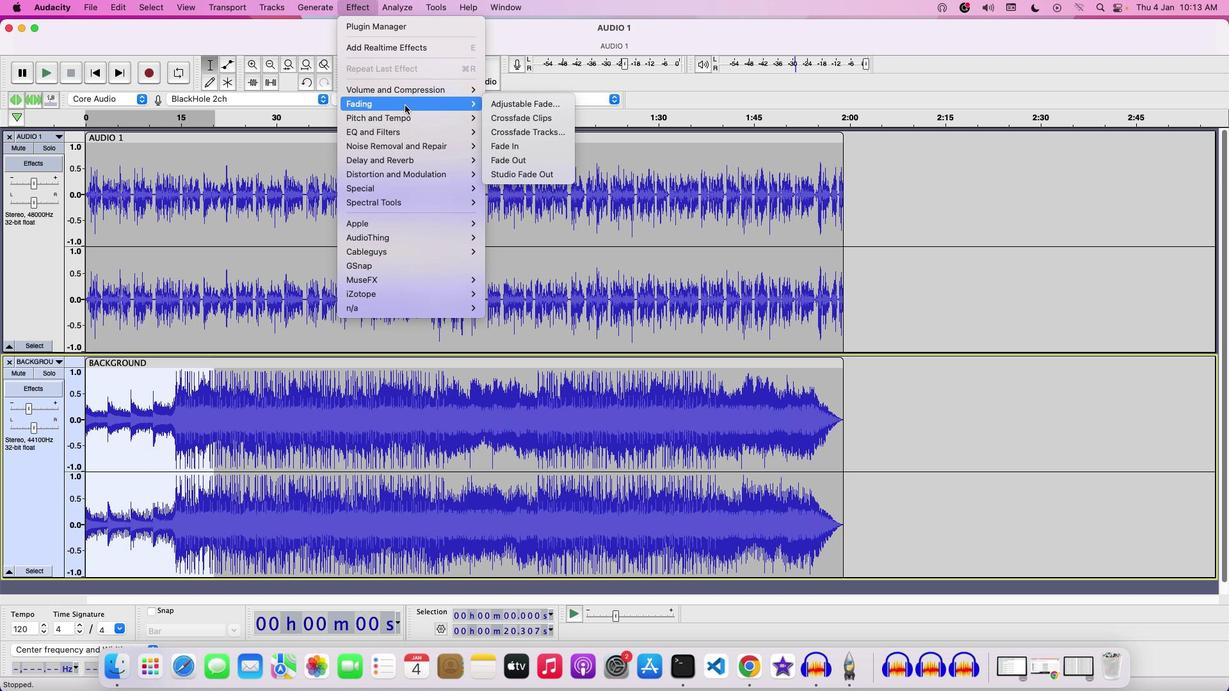 
Action: Mouse pressed left at (404, 105)
Screenshot: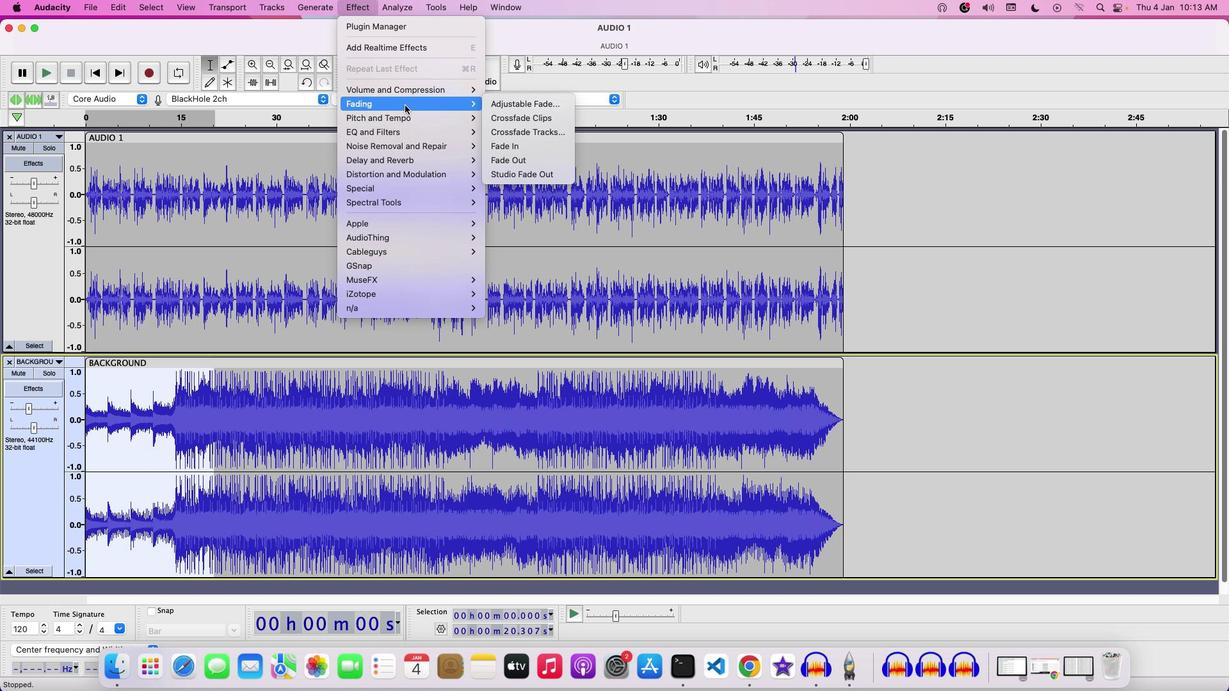 
Action: Mouse moved to (548, 106)
Screenshot: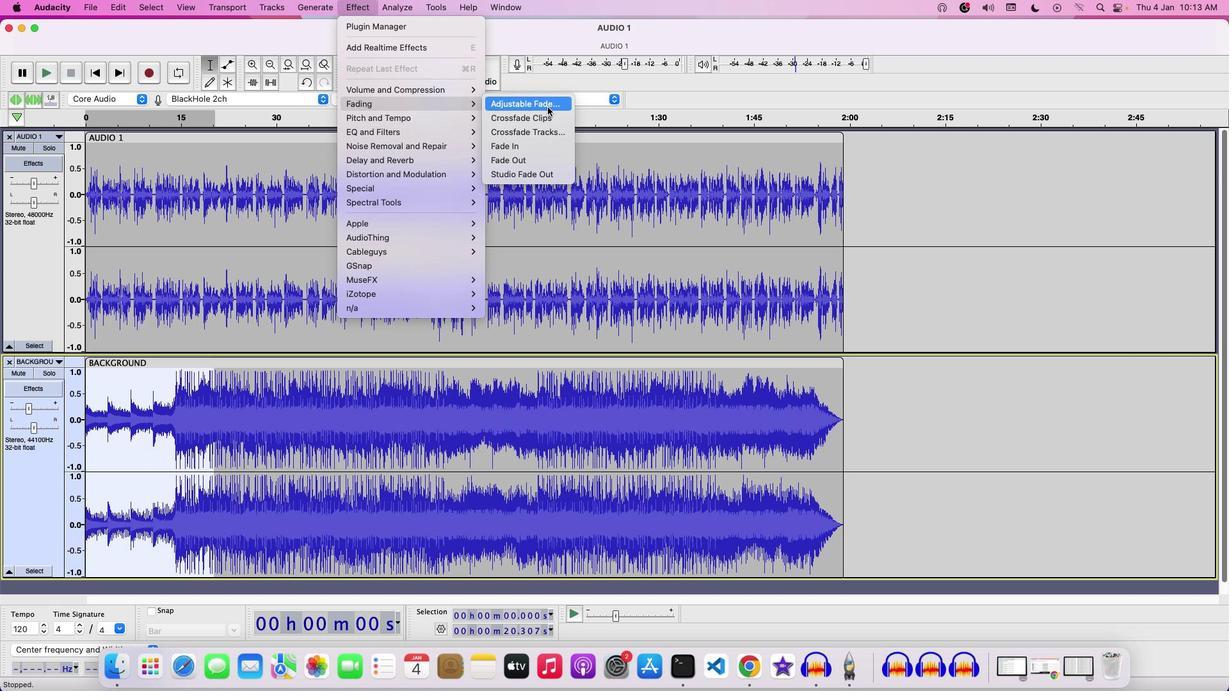 
Action: Mouse pressed left at (548, 106)
Screenshot: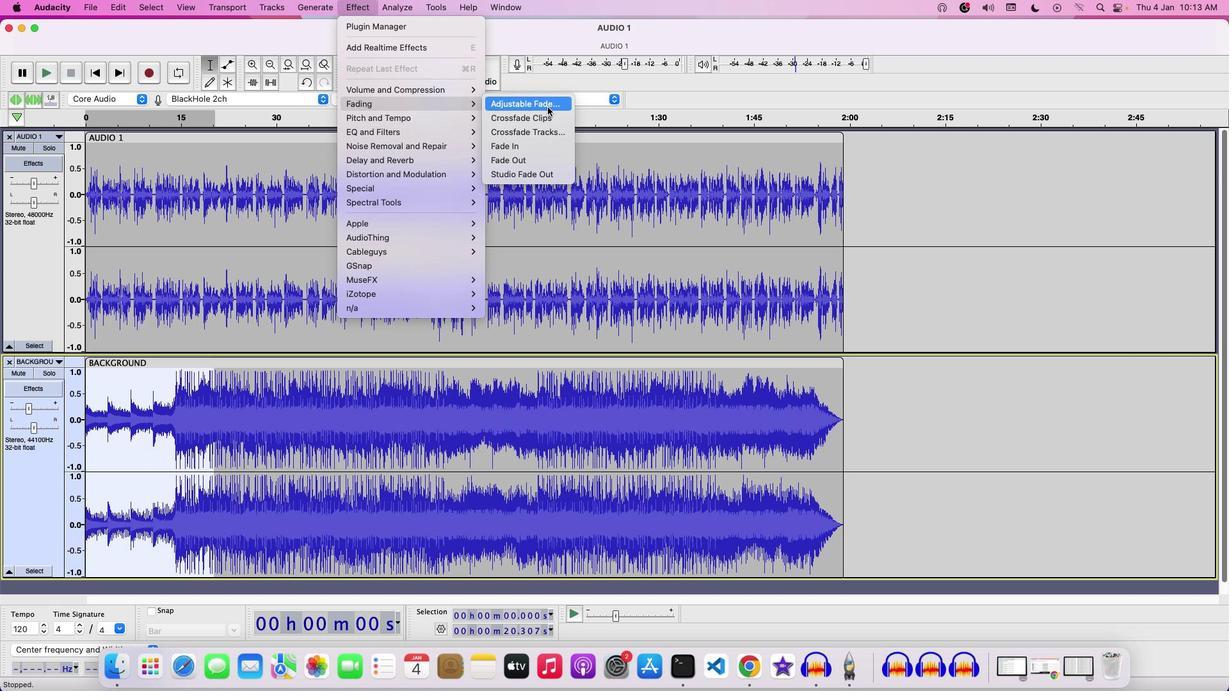 
Action: Mouse moved to (701, 293)
Screenshot: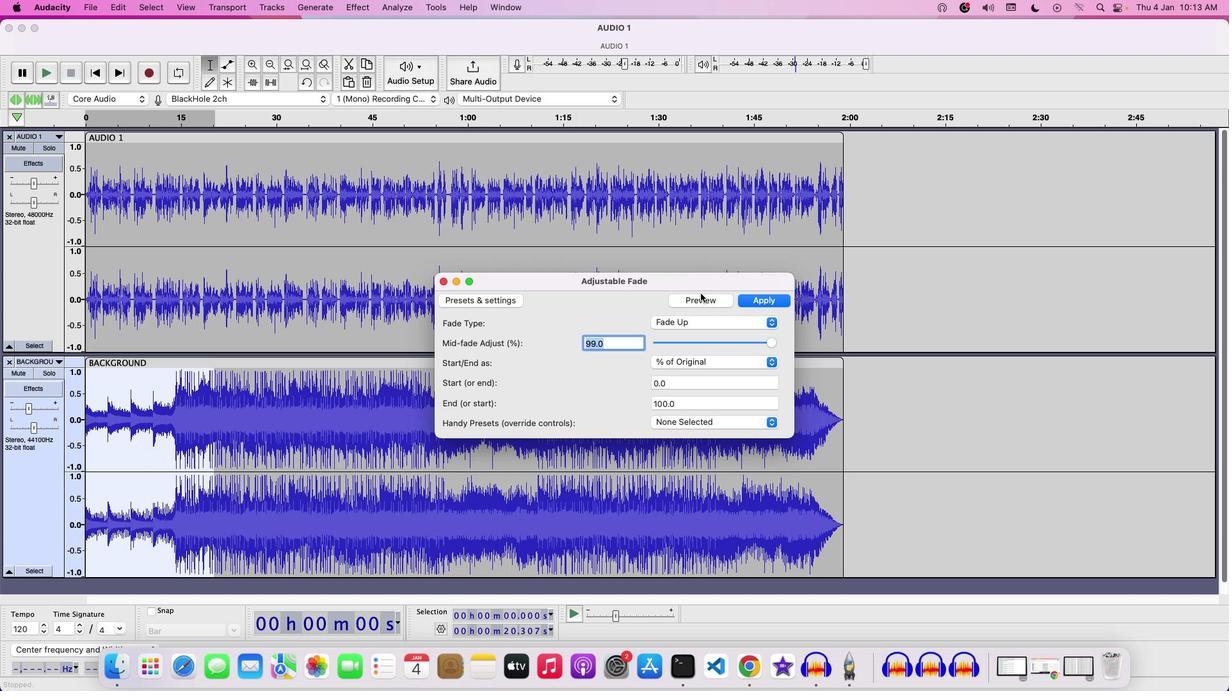 
Action: Mouse pressed left at (701, 293)
Screenshot: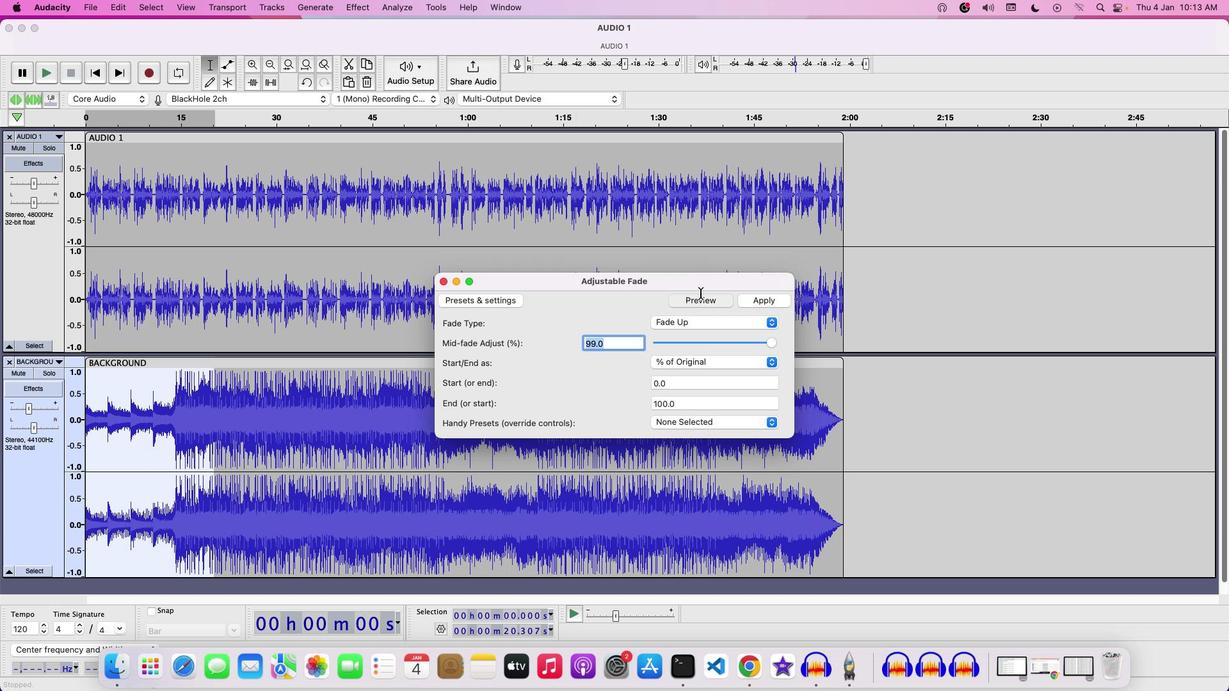 
Action: Mouse moved to (762, 302)
Screenshot: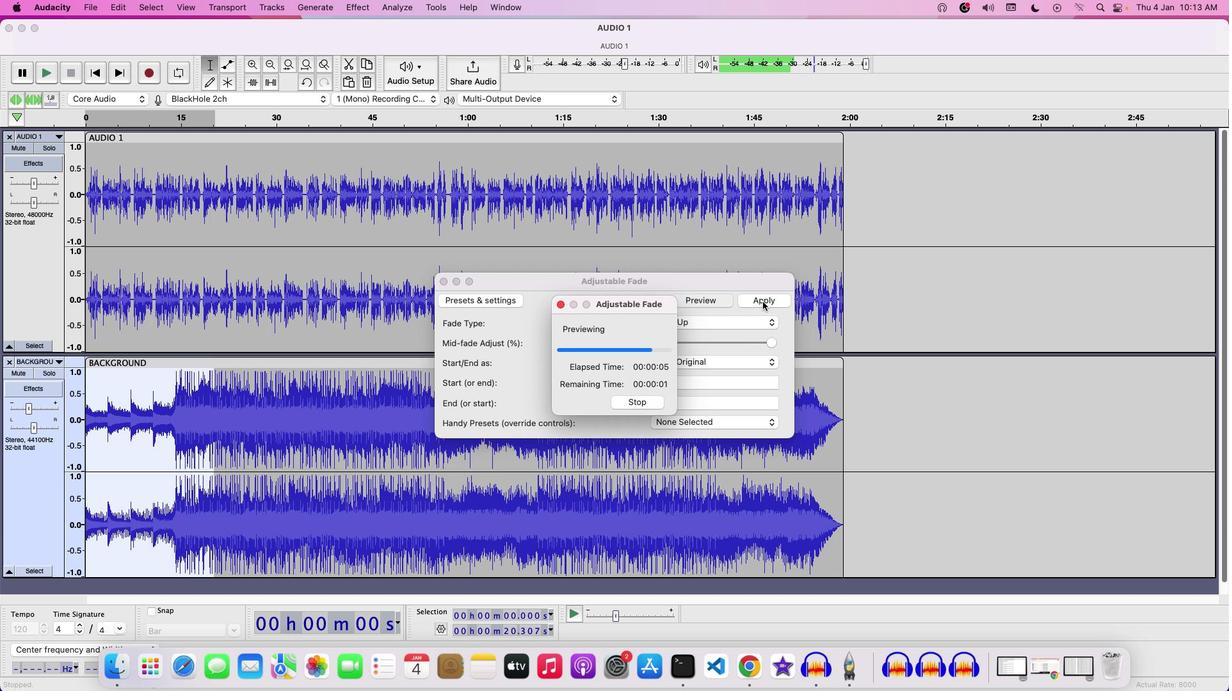 
Action: Mouse pressed left at (762, 302)
Screenshot: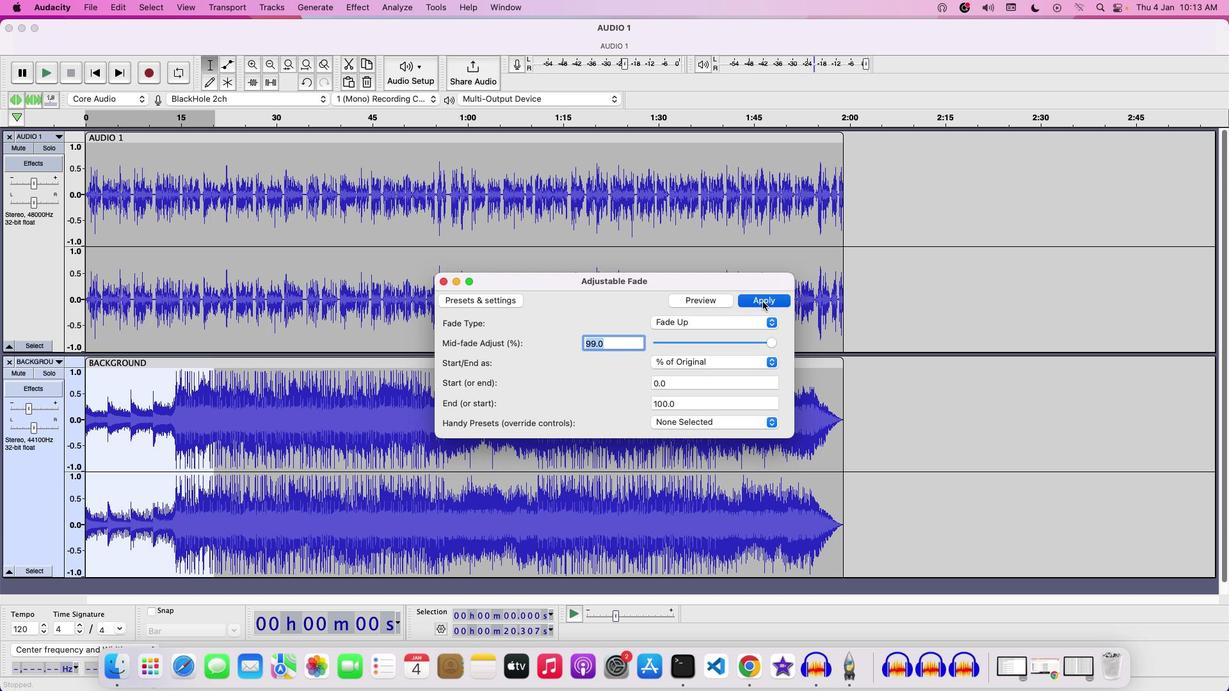 
Action: Mouse moved to (32, 411)
Screenshot: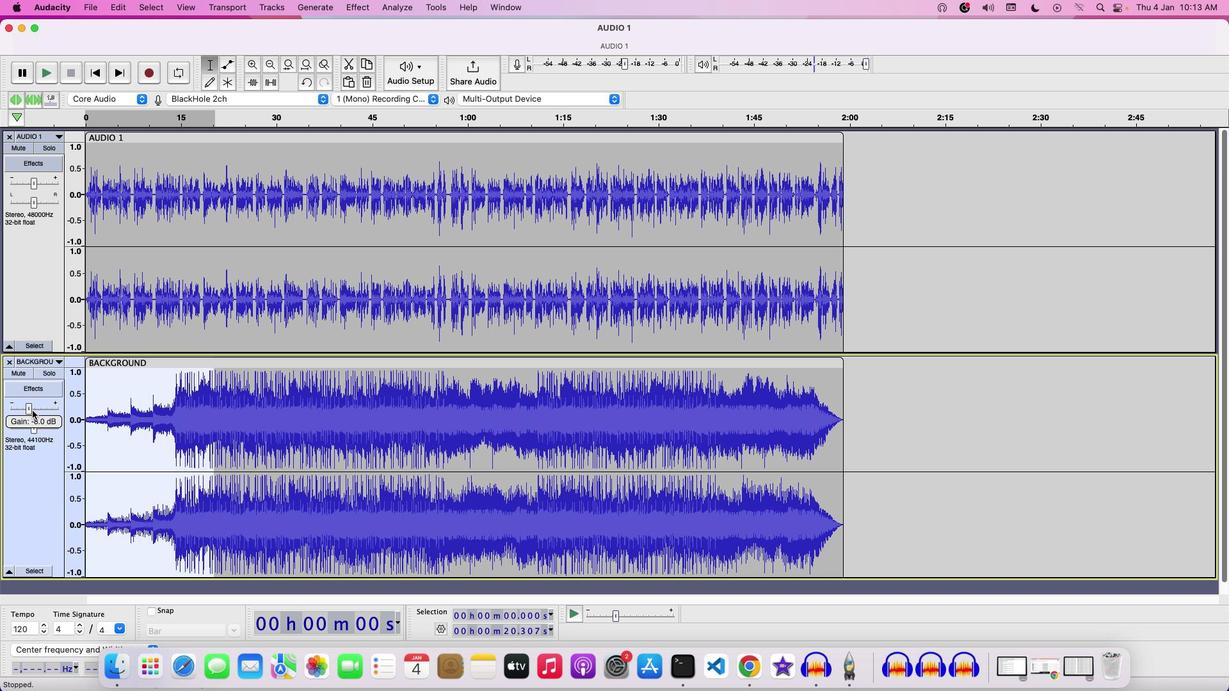 
Action: Mouse pressed left at (32, 411)
Screenshot: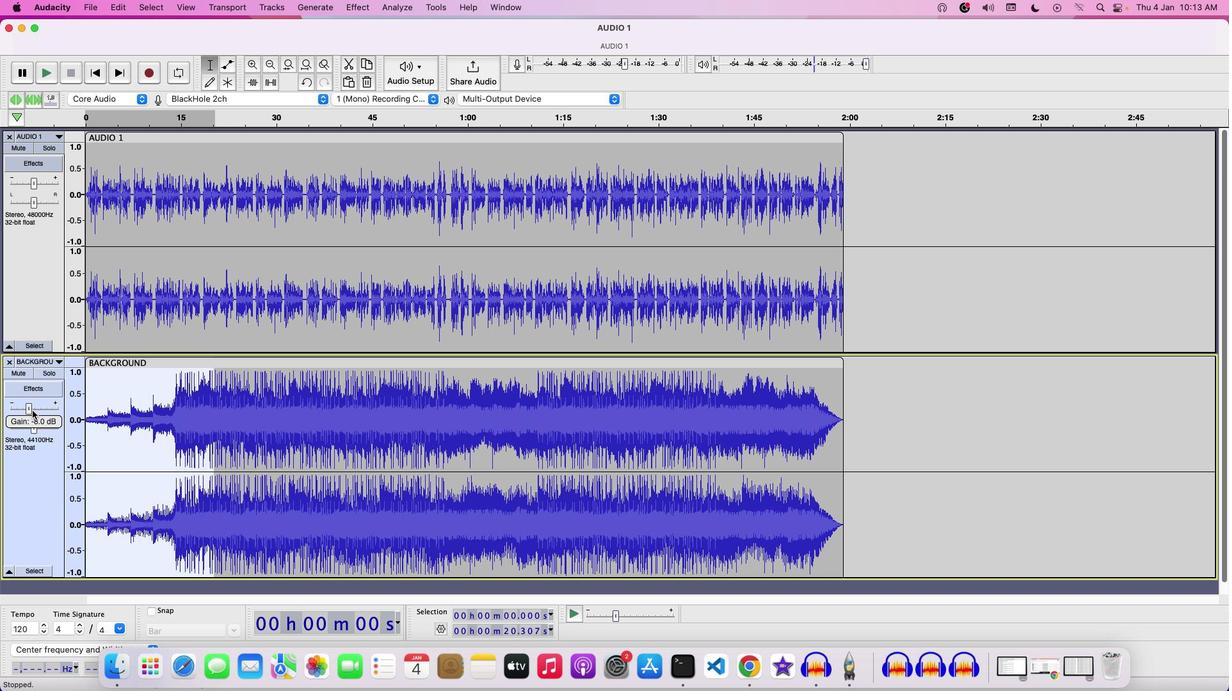 
Action: Mouse moved to (26, 181)
Screenshot: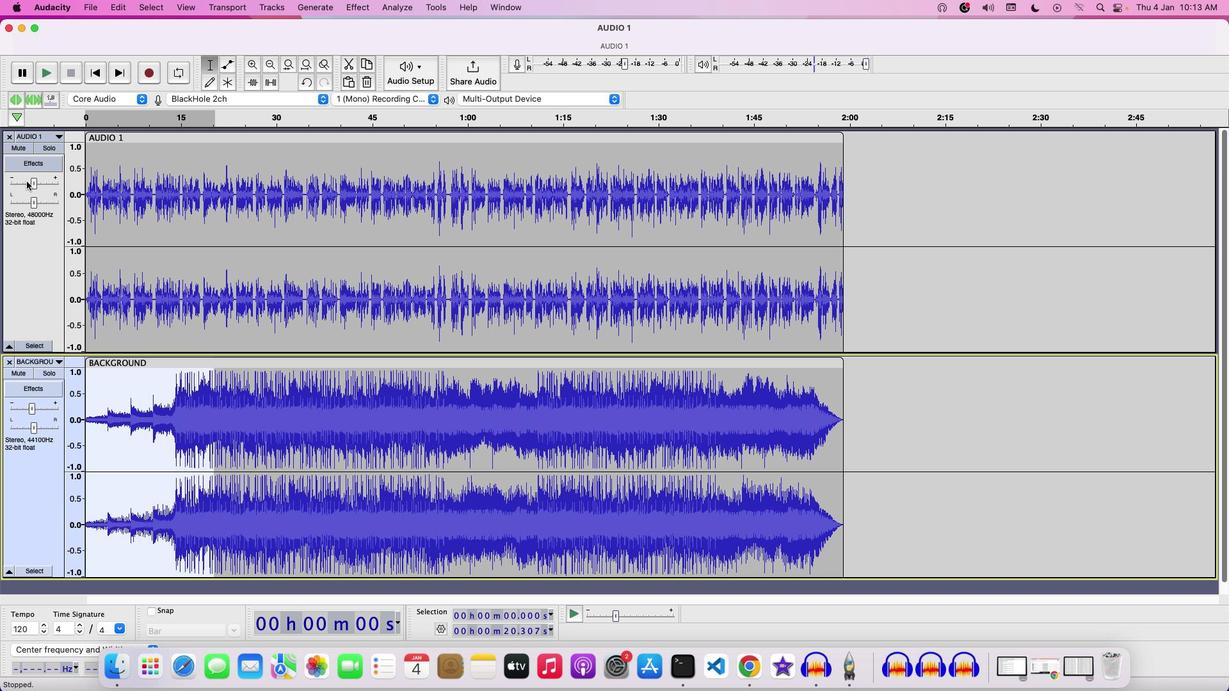 
Action: Key pressed Key.space
Screenshot: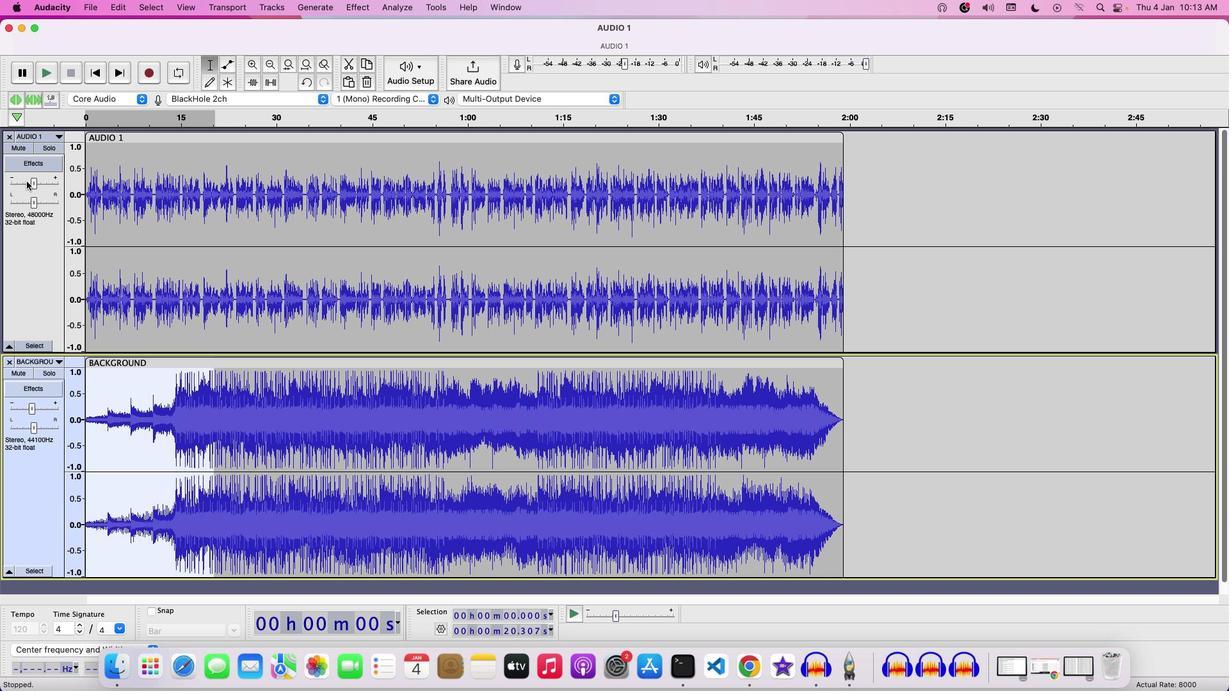 
Action: Mouse moved to (33, 186)
Screenshot: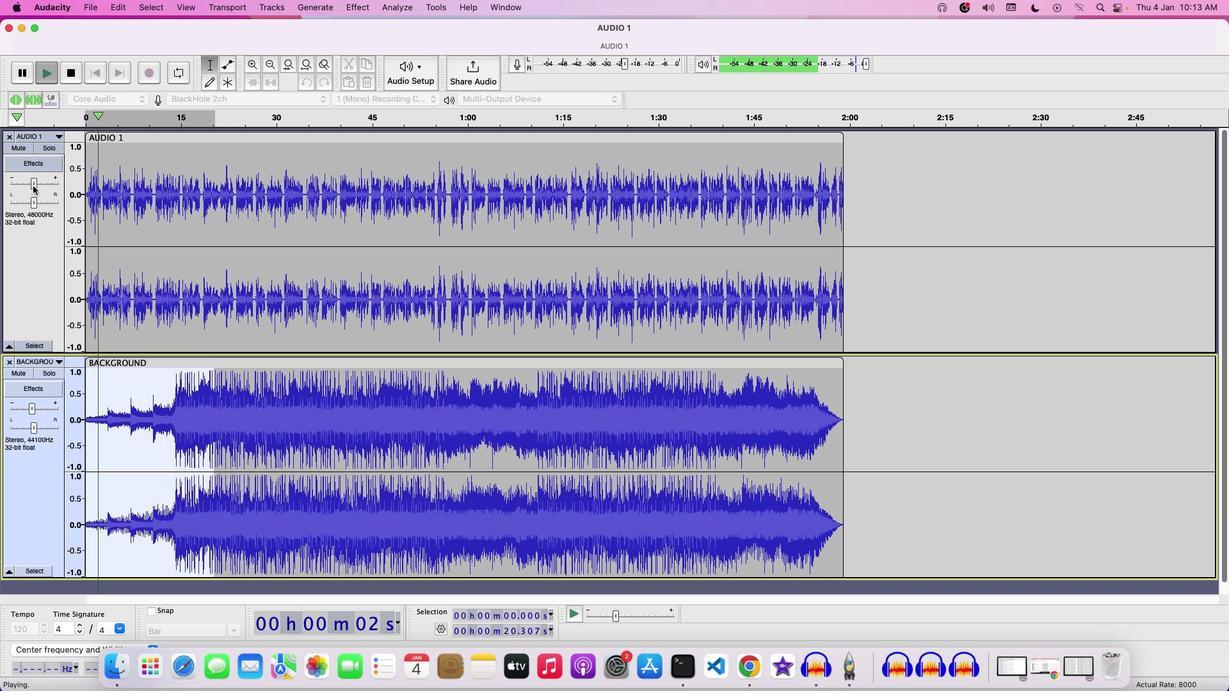 
Action: Mouse pressed left at (33, 186)
Screenshot: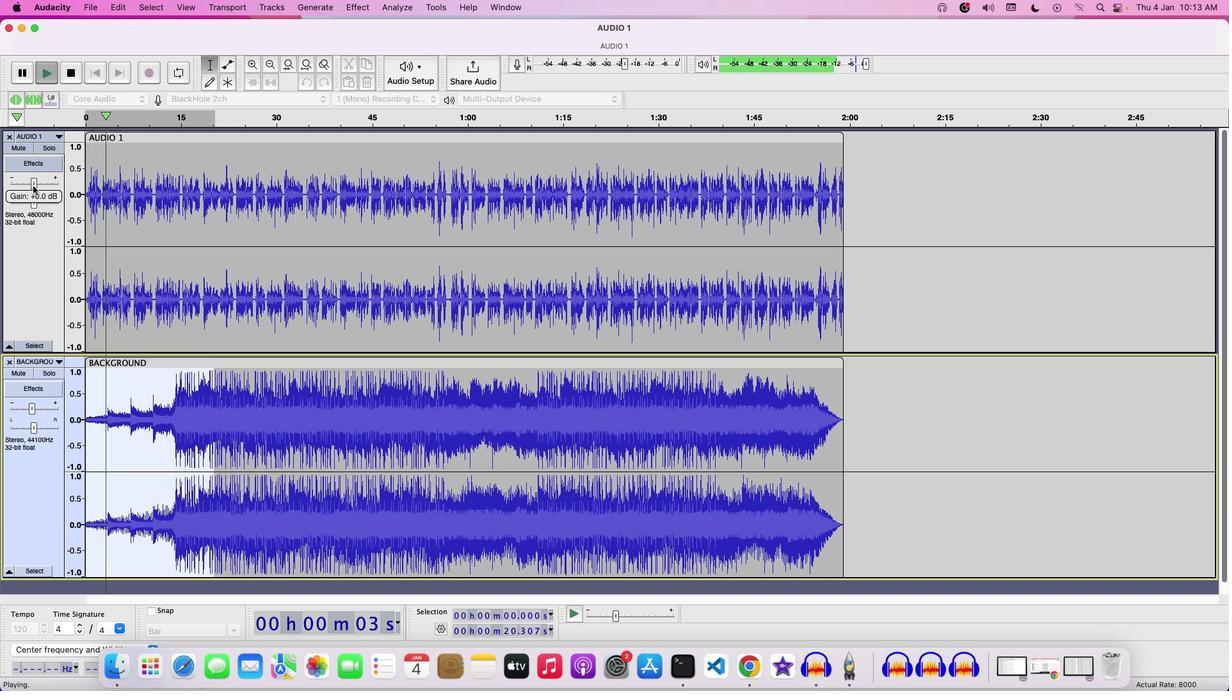 
Action: Mouse moved to (34, 186)
Screenshot: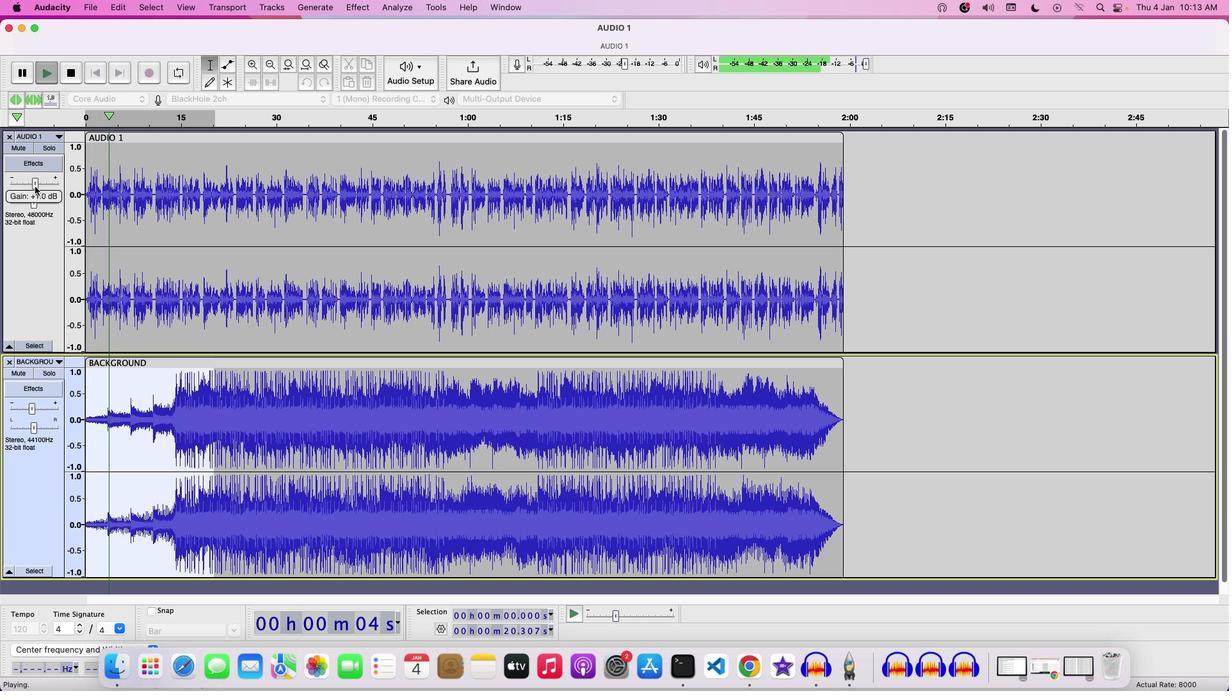 
Action: Mouse pressed left at (34, 186)
Screenshot: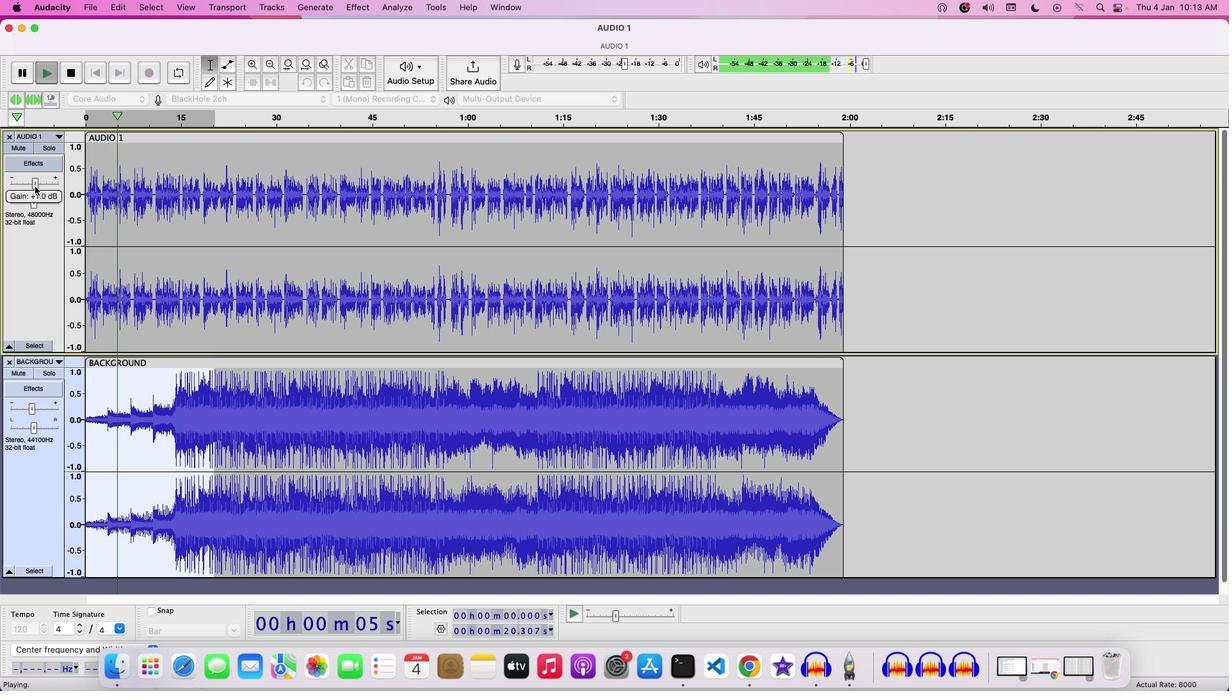 
Action: Mouse moved to (36, 185)
Screenshot: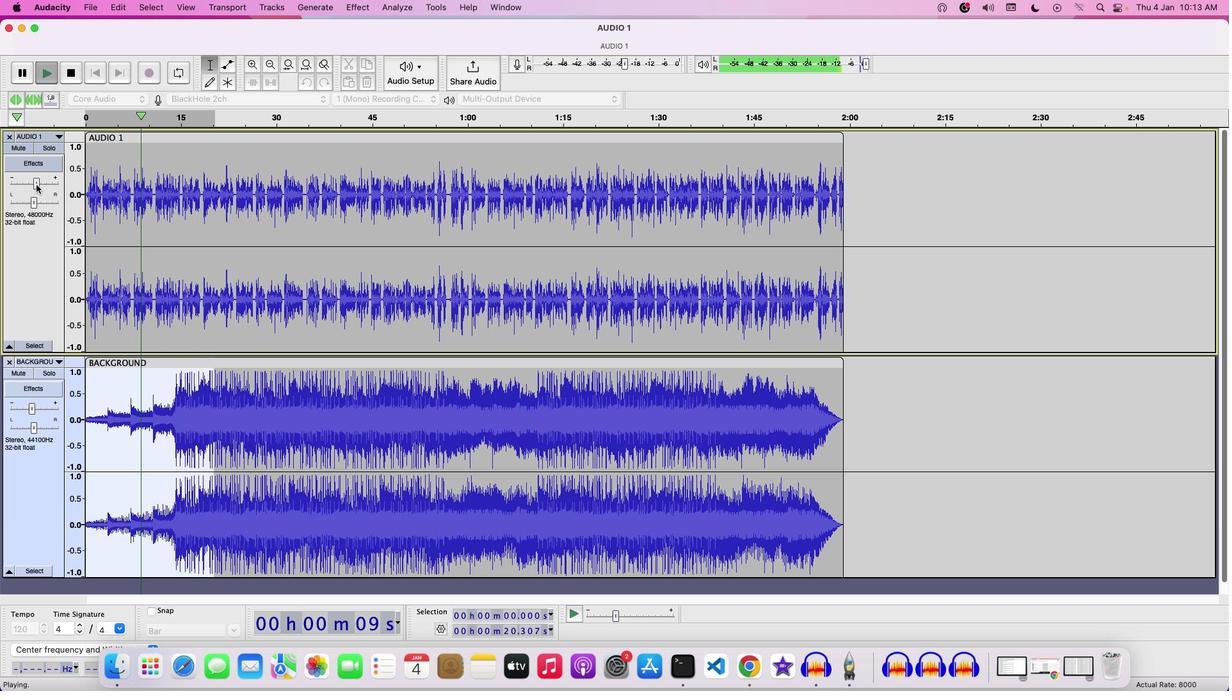 
Action: Mouse pressed left at (36, 185)
Screenshot: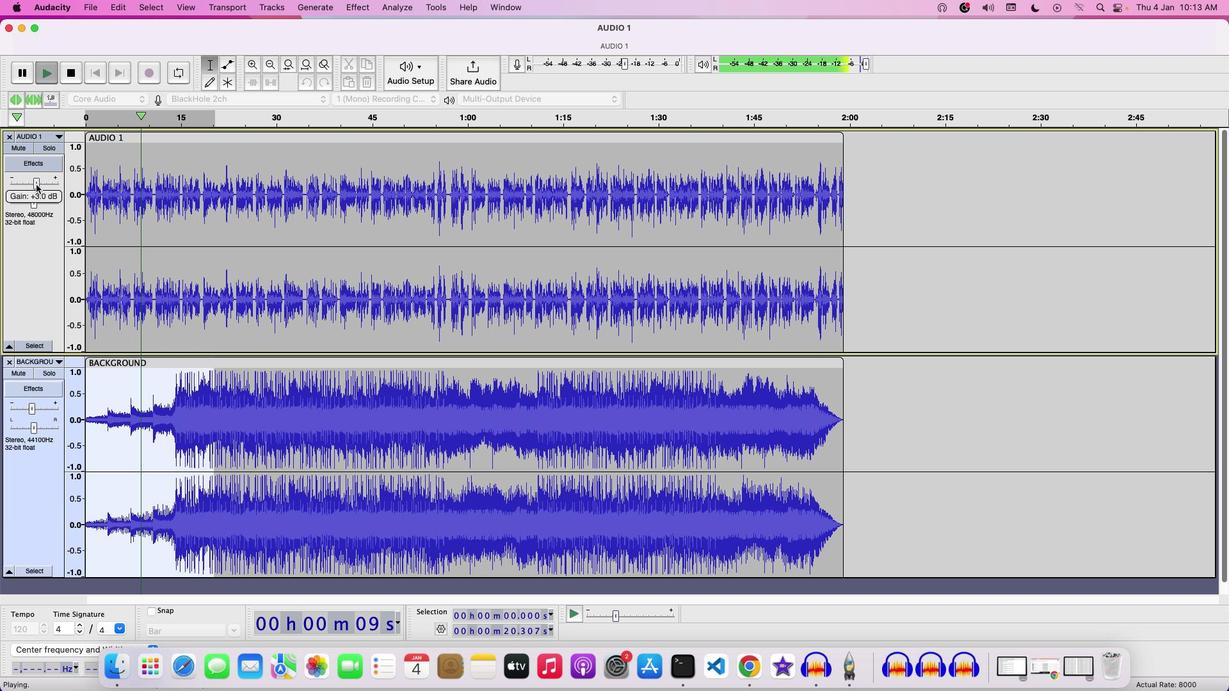 
Action: Mouse moved to (39, 185)
Screenshot: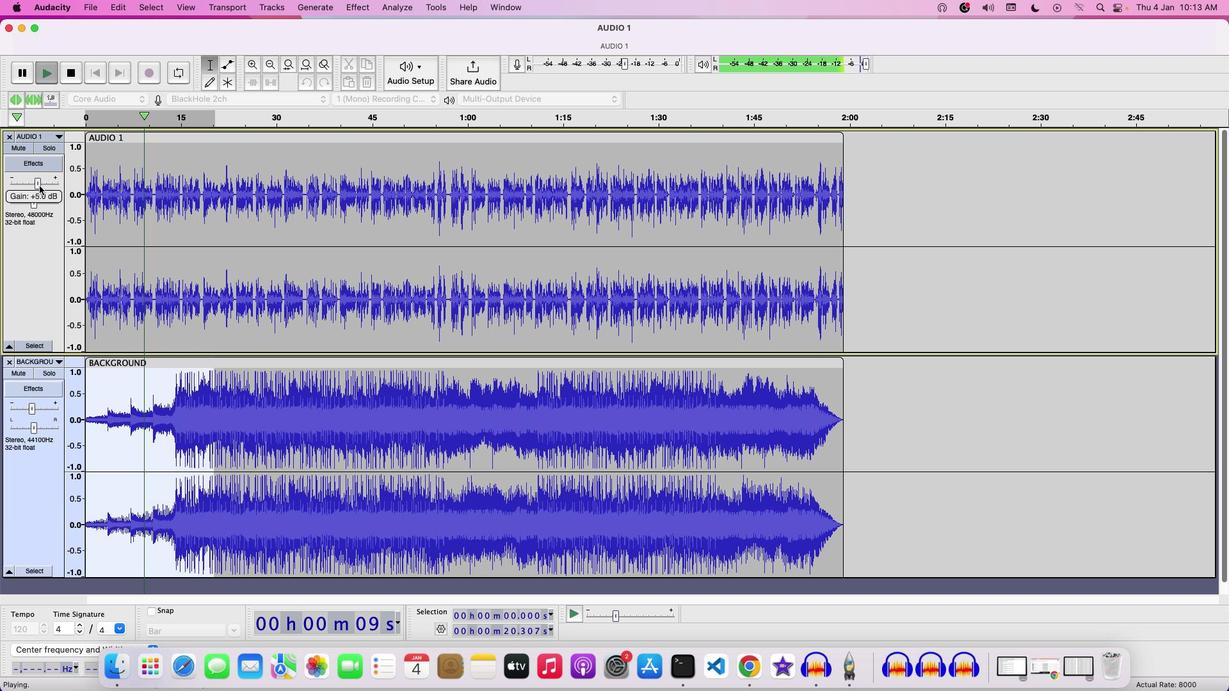 
Action: Mouse pressed left at (39, 185)
Screenshot: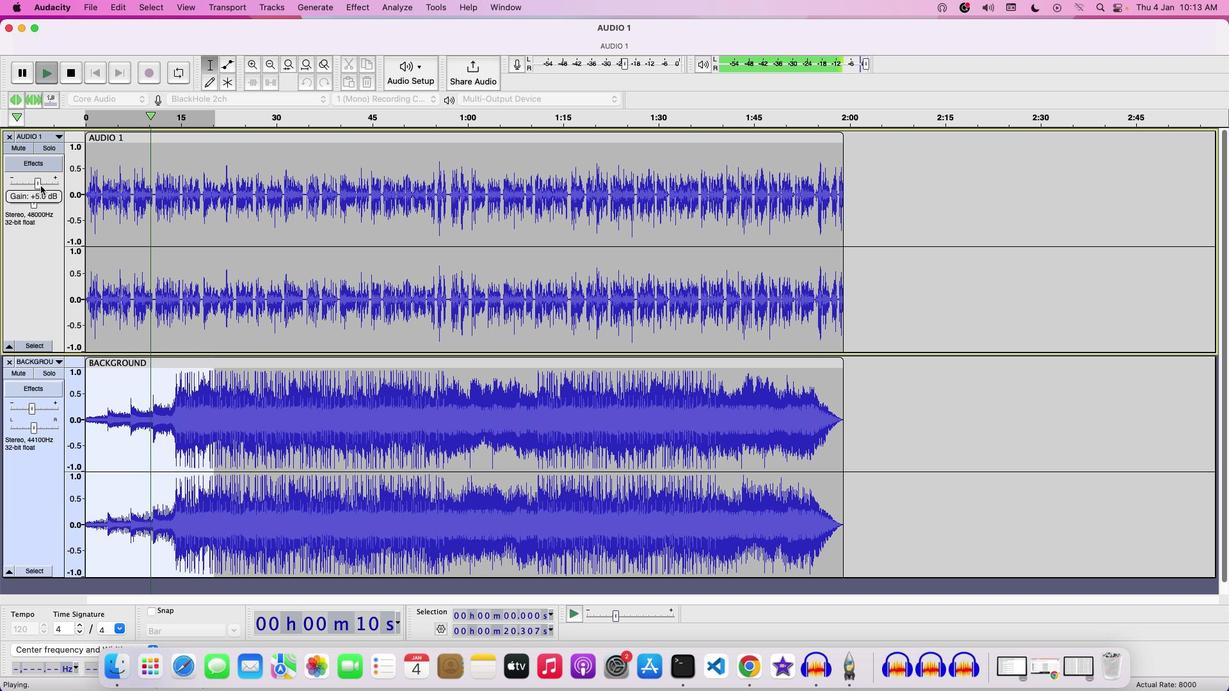 
Action: Mouse moved to (35, 409)
Screenshot: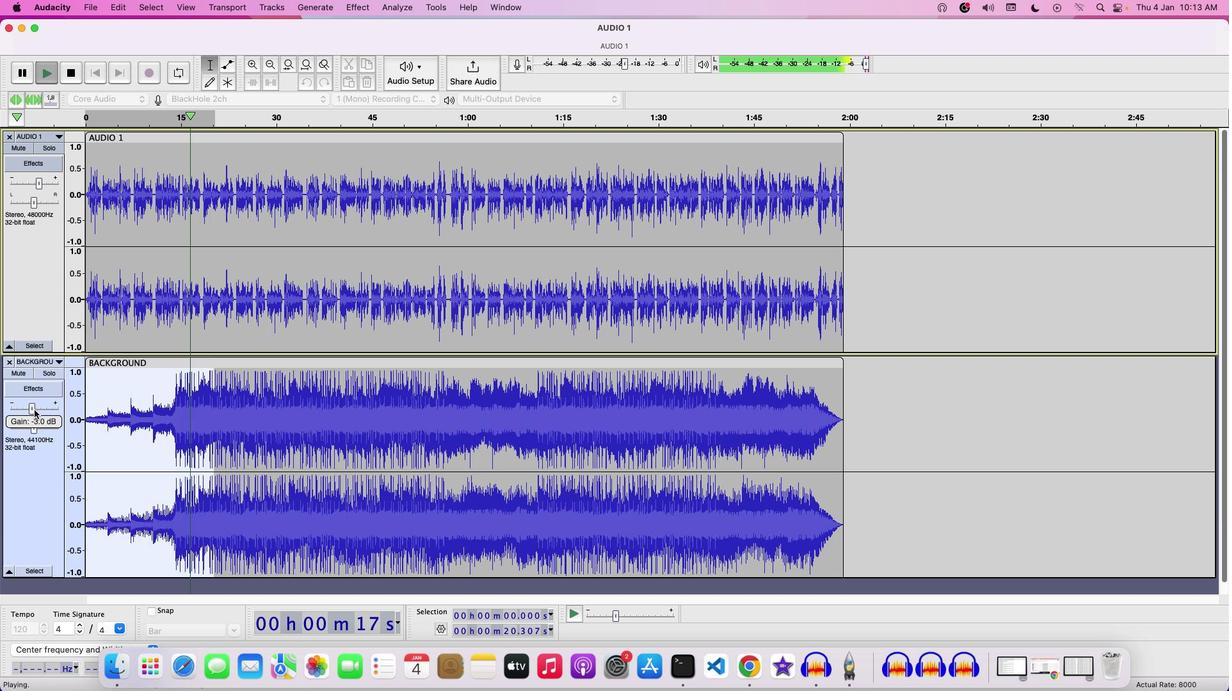 
Action: Mouse pressed left at (35, 409)
Screenshot: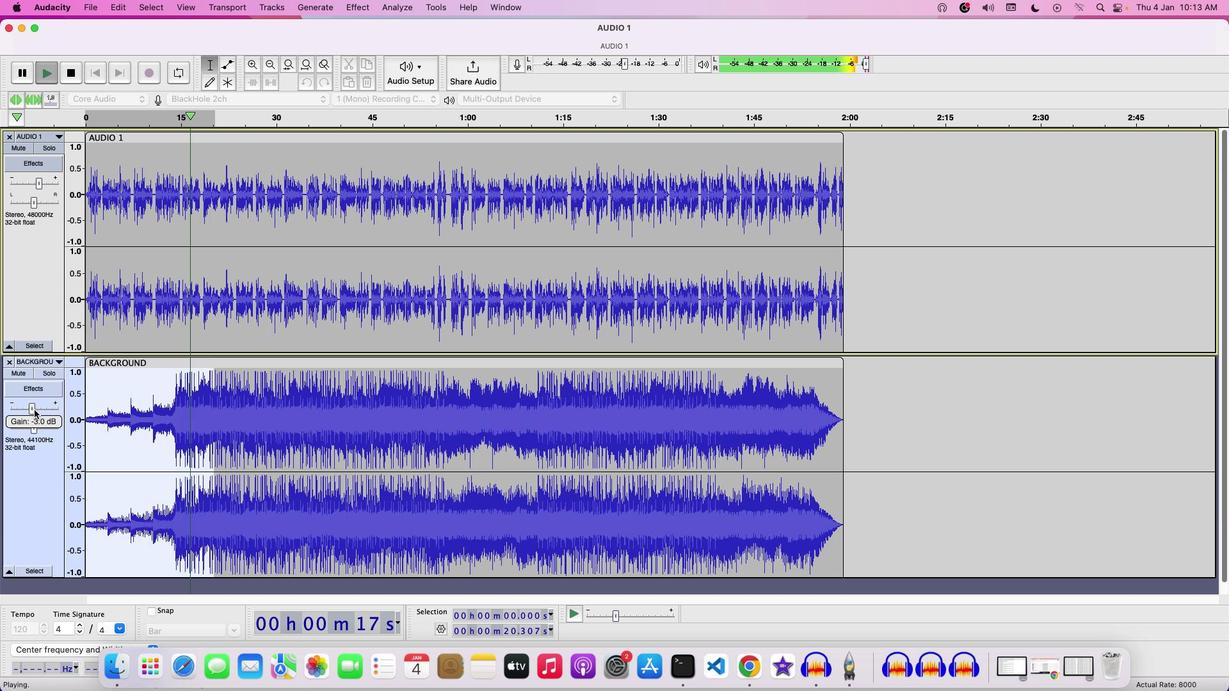 
Action: Mouse moved to (32, 409)
Screenshot: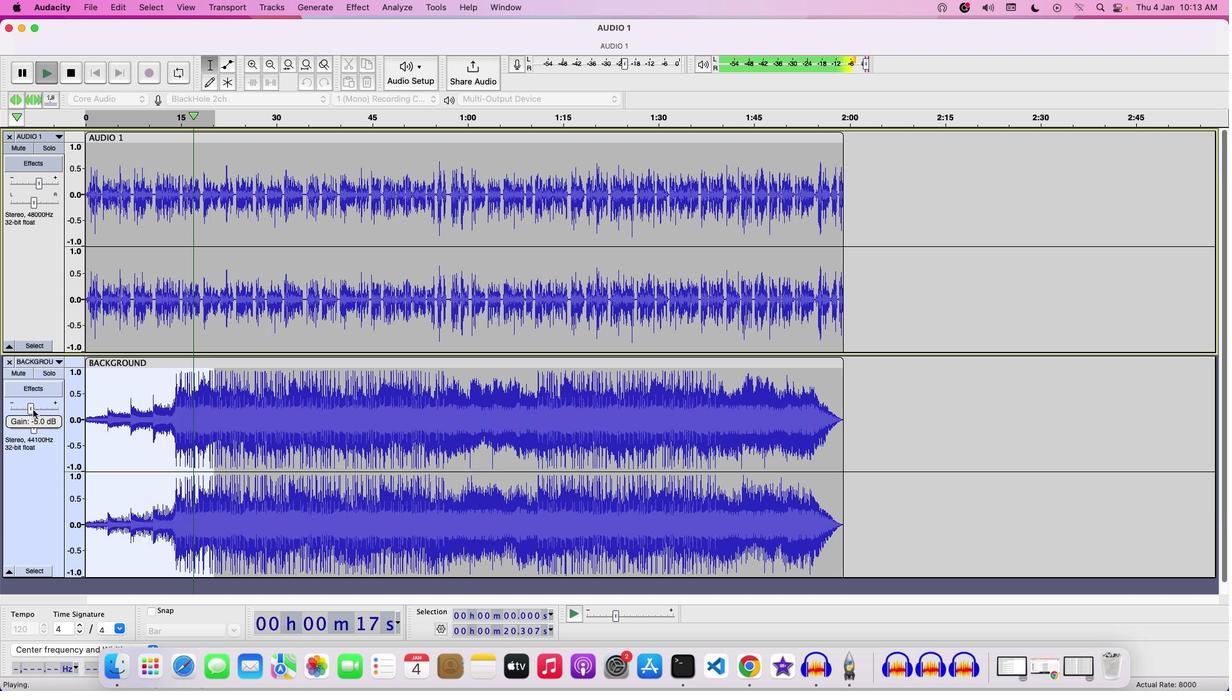 
Action: Mouse pressed left at (32, 409)
Screenshot: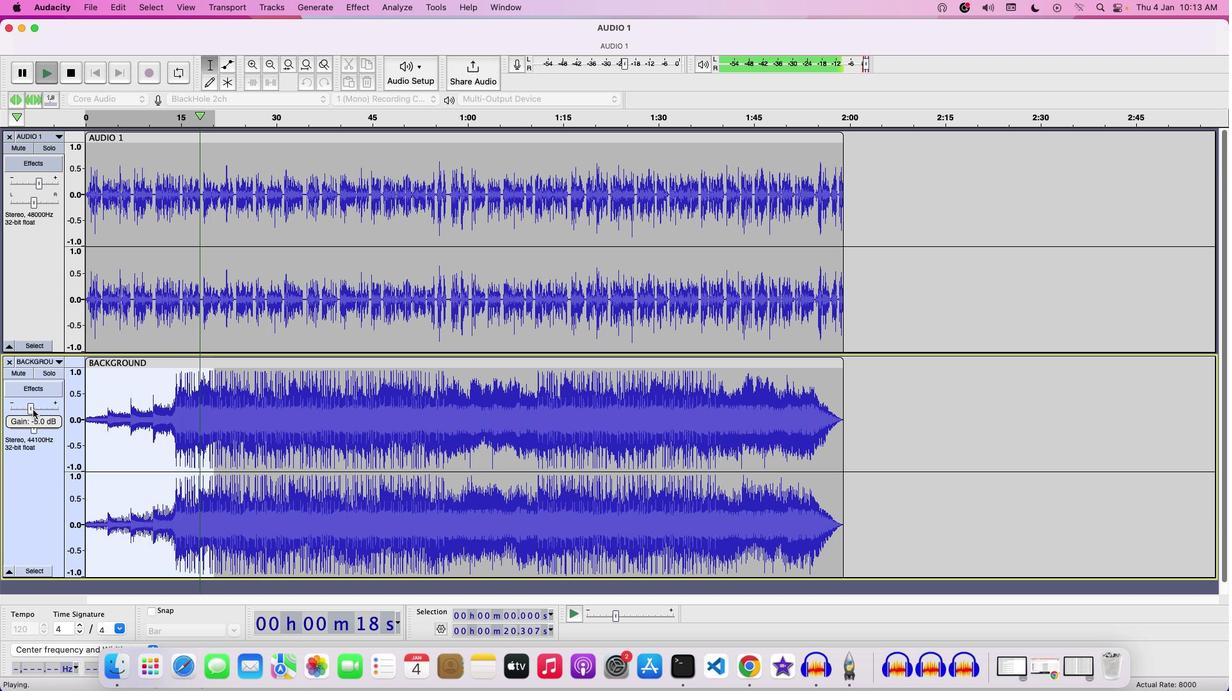 
Action: Mouse moved to (154, 283)
Screenshot: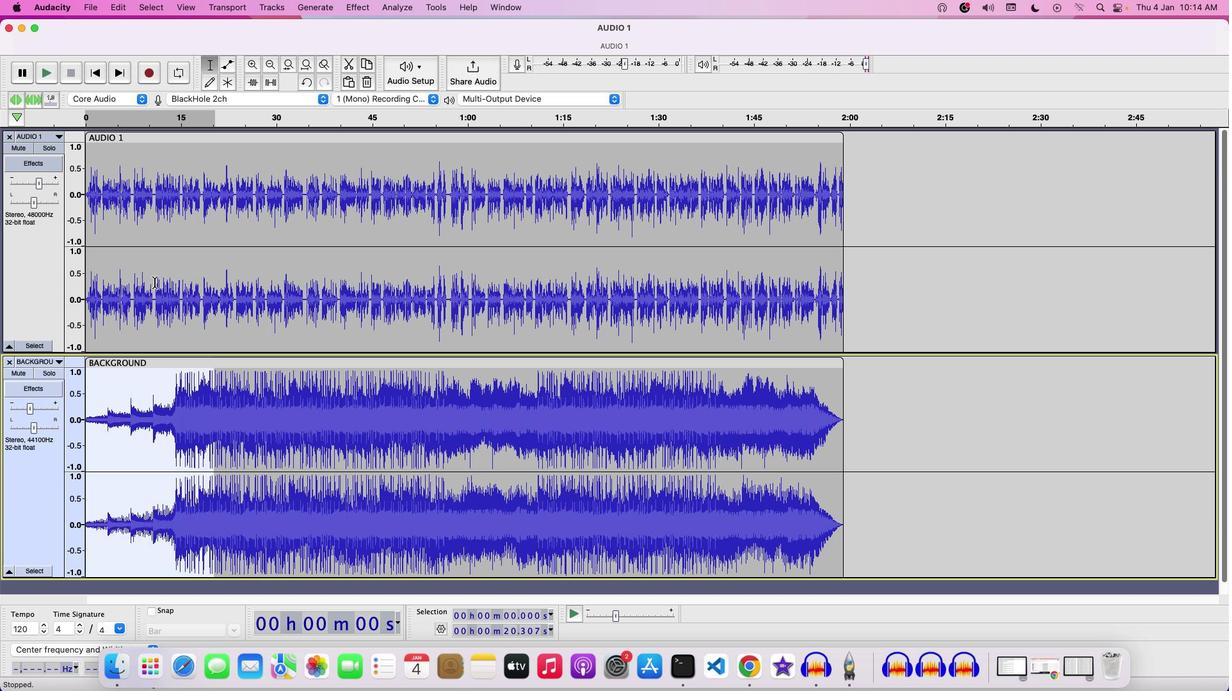 
Action: Mouse pressed left at (154, 283)
Screenshot: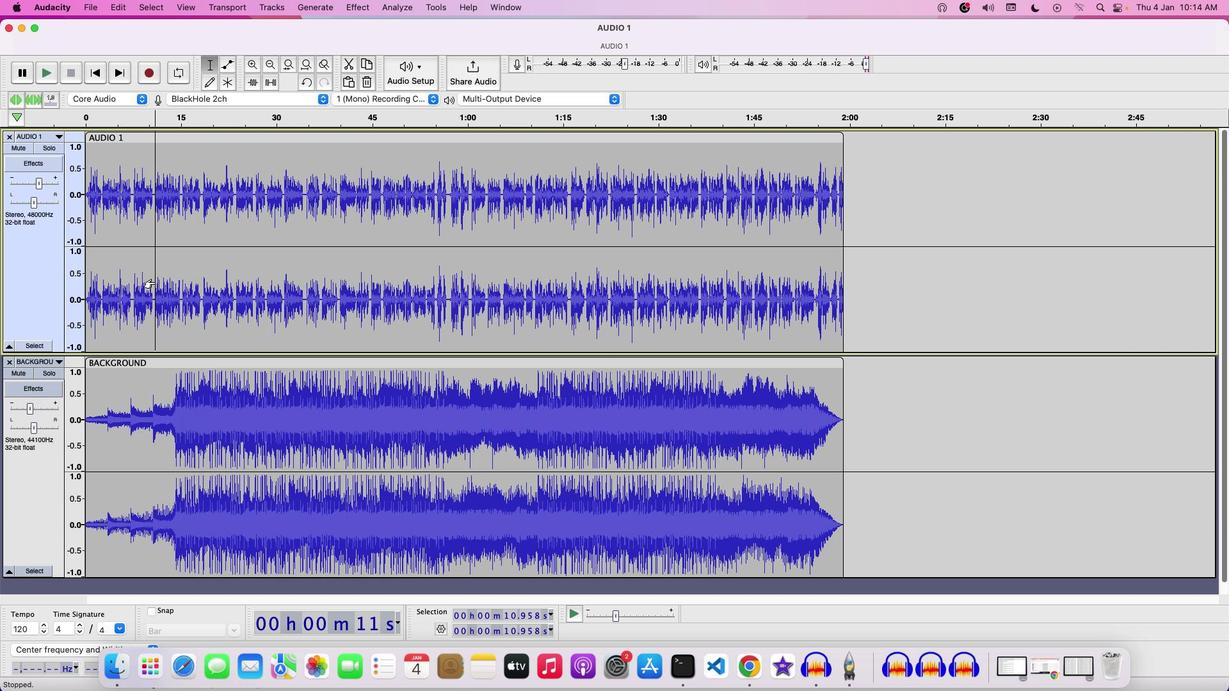 
Action: Mouse moved to (51, 274)
Screenshot: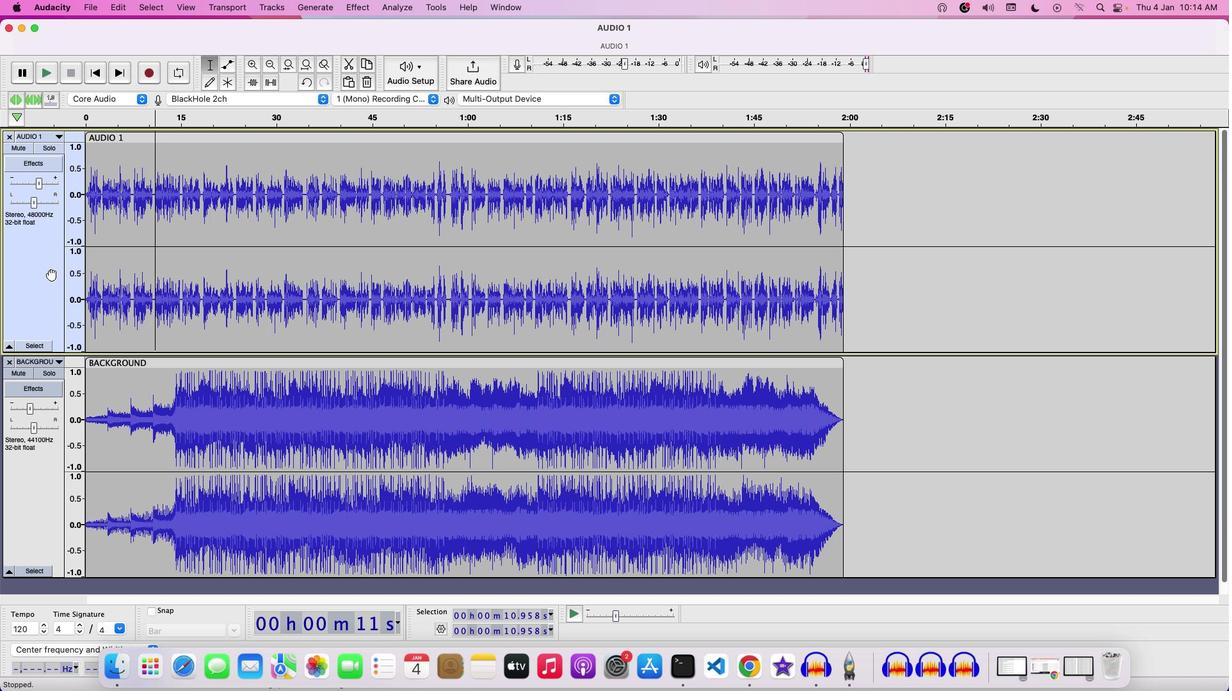 
Action: Mouse pressed left at (51, 274)
Screenshot: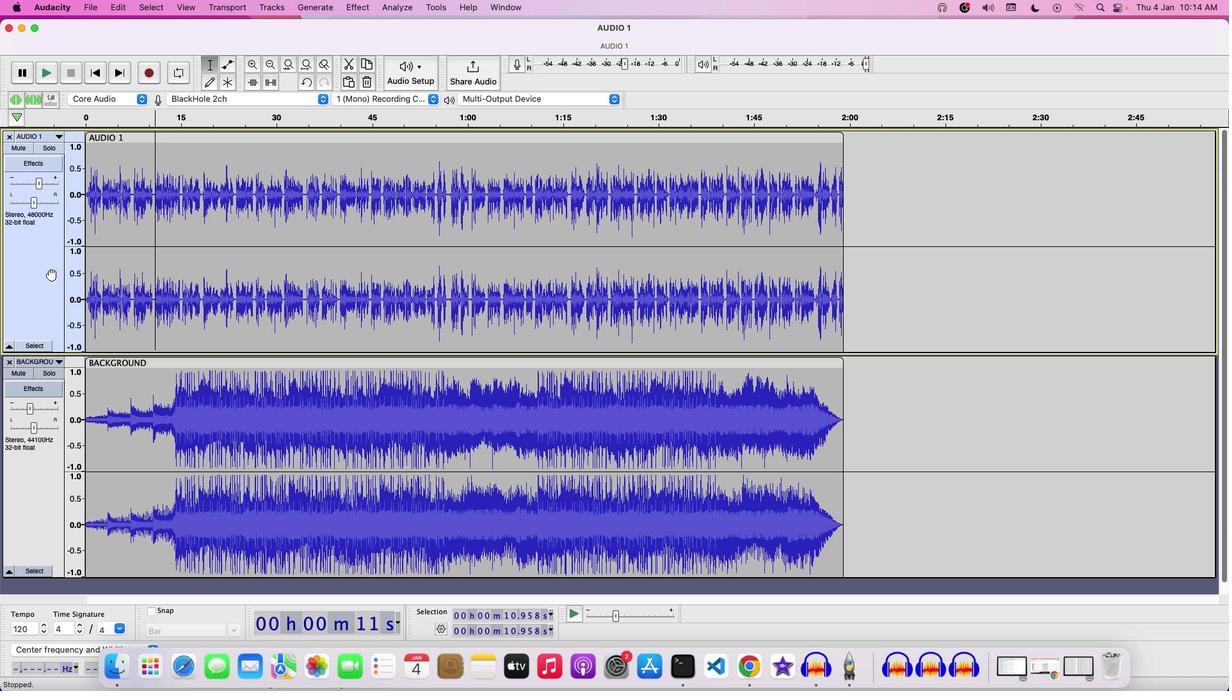 
Action: Mouse pressed left at (51, 274)
Screenshot: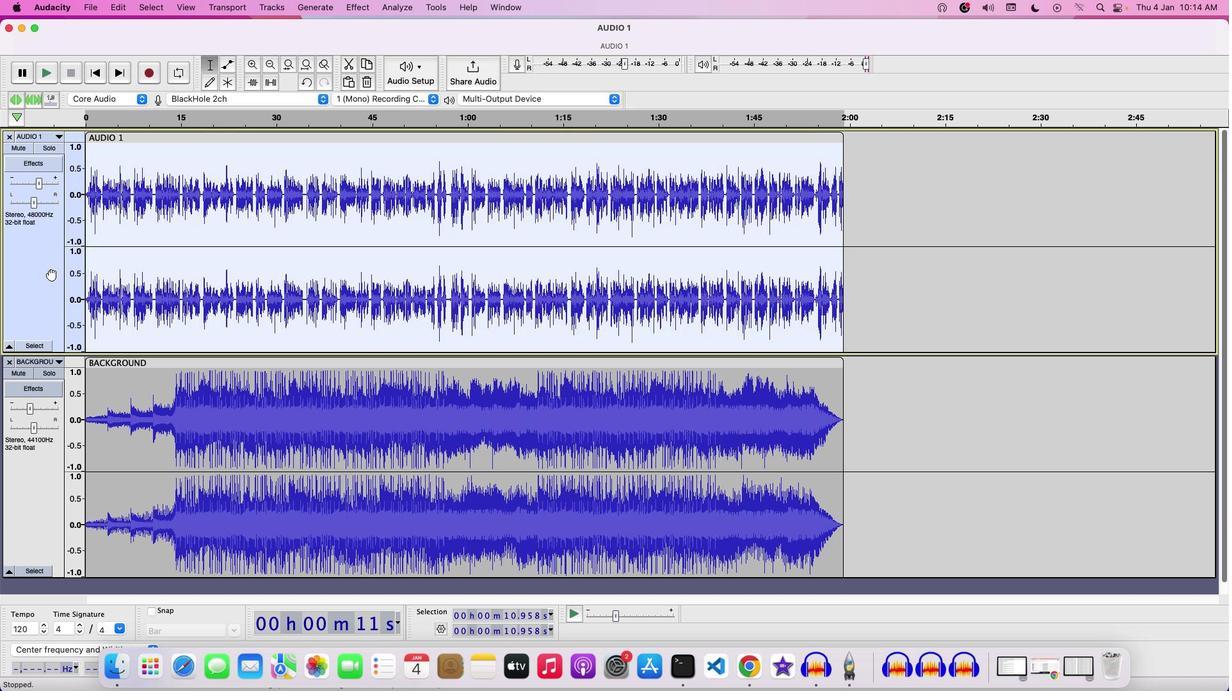 
Action: Mouse moved to (45, 478)
Screenshot: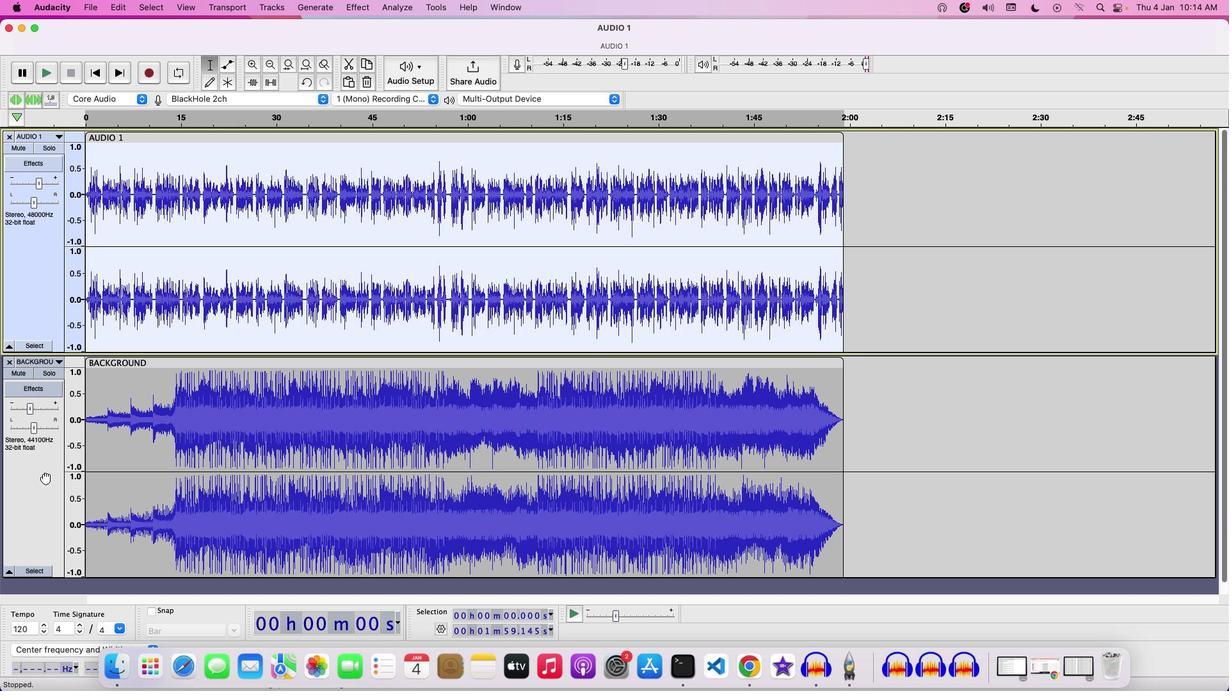 
Action: Mouse pressed left at (45, 478)
Screenshot: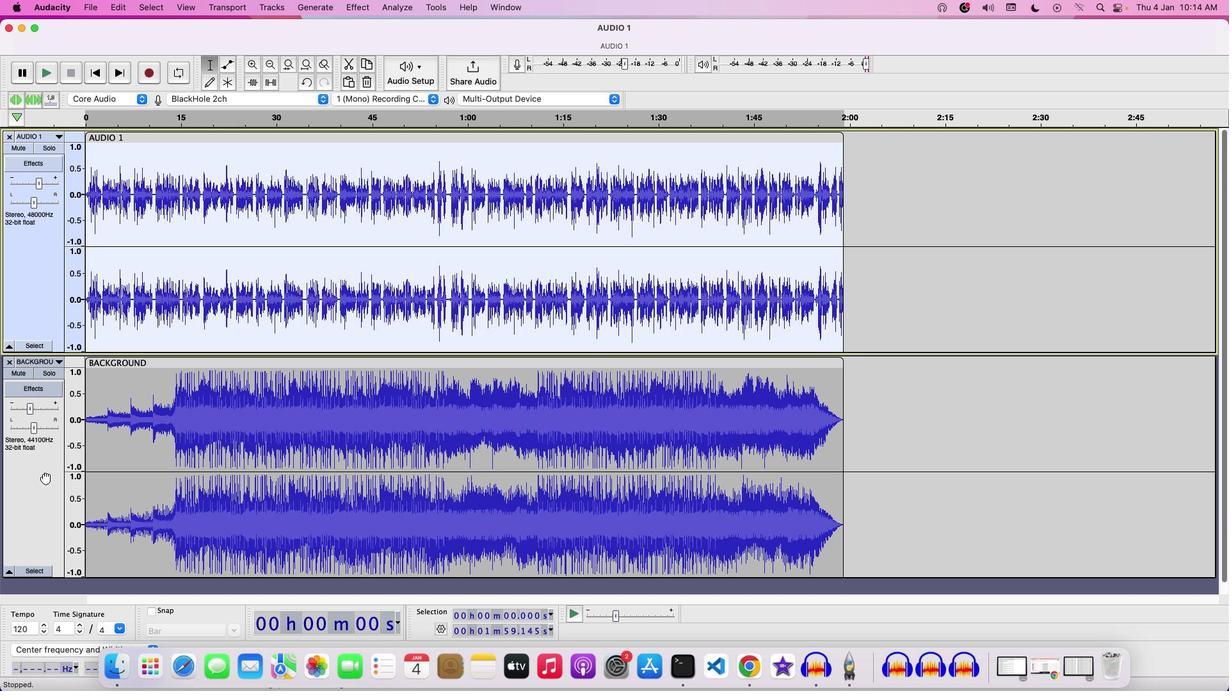 
Action: Mouse pressed left at (45, 478)
Screenshot: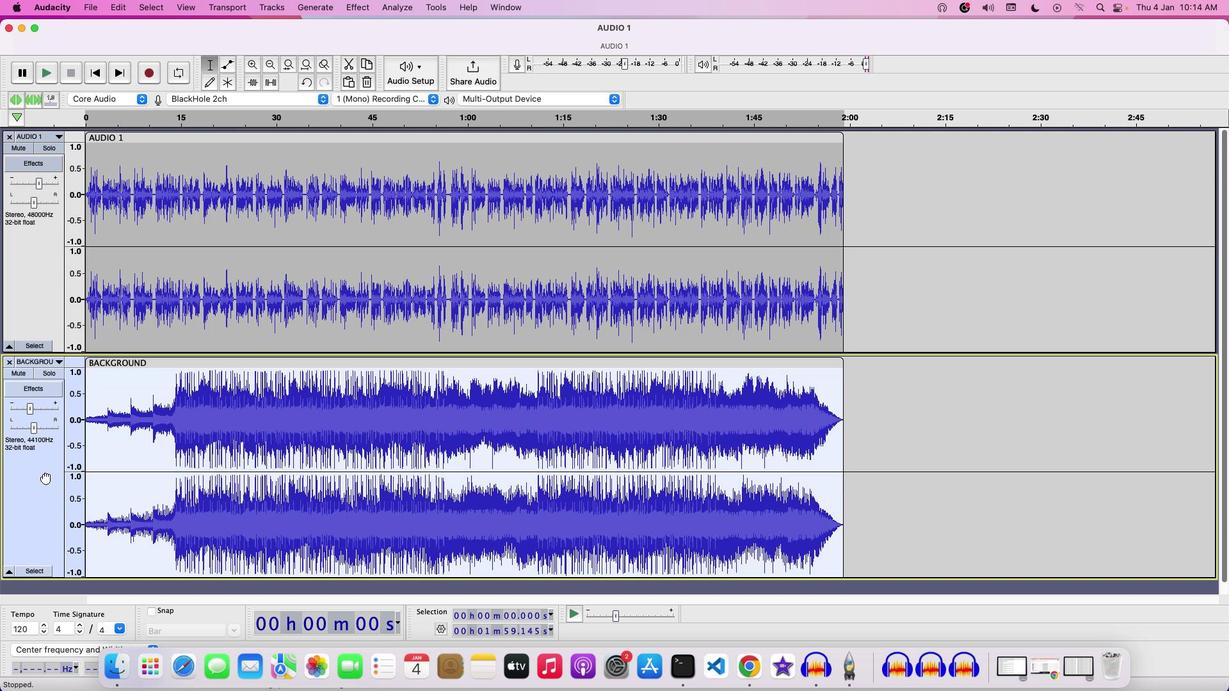 
Action: Mouse pressed left at (45, 478)
Screenshot: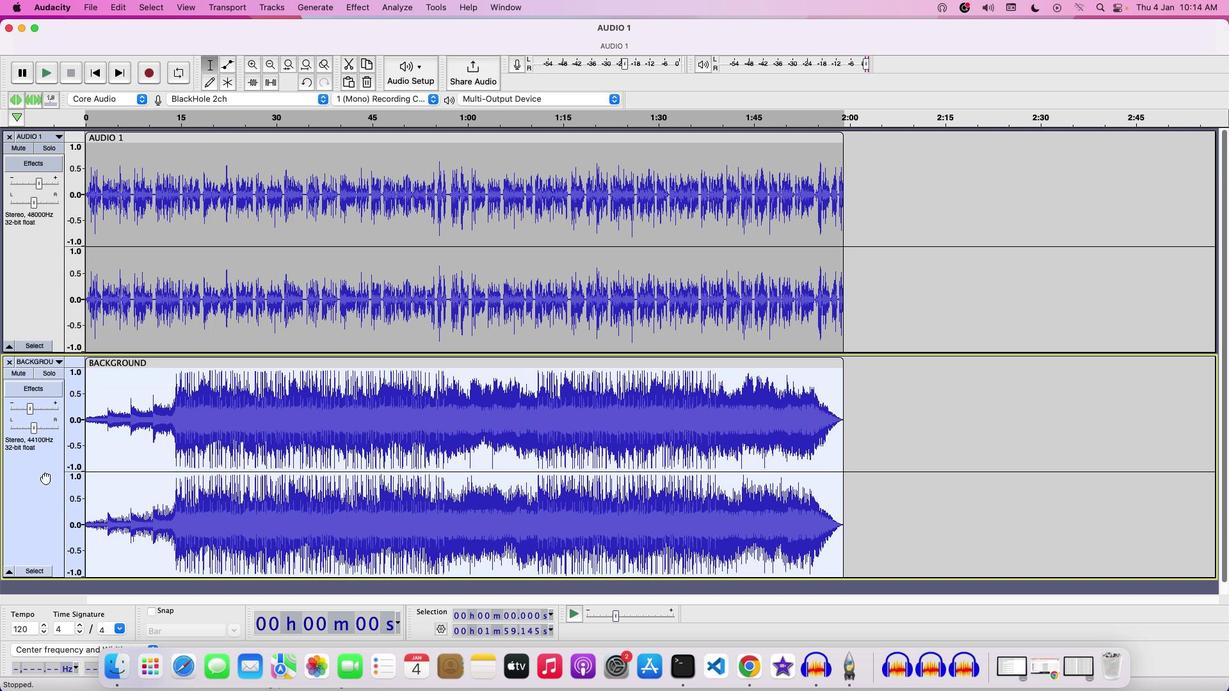 
Action: Mouse moved to (863, 436)
Screenshot: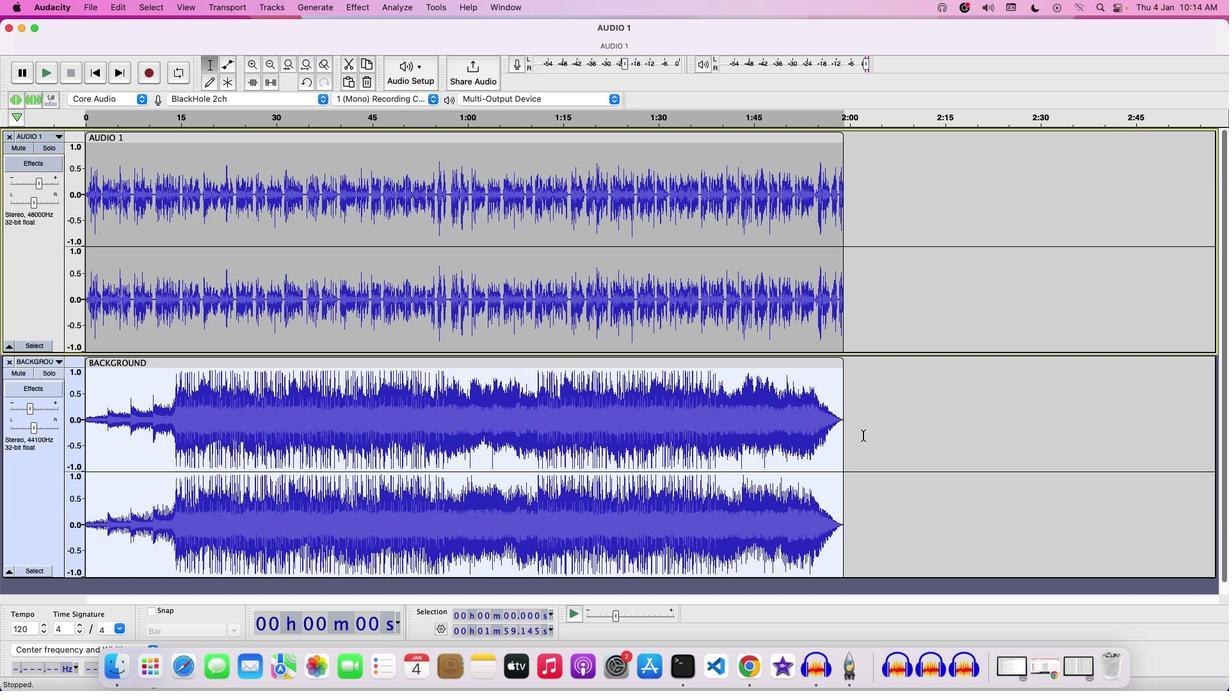 
Action: Mouse pressed left at (863, 436)
Screenshot: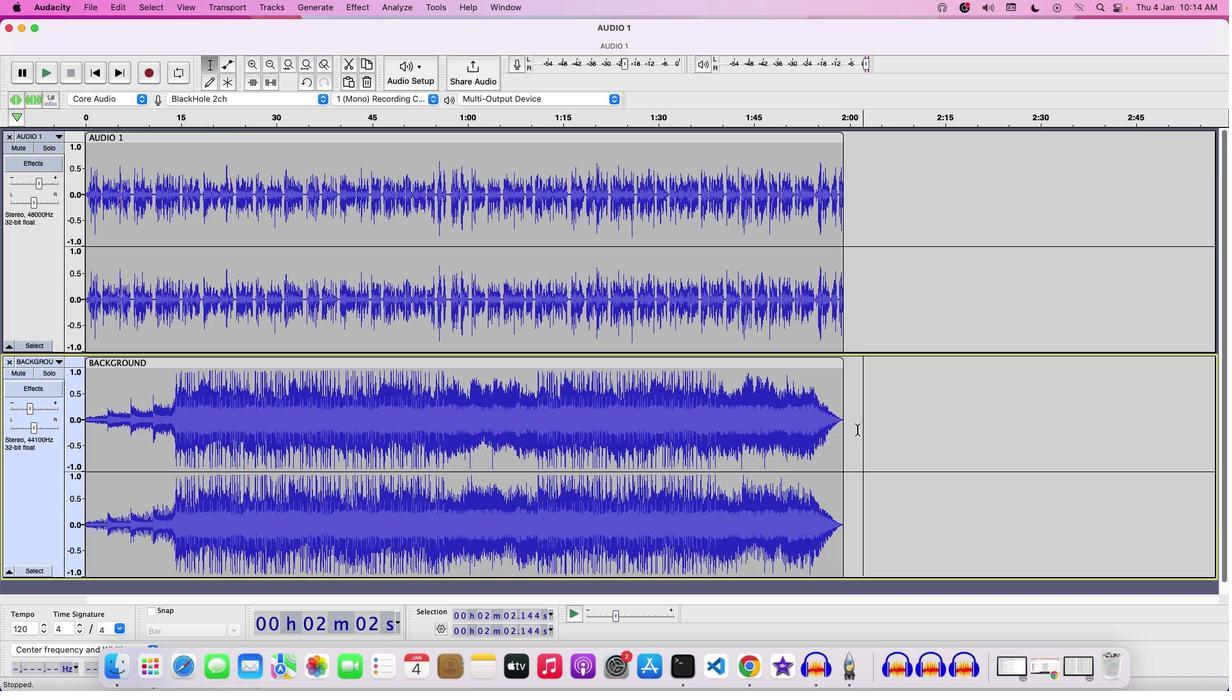 
Action: Mouse moved to (60, 261)
Screenshot: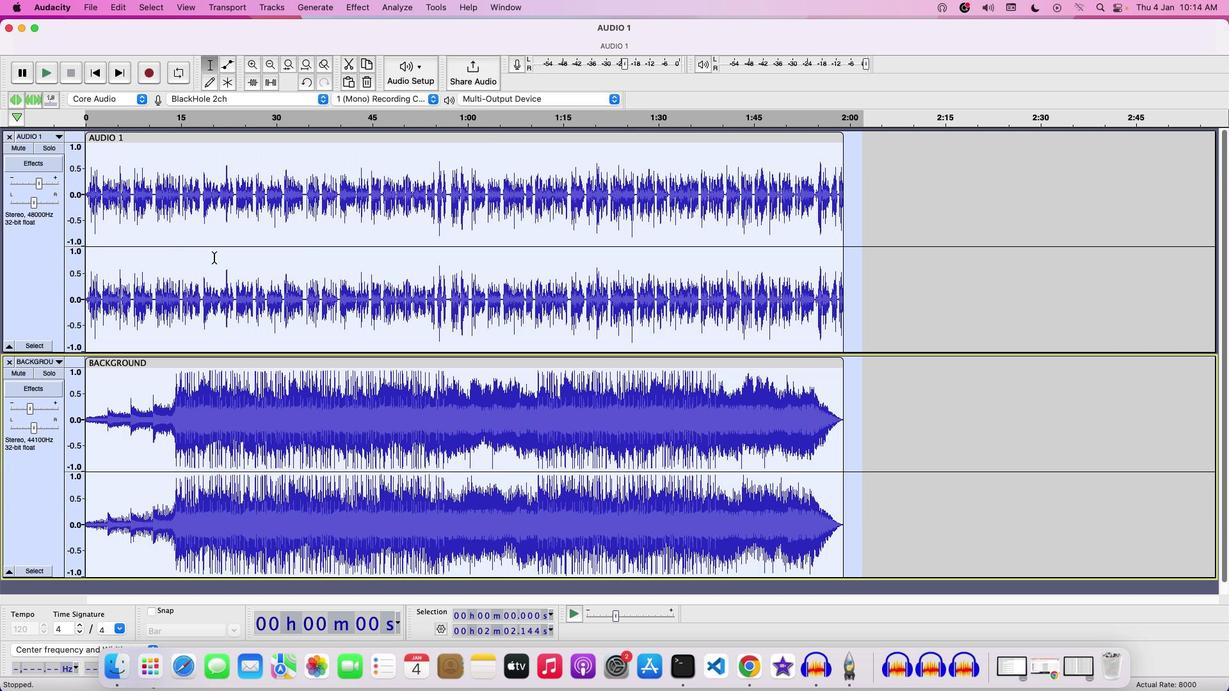 
Action: Key pressed Key.space
Screenshot: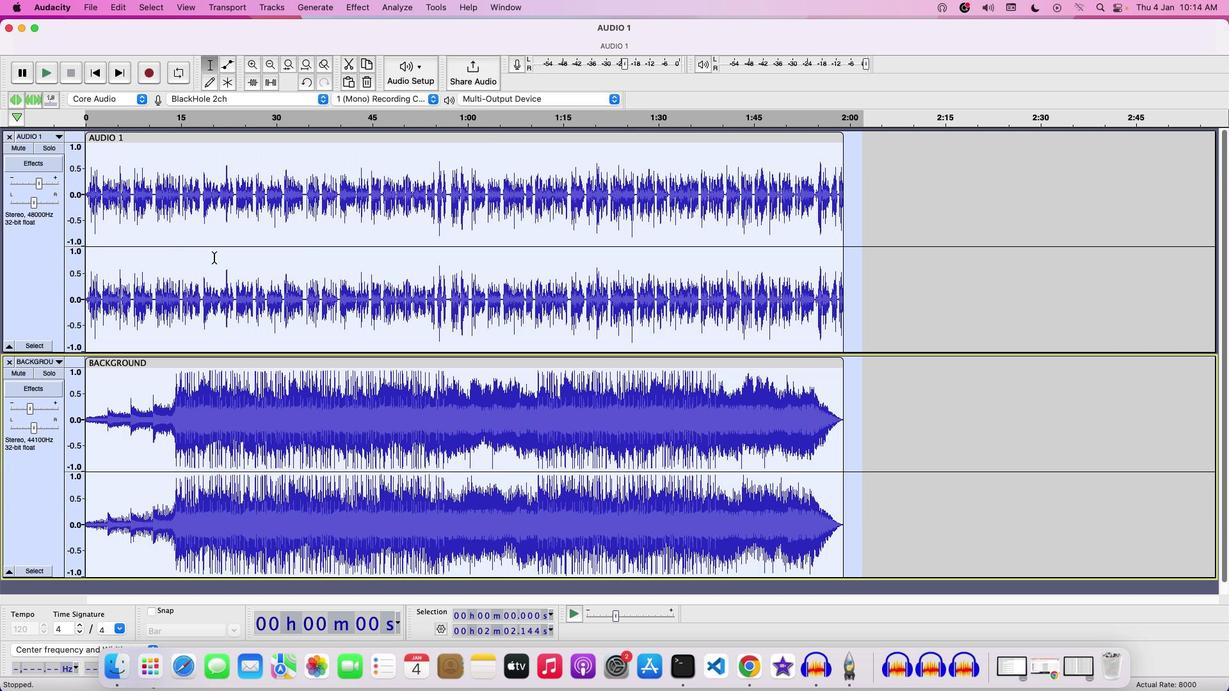 
Action: Mouse moved to (37, 181)
Screenshot: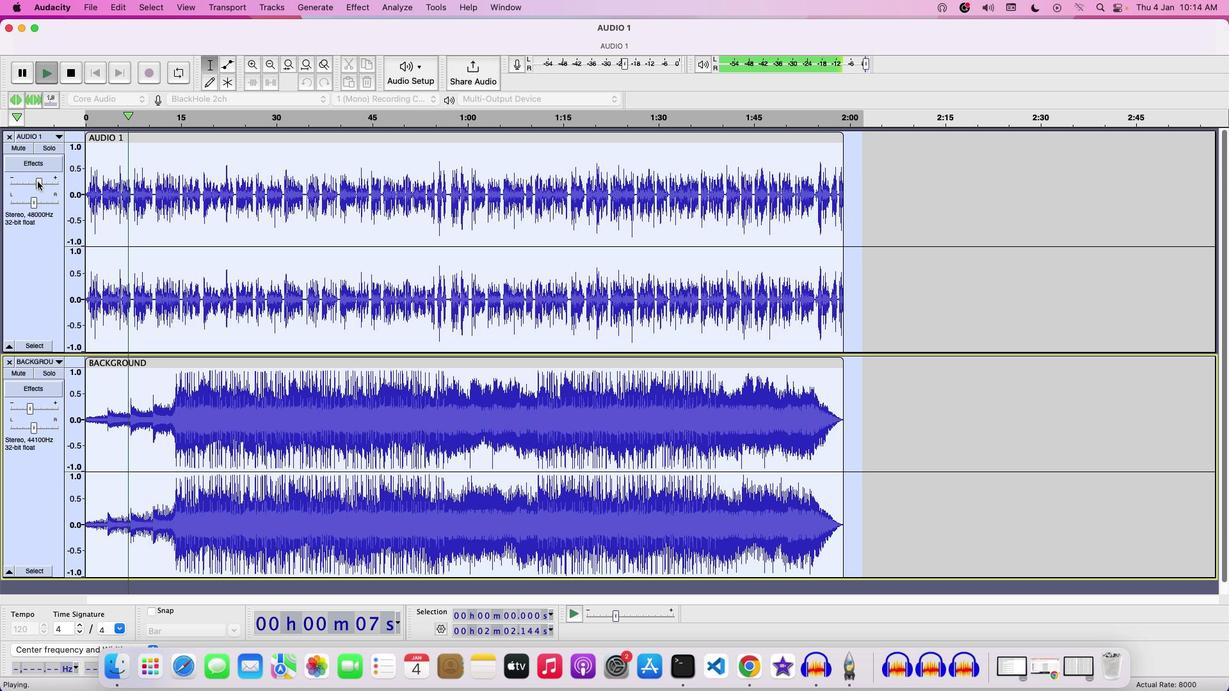 
Action: Mouse pressed left at (37, 181)
Screenshot: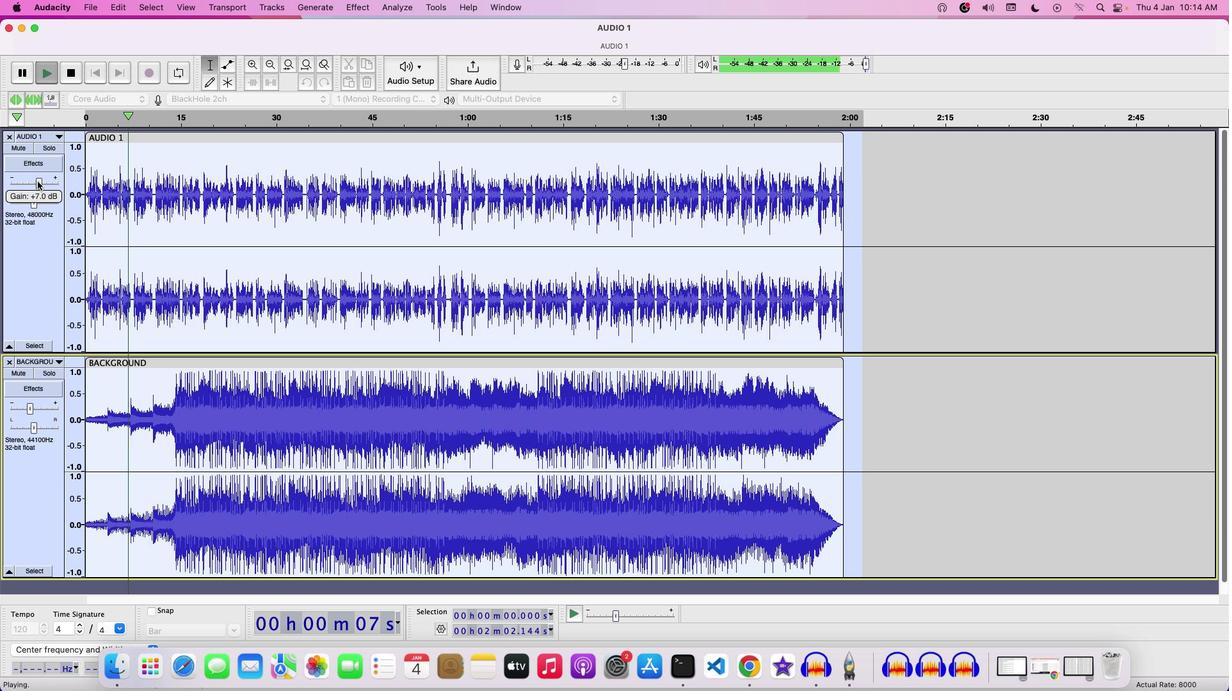 
Action: Mouse moved to (470, 200)
Screenshot: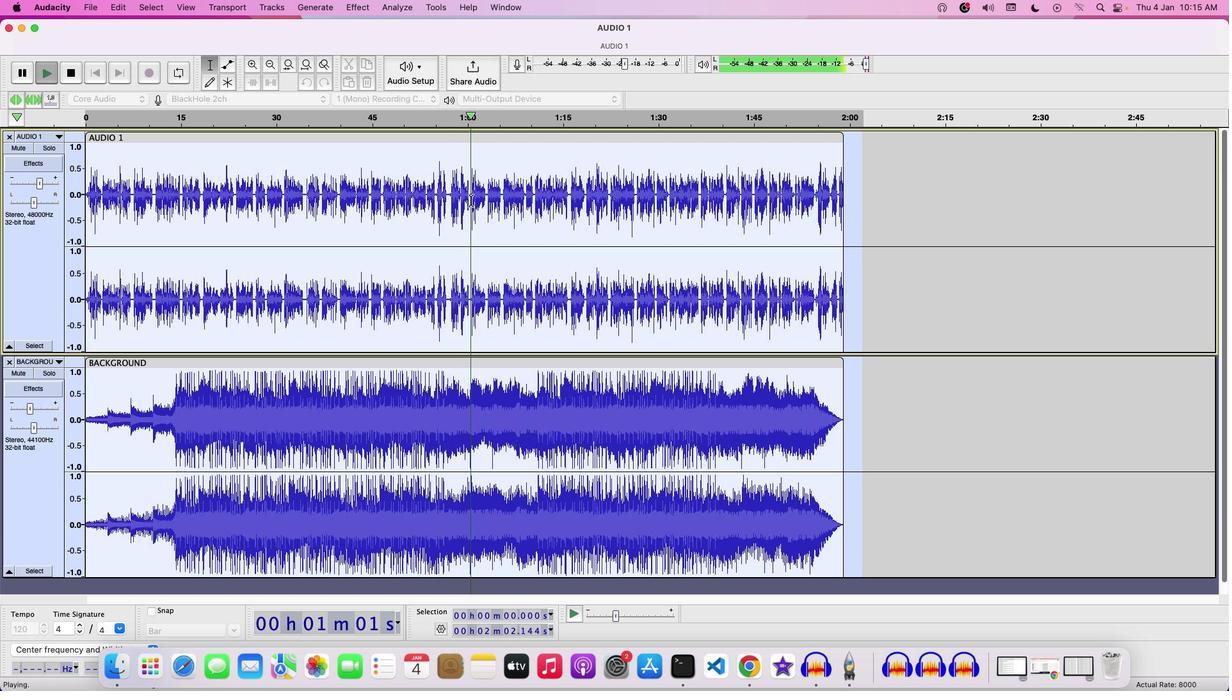 
Action: Key pressed Key.space
Screenshot: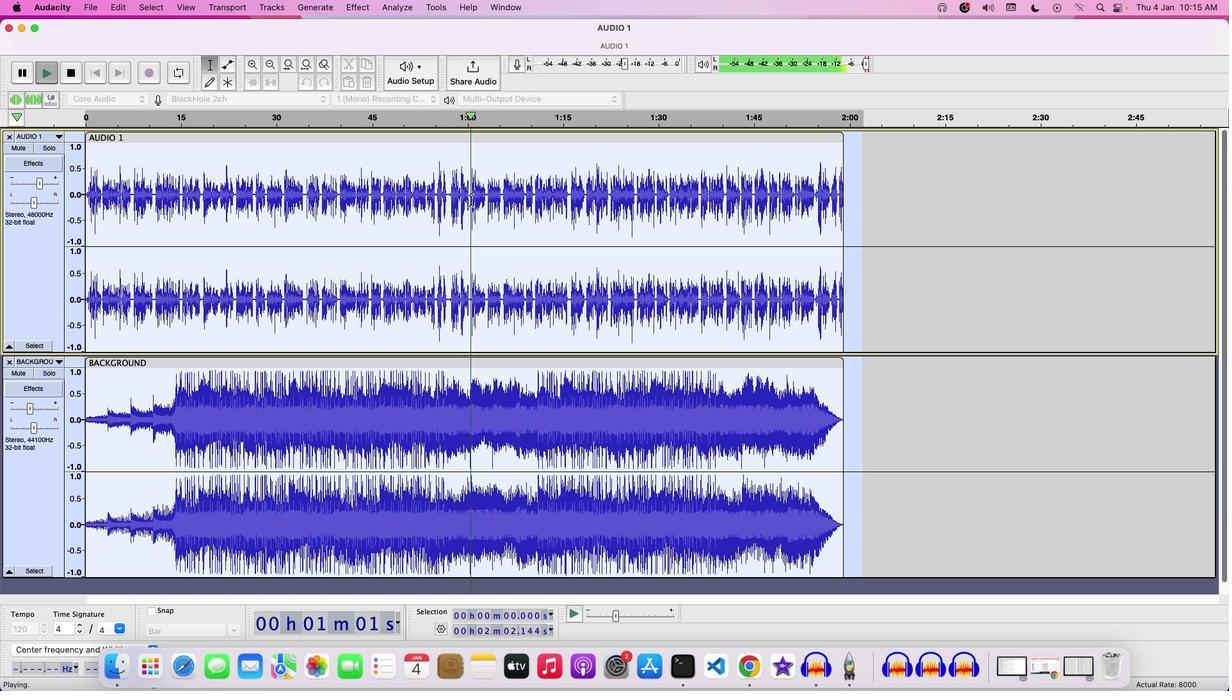 
Action: Mouse moved to (90, 7)
Screenshot: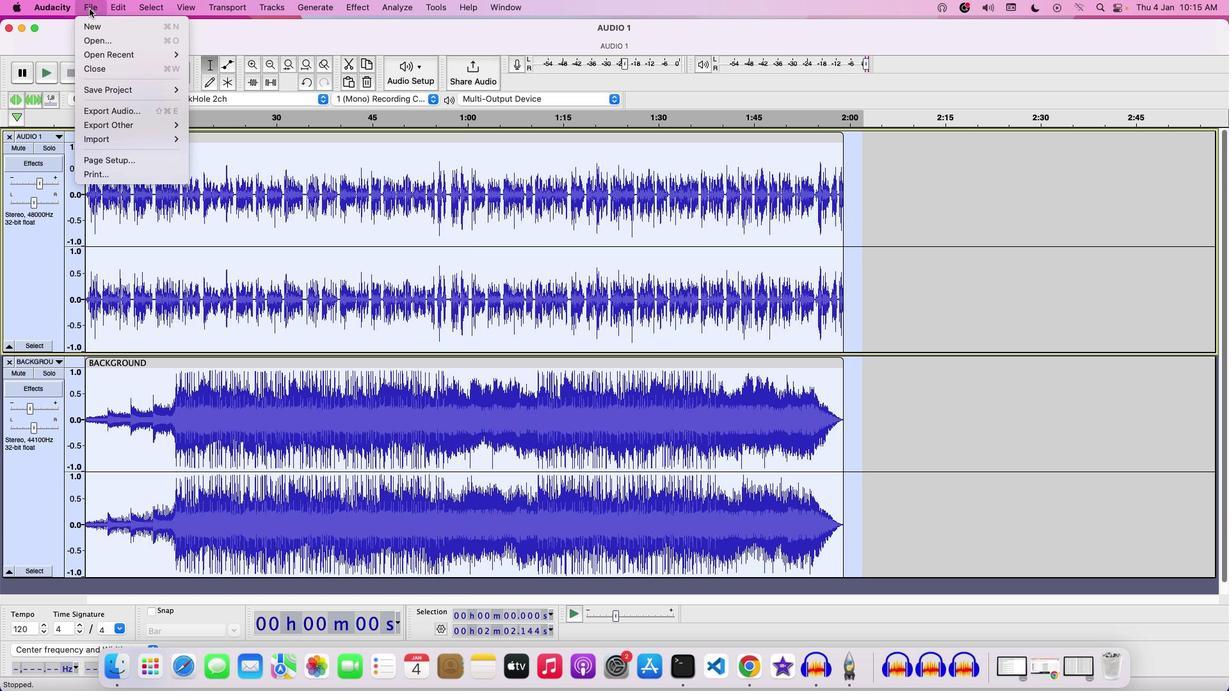 
Action: Mouse pressed left at (90, 7)
Screenshot: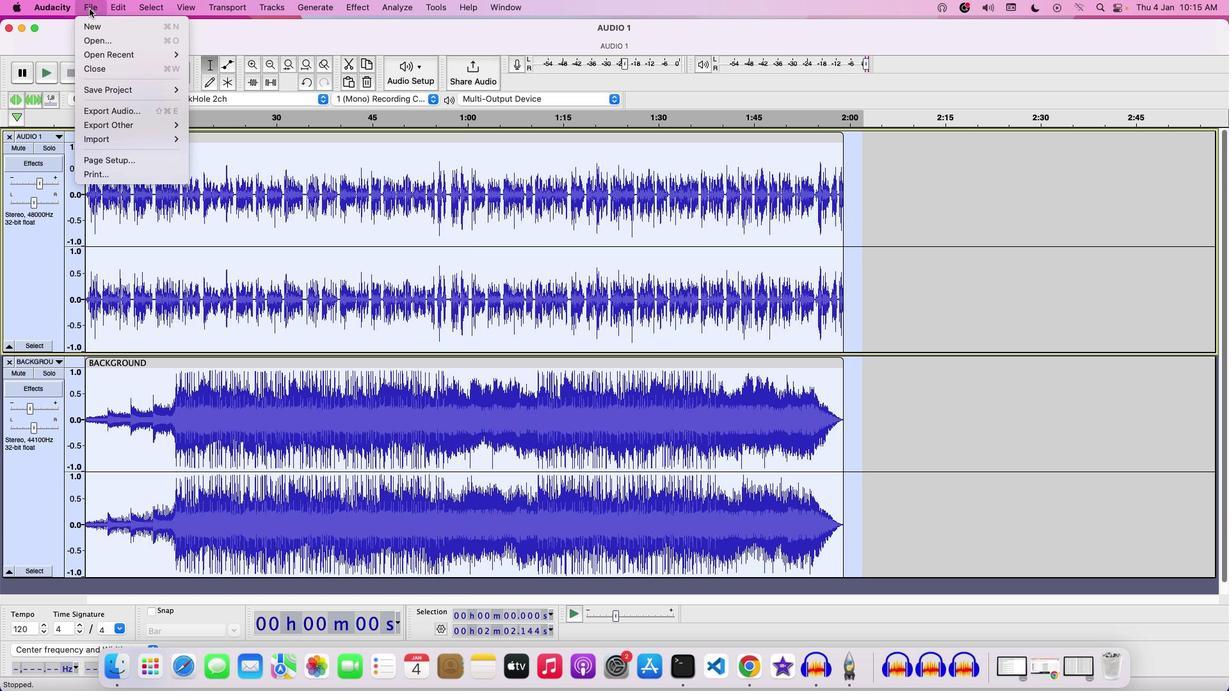 
Action: Mouse moved to (116, 98)
Screenshot: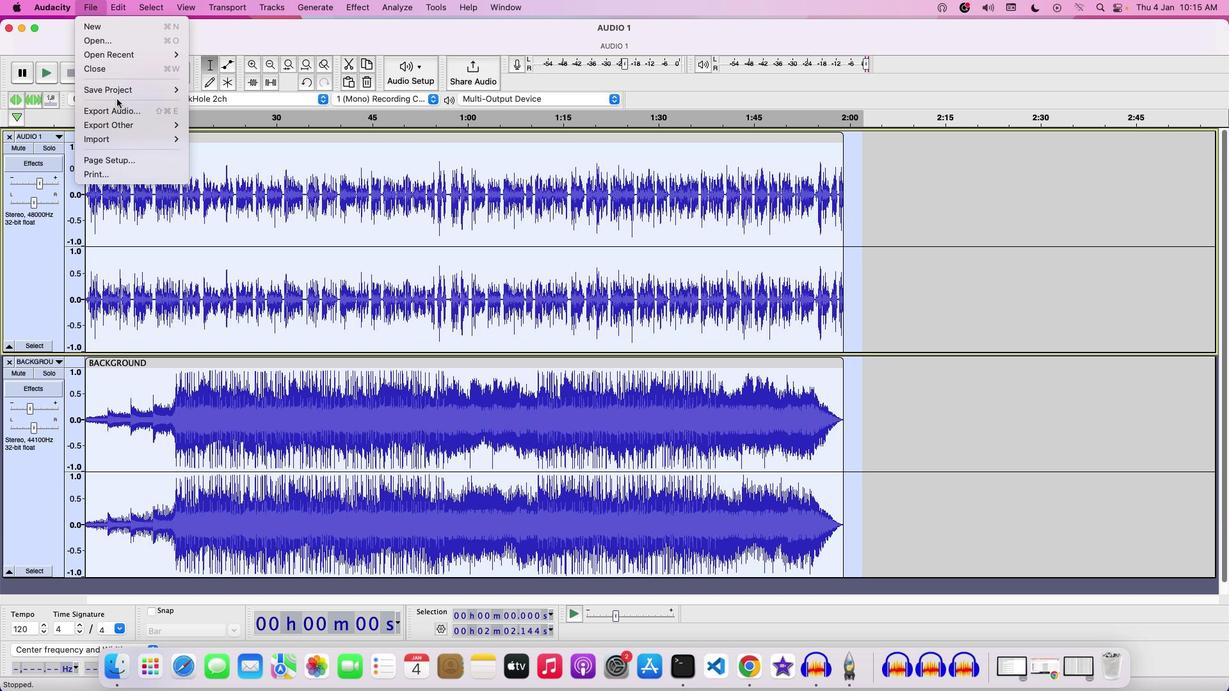 
Action: Mouse pressed left at (116, 98)
Screenshot: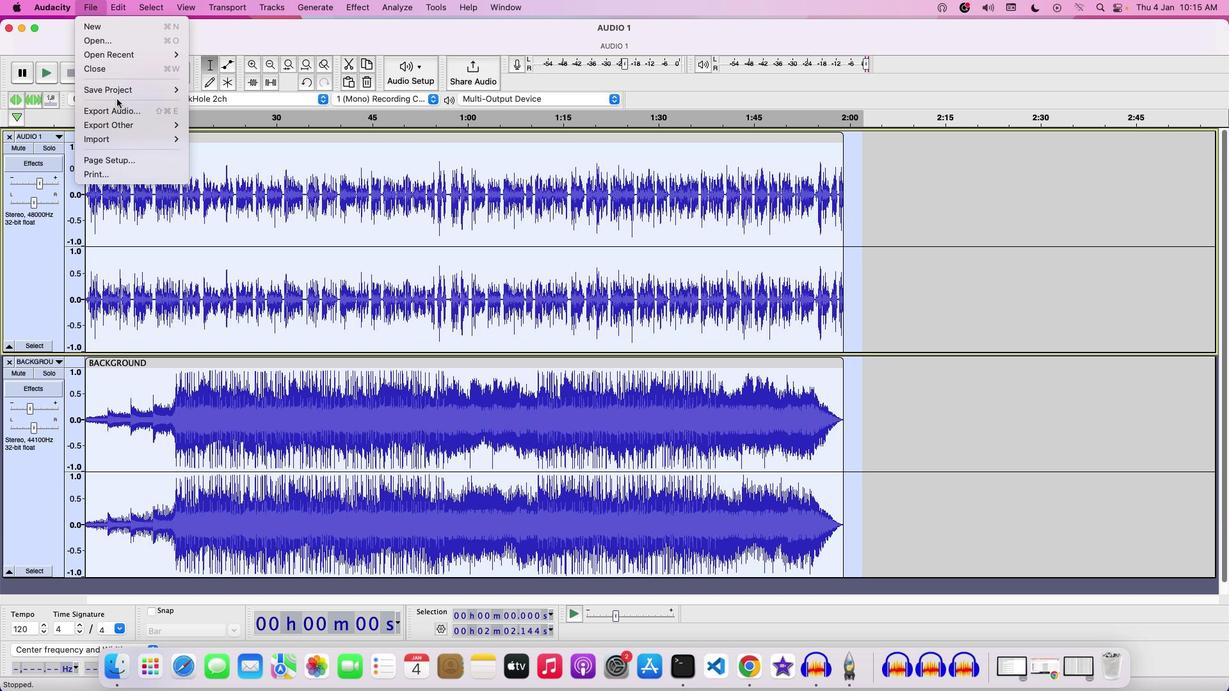 
Action: Mouse moved to (97, 14)
Screenshot: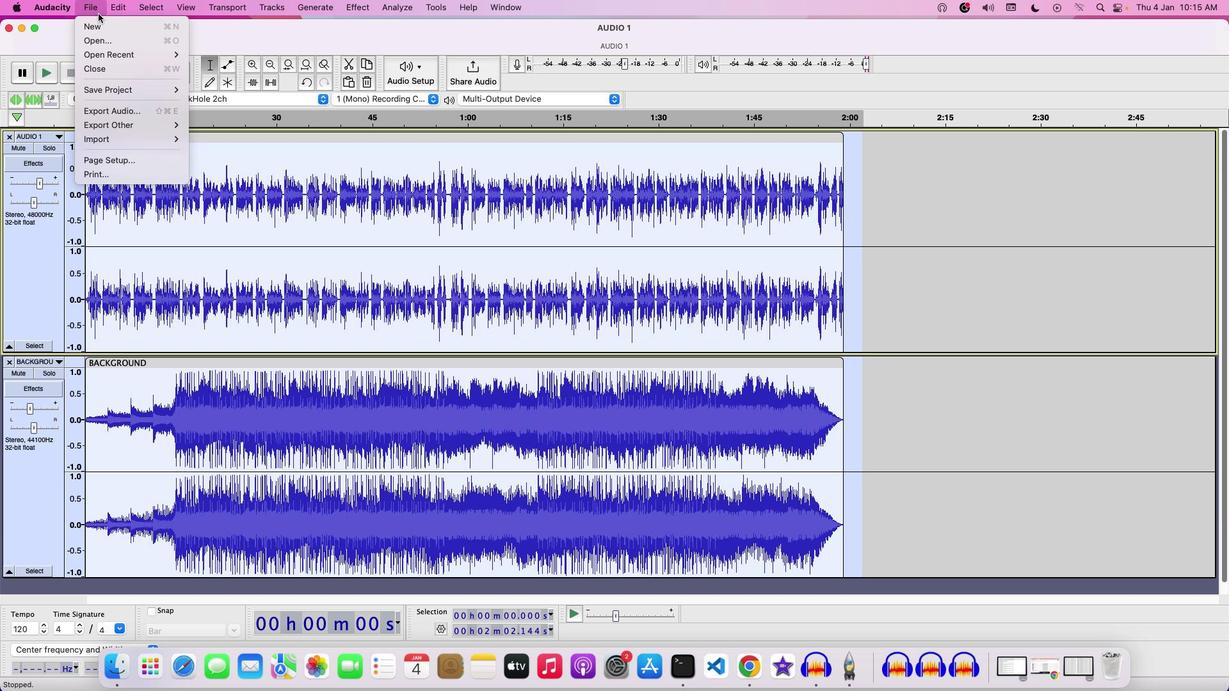 
Action: Mouse pressed left at (97, 14)
Screenshot: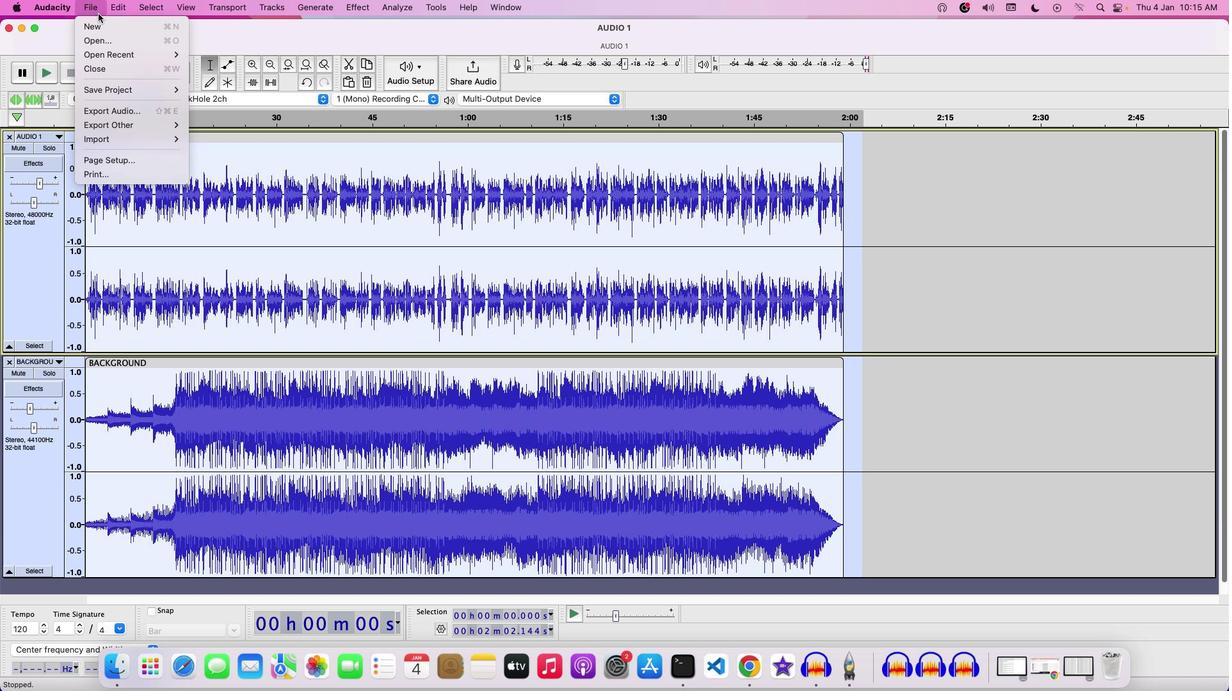
Action: Mouse moved to (226, 89)
Screenshot: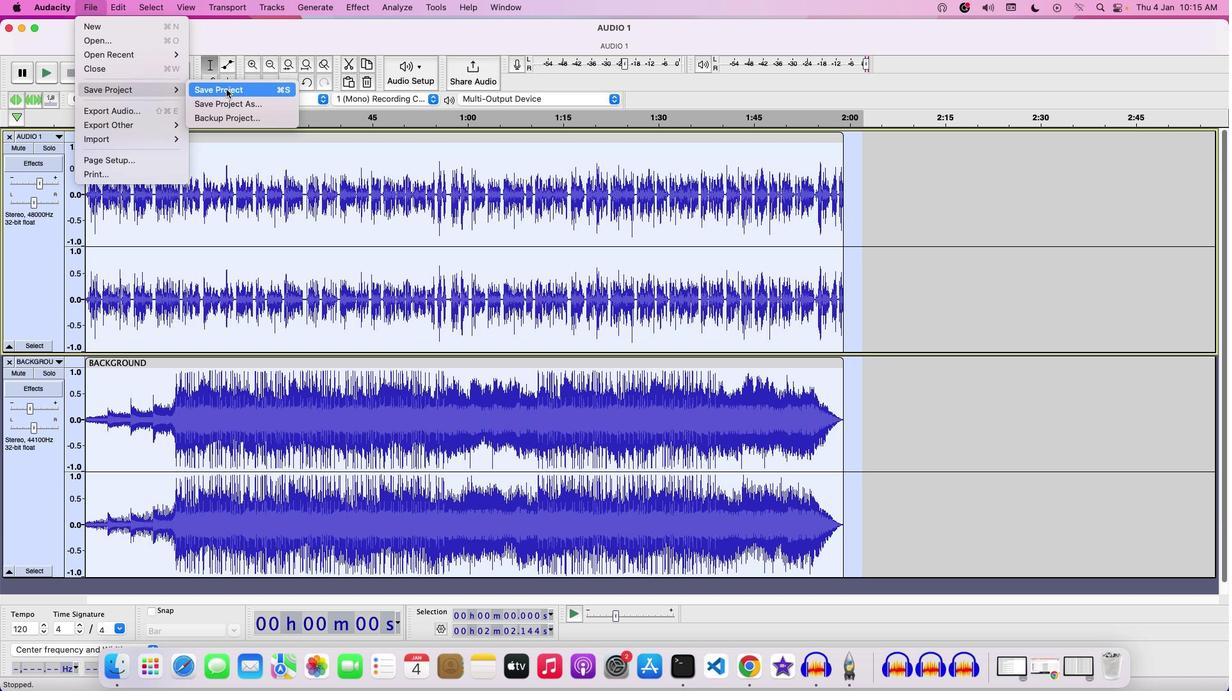 
Action: Mouse pressed left at (226, 89)
Screenshot: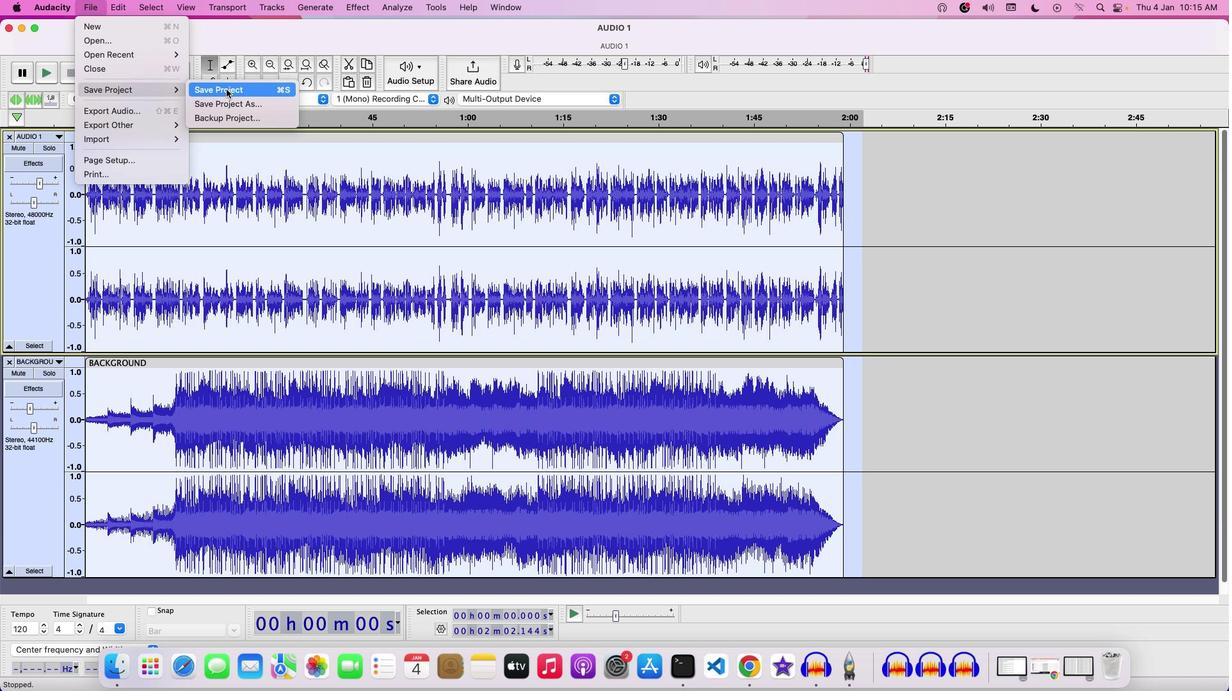 
Action: Mouse moved to (590, 175)
Screenshot: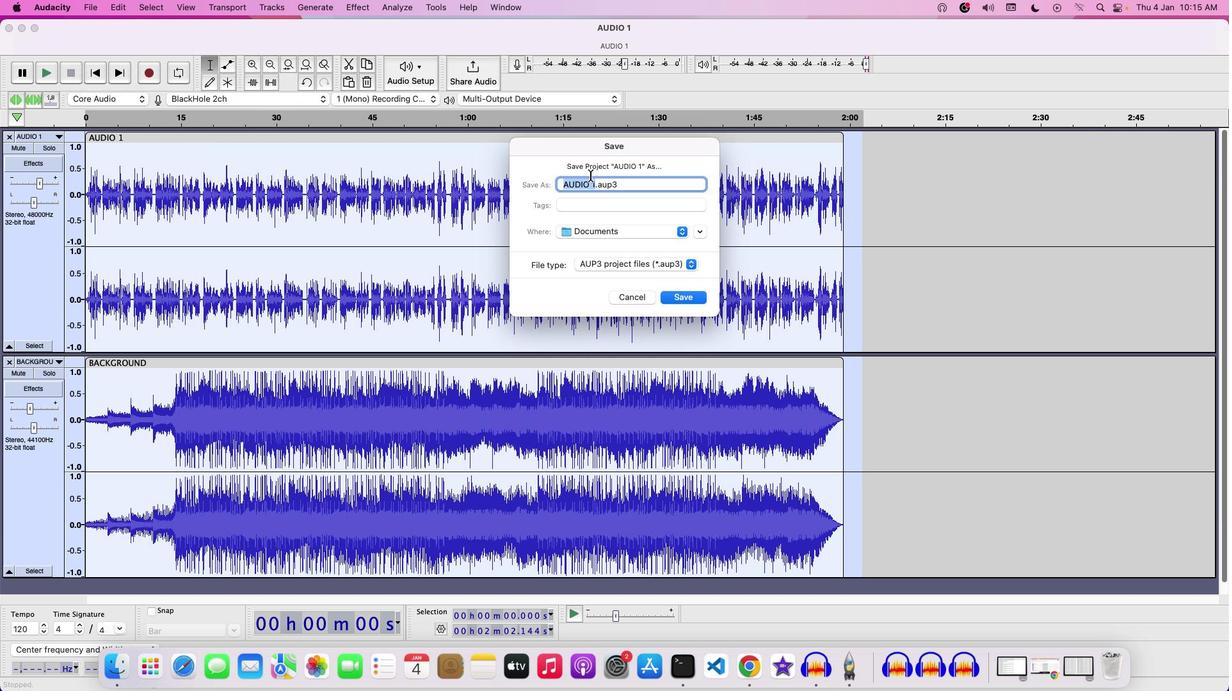 
Action: Key pressed Key.backspace'S''Y''N'Key.backspaceKey.backspaceKey.backspace'T''U''T''O''R''I''A''L''S'Key.space'A''U''D''I''O'Key.space'W''I''T''H'Key.space'B''A''C''K''G''R''O''U''N''D'Key.space'M''U''S''I''C'
Screenshot: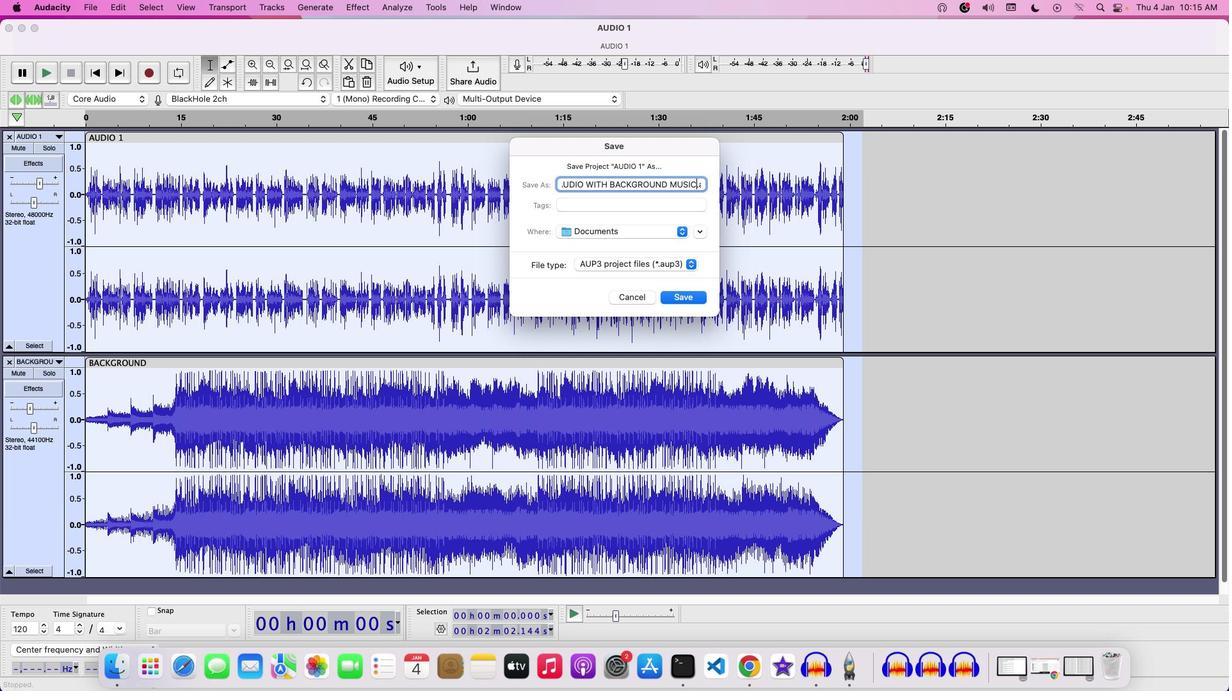 
Action: Mouse moved to (702, 299)
Screenshot: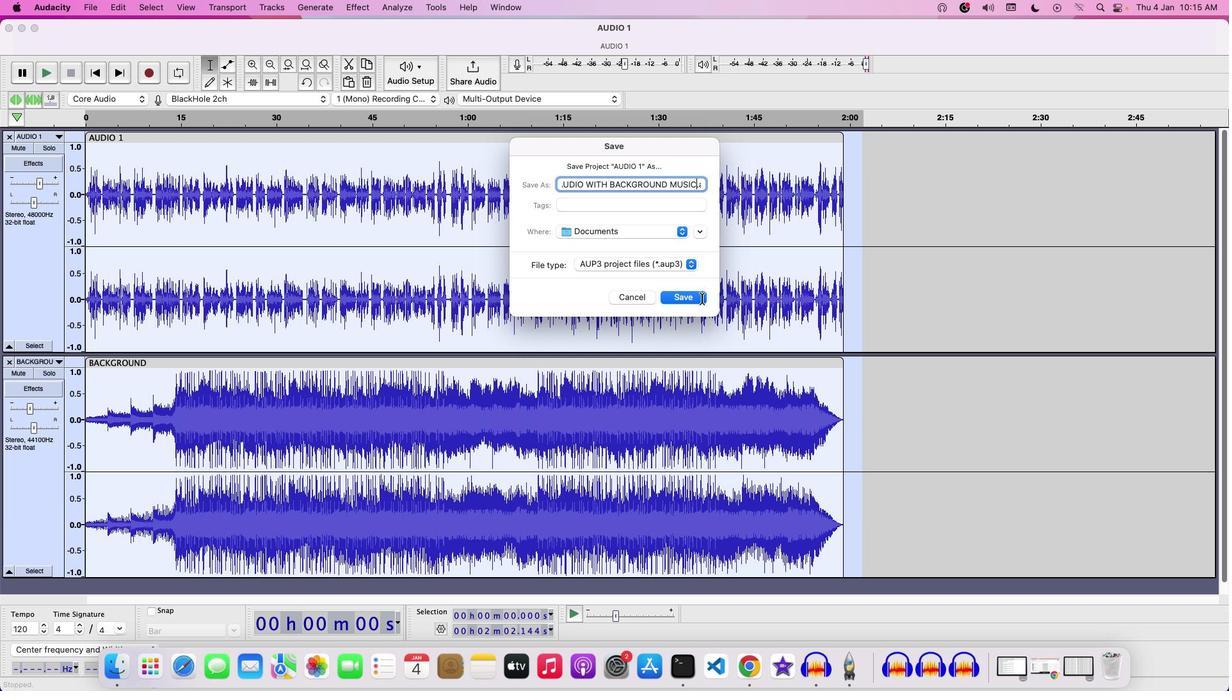 
Action: Mouse pressed left at (702, 299)
Screenshot: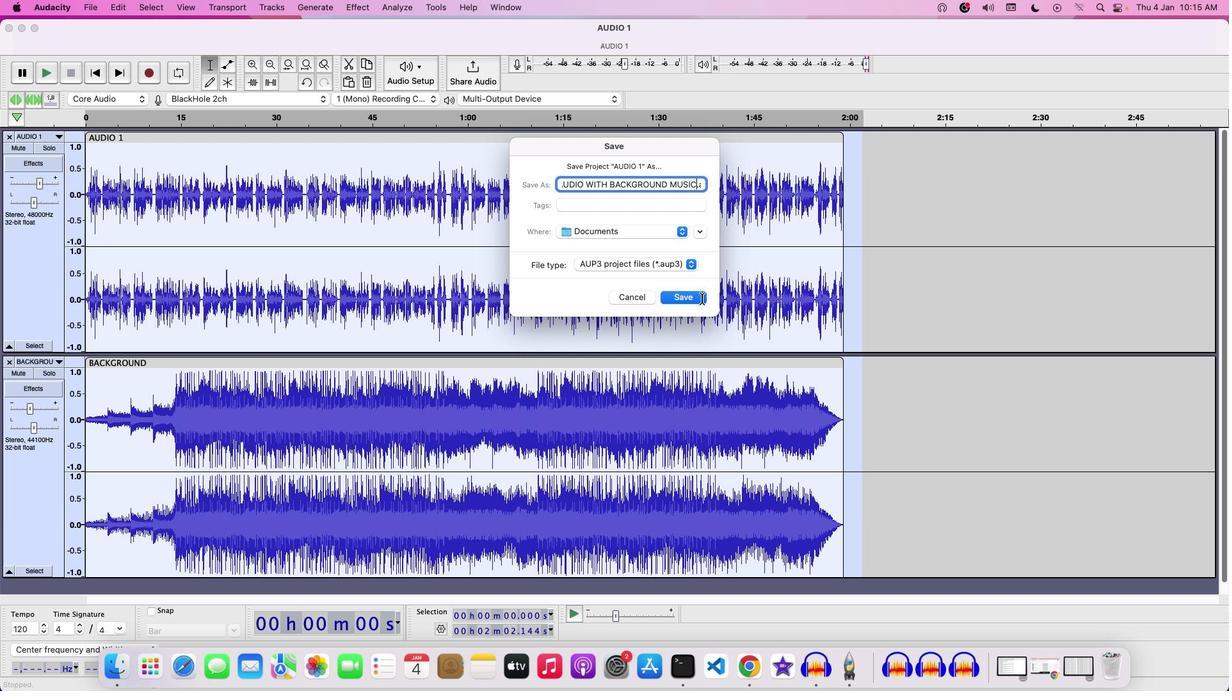 
Action: Mouse moved to (706, 294)
Screenshot: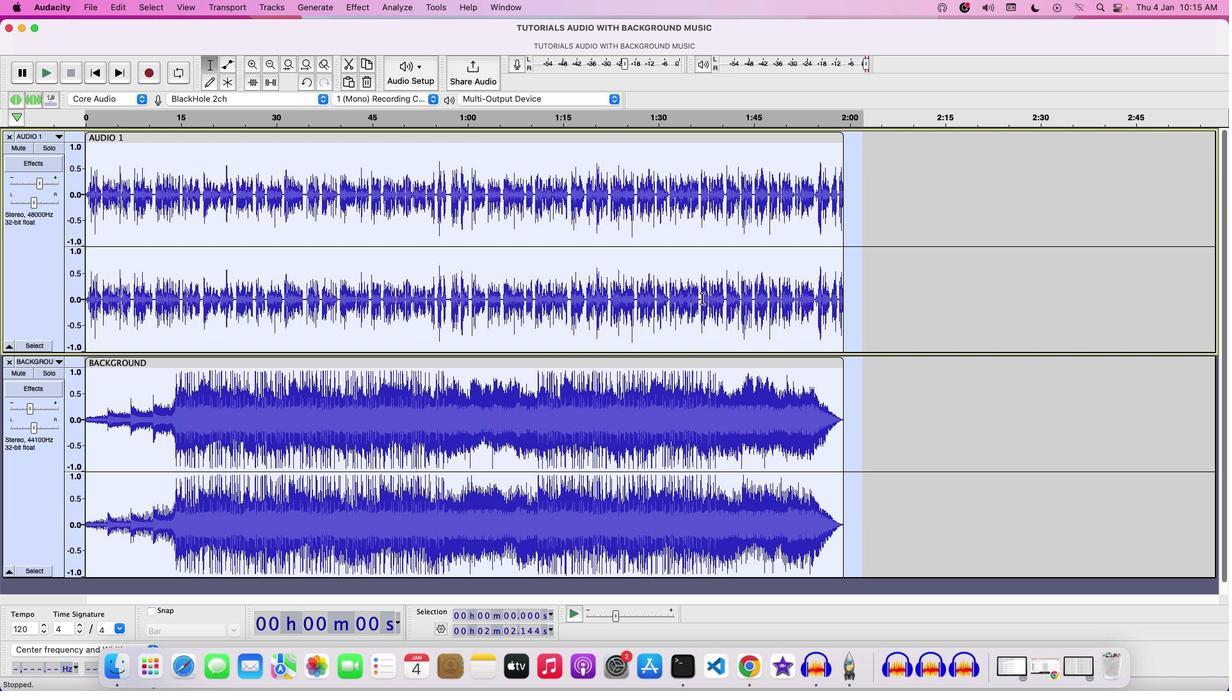 
